 Task: Check the job opportunity score
Action: Mouse moved to (105, 247)
Screenshot: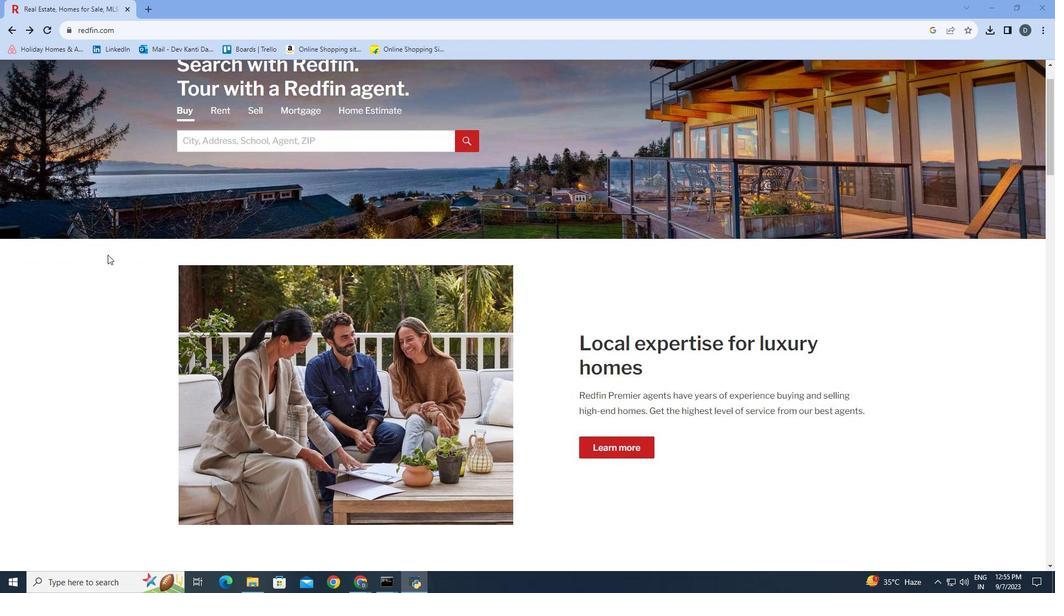 
Action: Mouse scrolled (105, 246) with delta (0, 0)
Screenshot: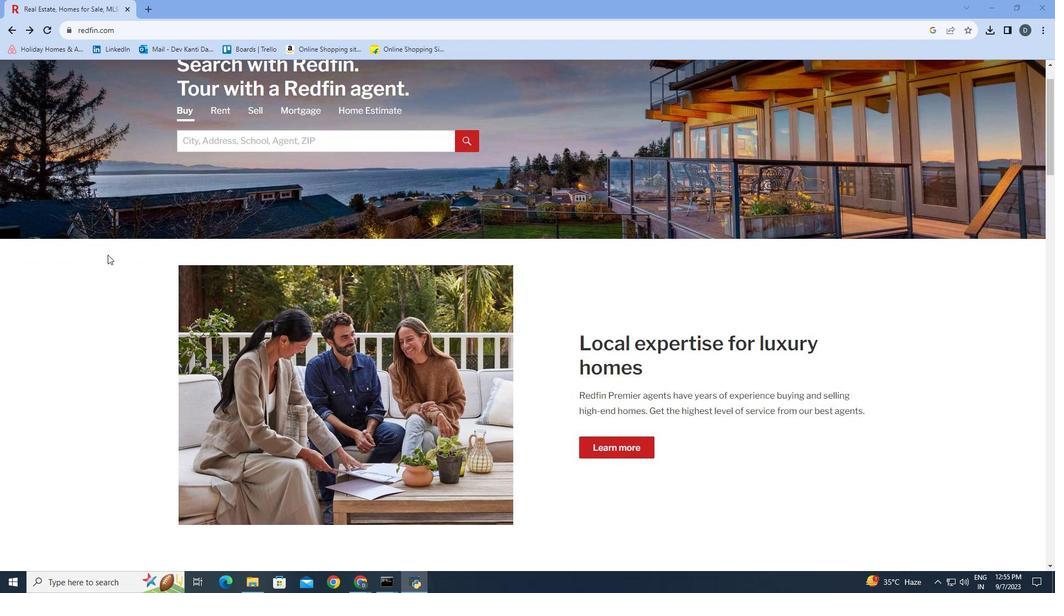 
Action: Mouse moved to (109, 257)
Screenshot: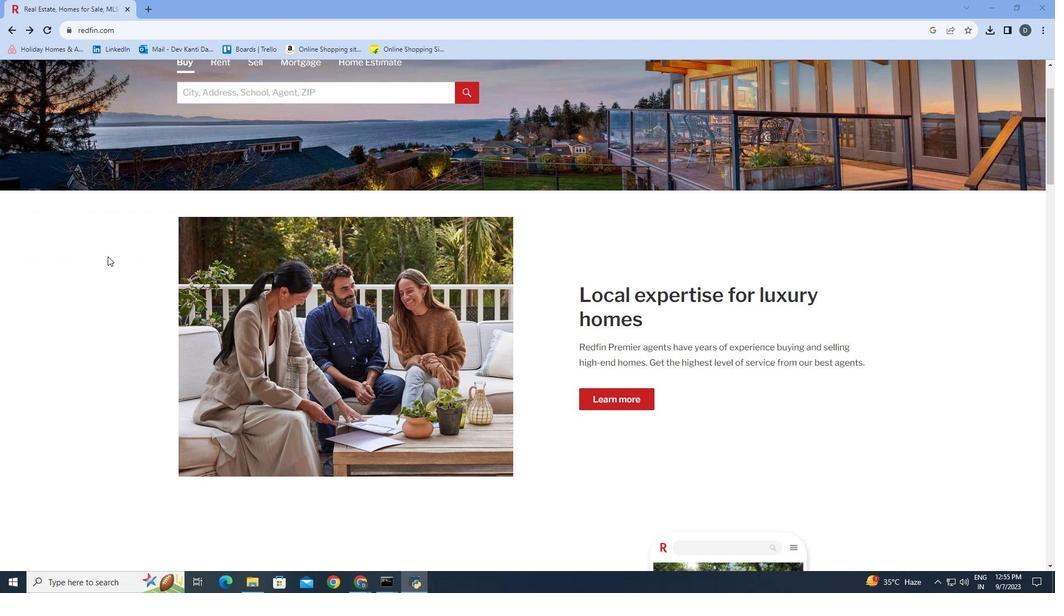 
Action: Mouse scrolled (109, 256) with delta (0, 0)
Screenshot: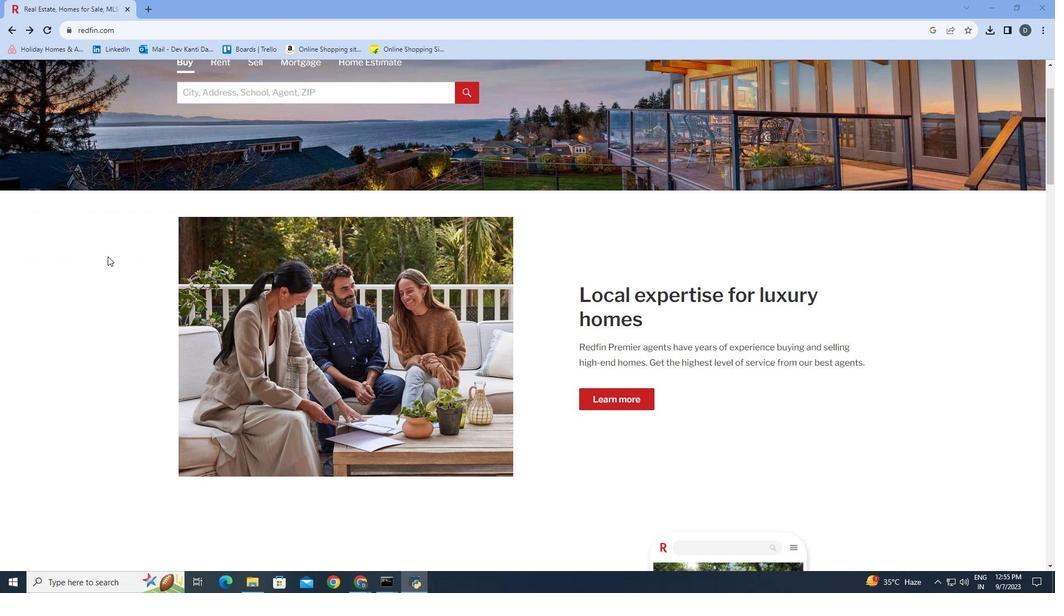
Action: Mouse moved to (109, 259)
Screenshot: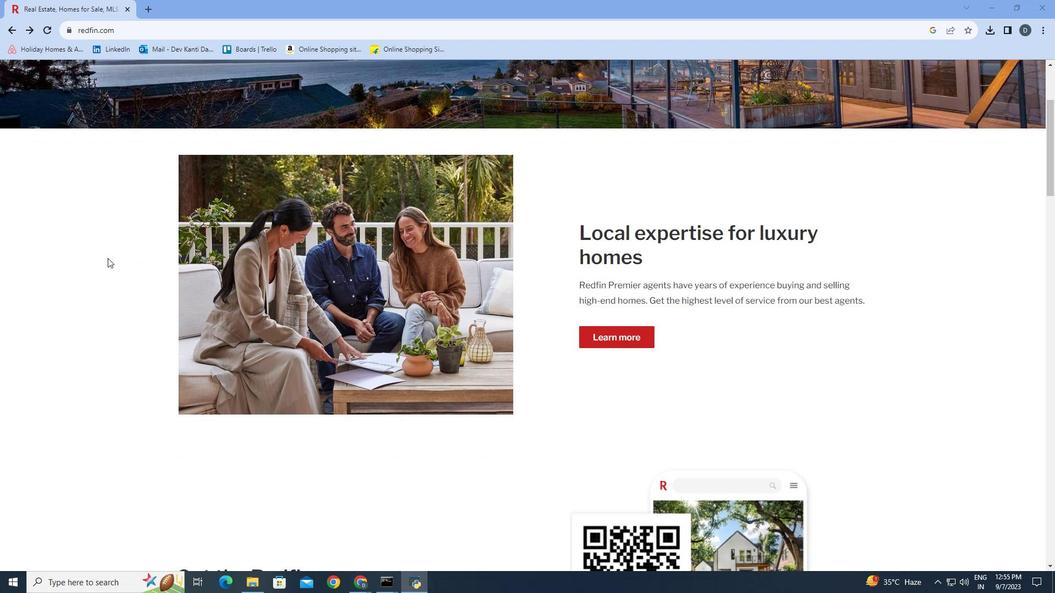 
Action: Mouse scrolled (109, 258) with delta (0, 0)
Screenshot: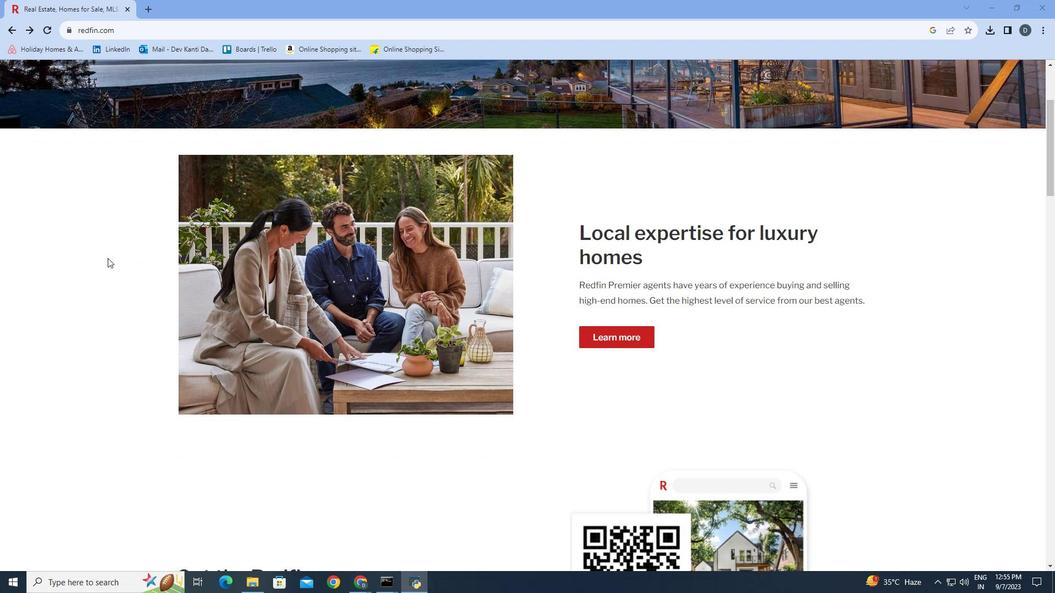 
Action: Mouse moved to (109, 259)
Screenshot: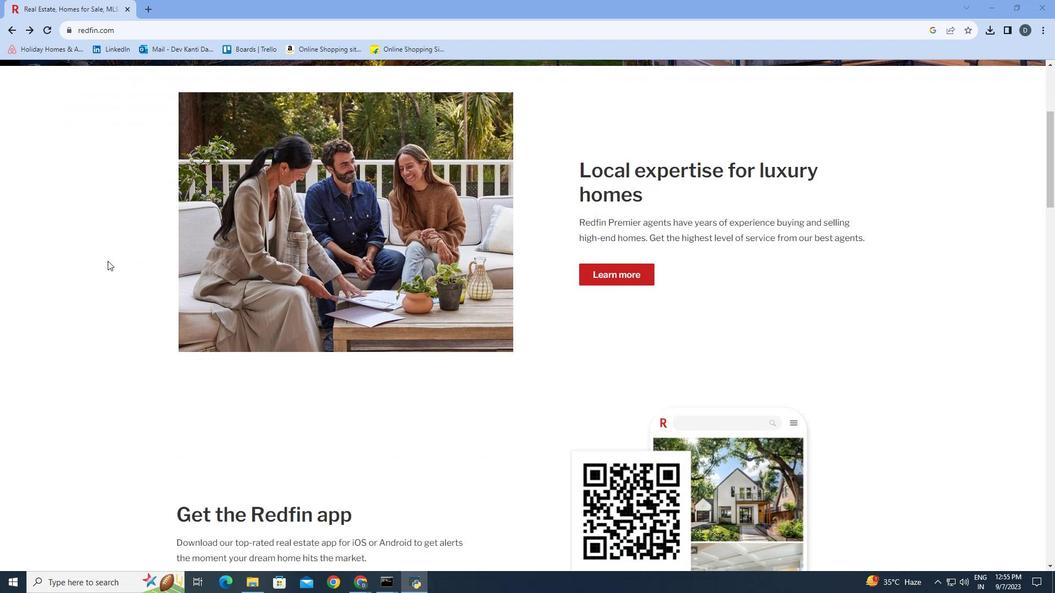 
Action: Mouse scrolled (109, 258) with delta (0, 0)
Screenshot: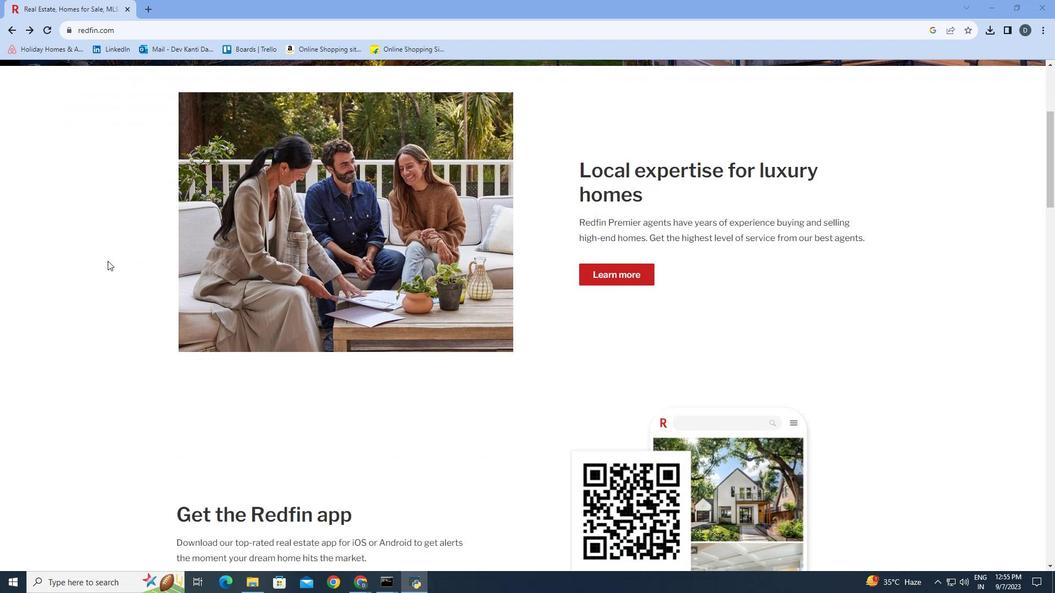 
Action: Mouse moved to (109, 262)
Screenshot: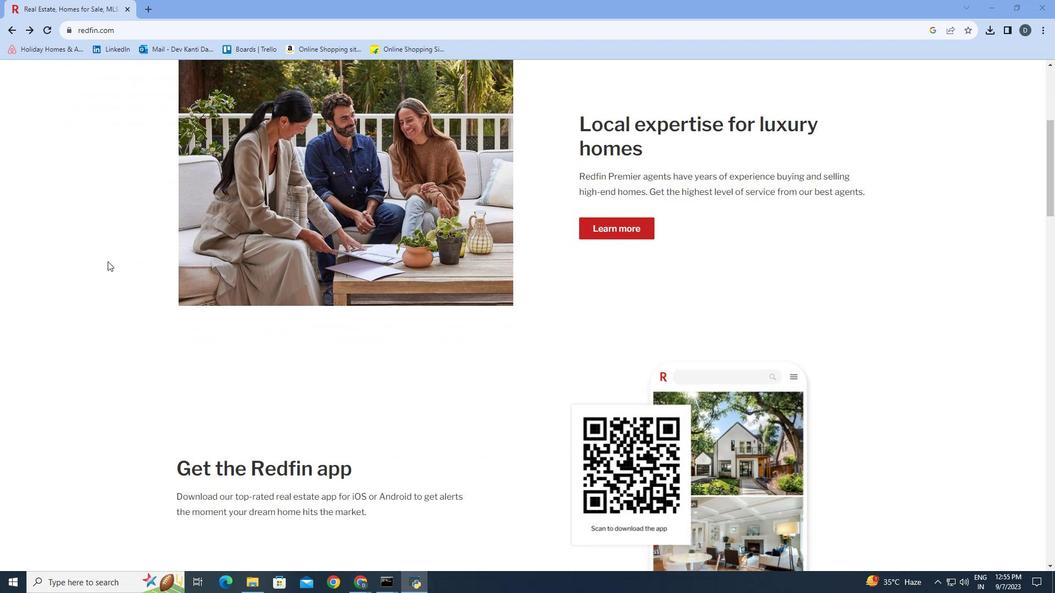 
Action: Mouse scrolled (109, 261) with delta (0, 0)
Screenshot: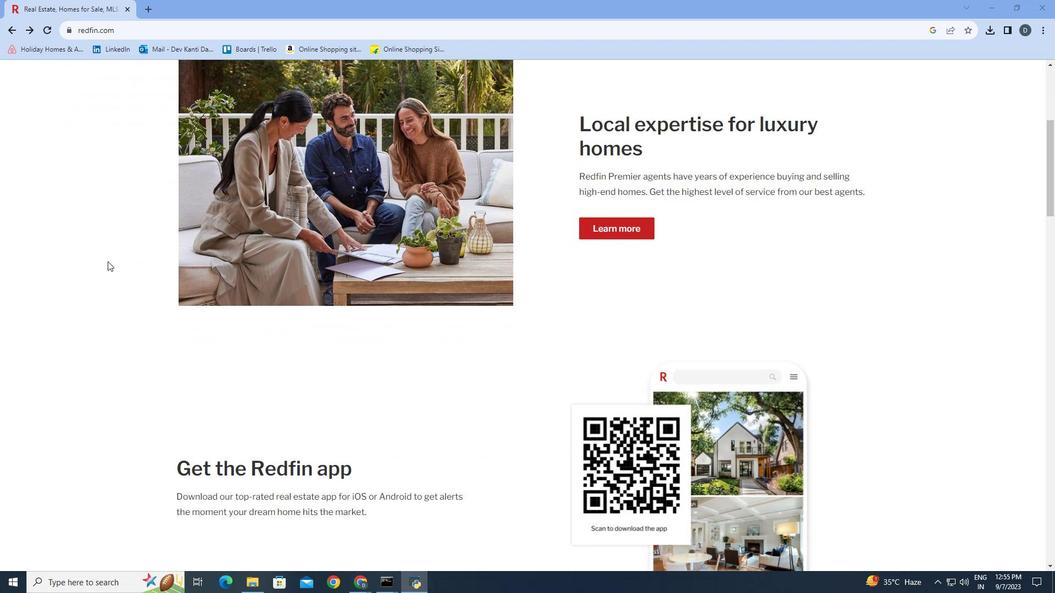 
Action: Mouse moved to (109, 263)
Screenshot: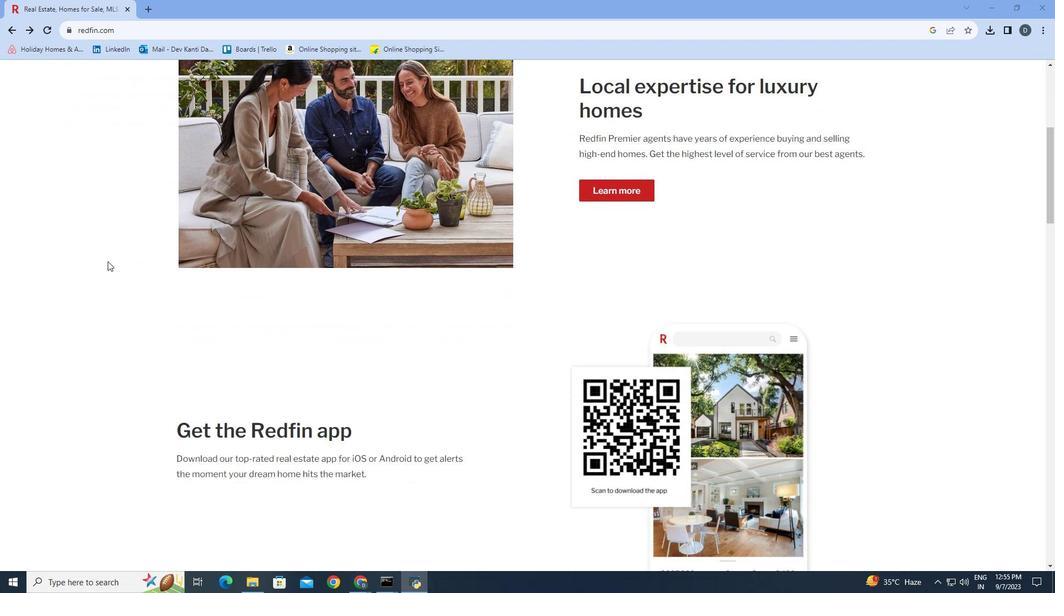 
Action: Mouse scrolled (109, 262) with delta (0, 0)
Screenshot: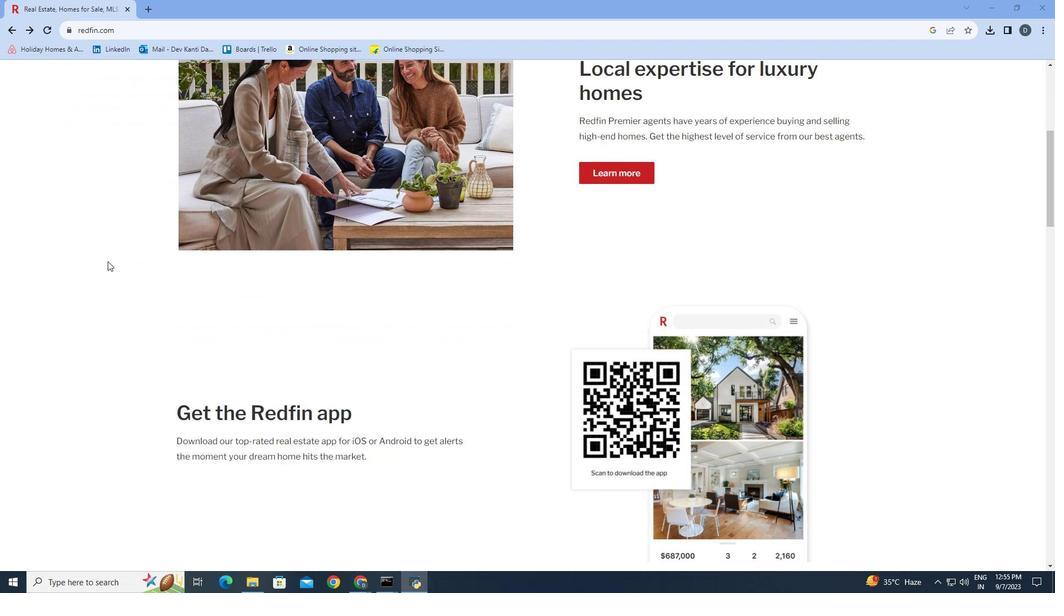 
Action: Mouse moved to (110, 263)
Screenshot: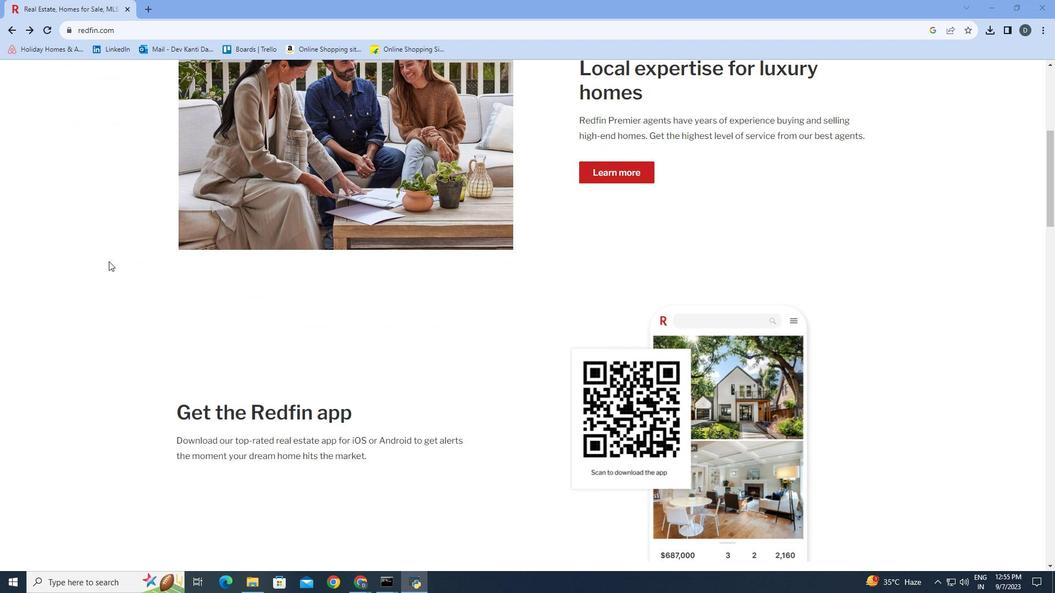 
Action: Mouse scrolled (110, 262) with delta (0, 0)
Screenshot: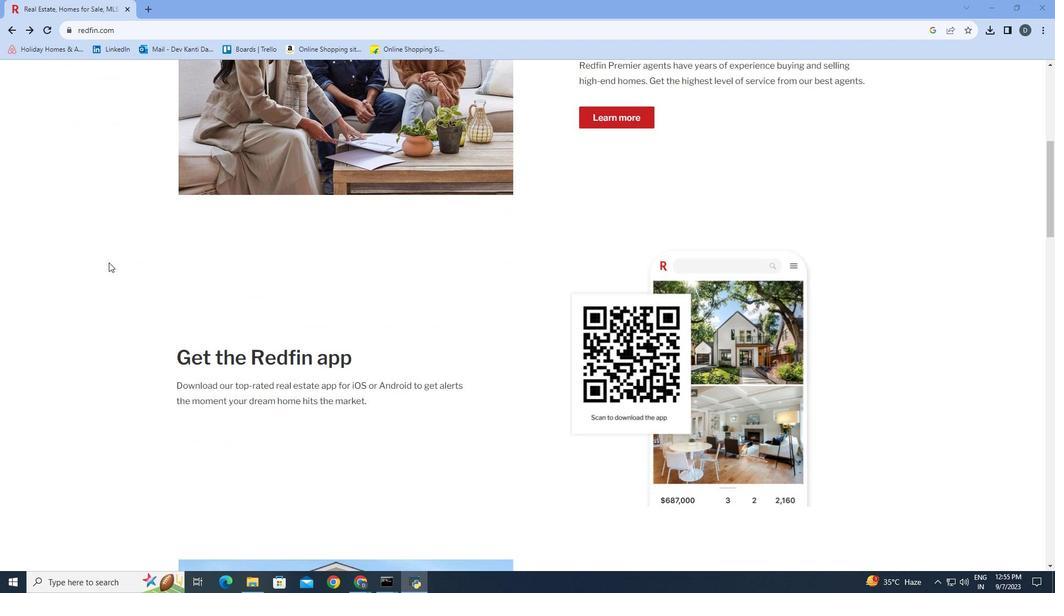 
Action: Mouse moved to (110, 264)
Screenshot: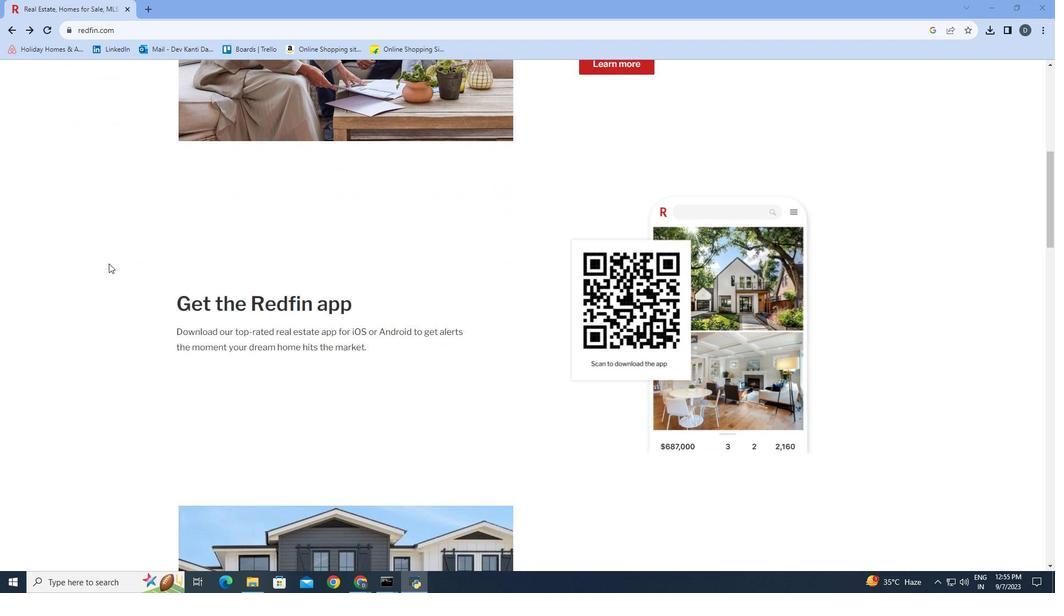 
Action: Mouse scrolled (110, 263) with delta (0, 0)
Screenshot: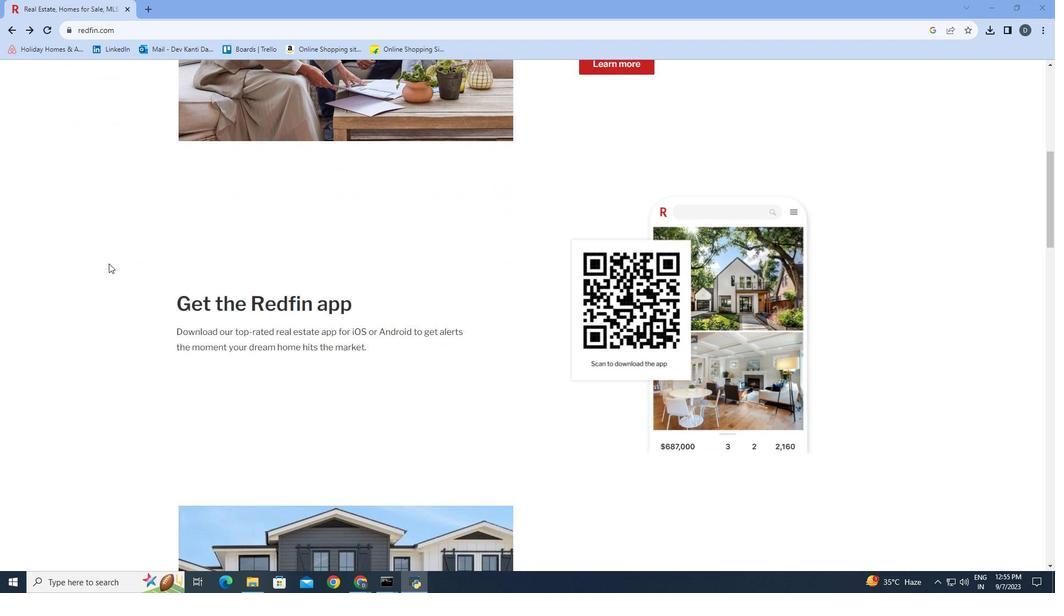 
Action: Mouse moved to (110, 265)
Screenshot: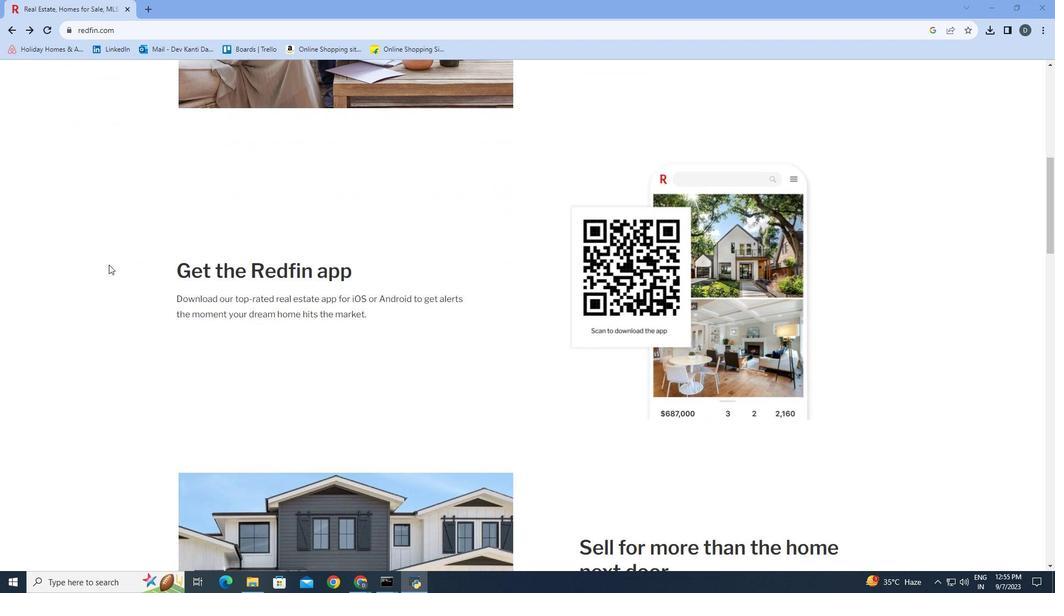 
Action: Mouse scrolled (110, 265) with delta (0, 0)
Screenshot: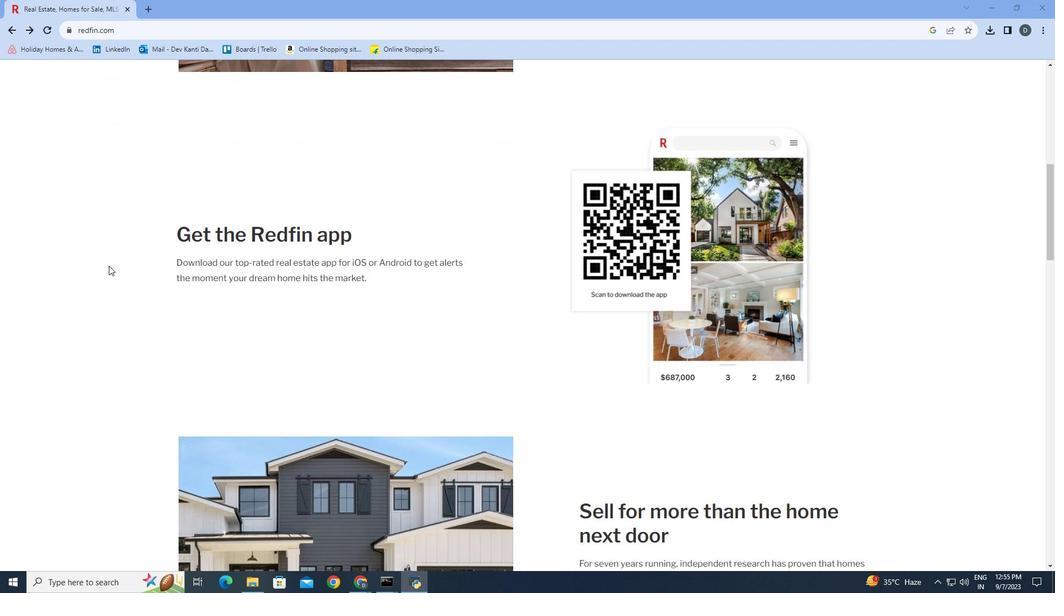 
Action: Mouse moved to (110, 266)
Screenshot: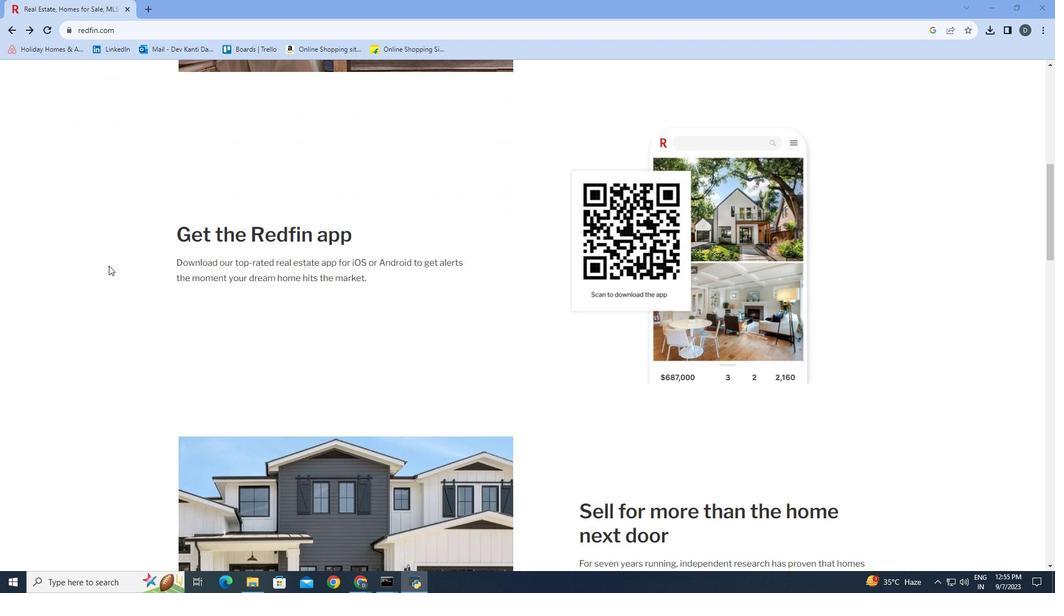 
Action: Mouse scrolled (110, 266) with delta (0, 0)
Screenshot: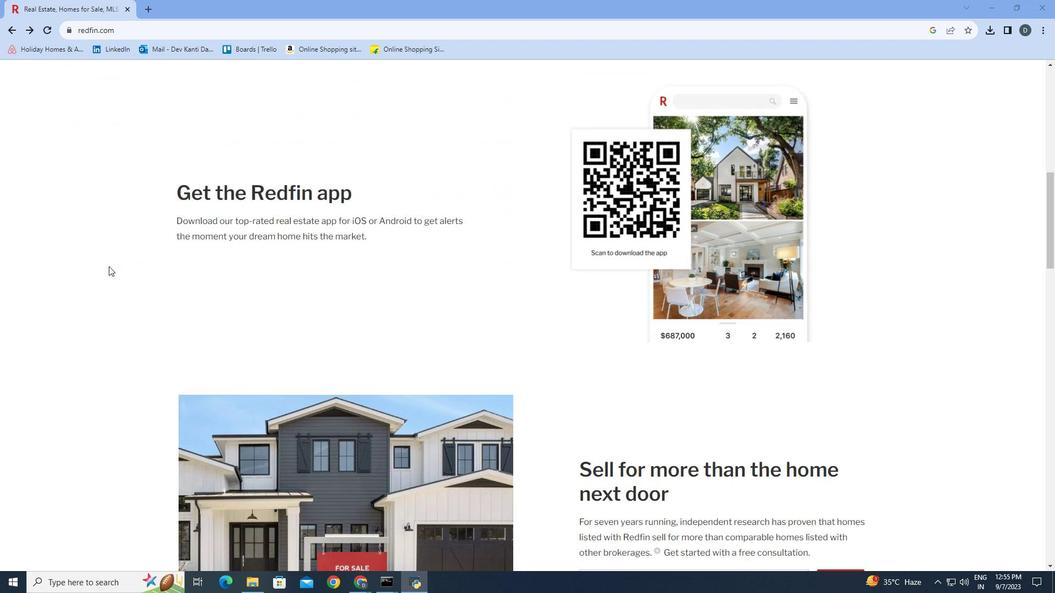 
Action: Mouse moved to (110, 268)
Screenshot: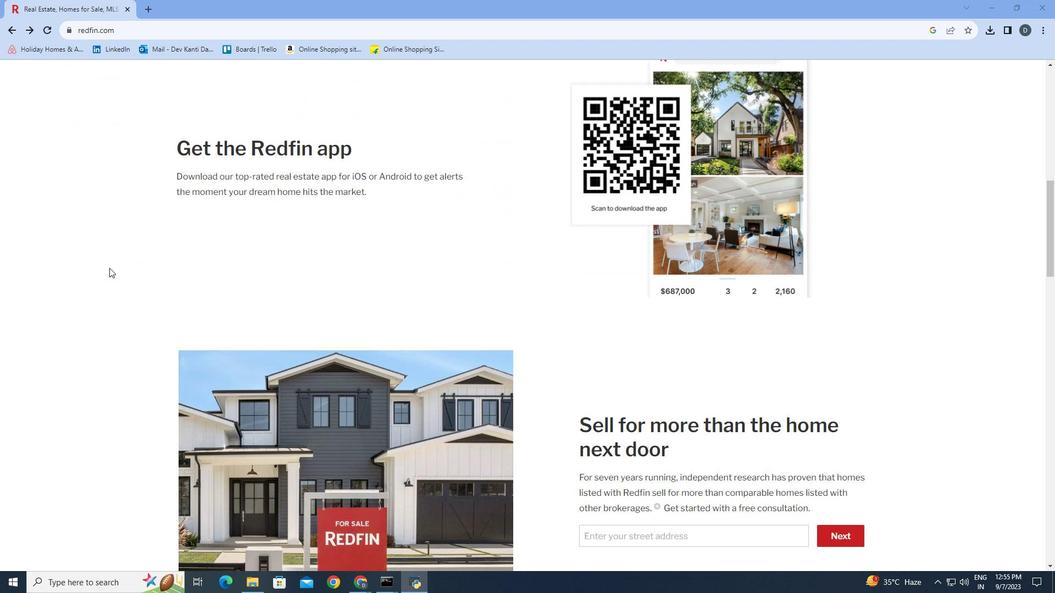 
Action: Mouse scrolled (110, 267) with delta (0, 0)
Screenshot: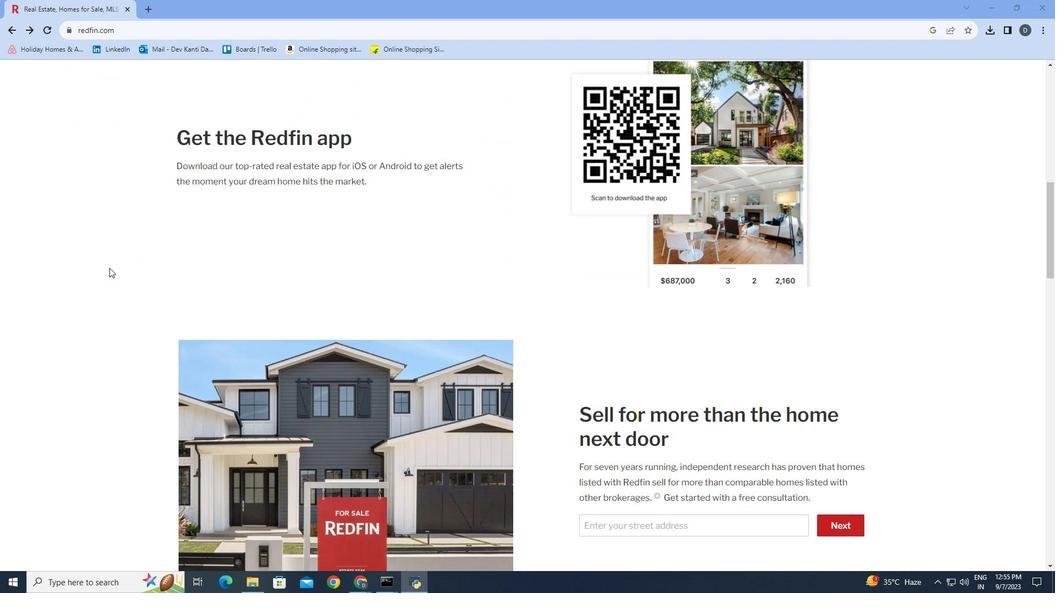 
Action: Mouse moved to (111, 270)
Screenshot: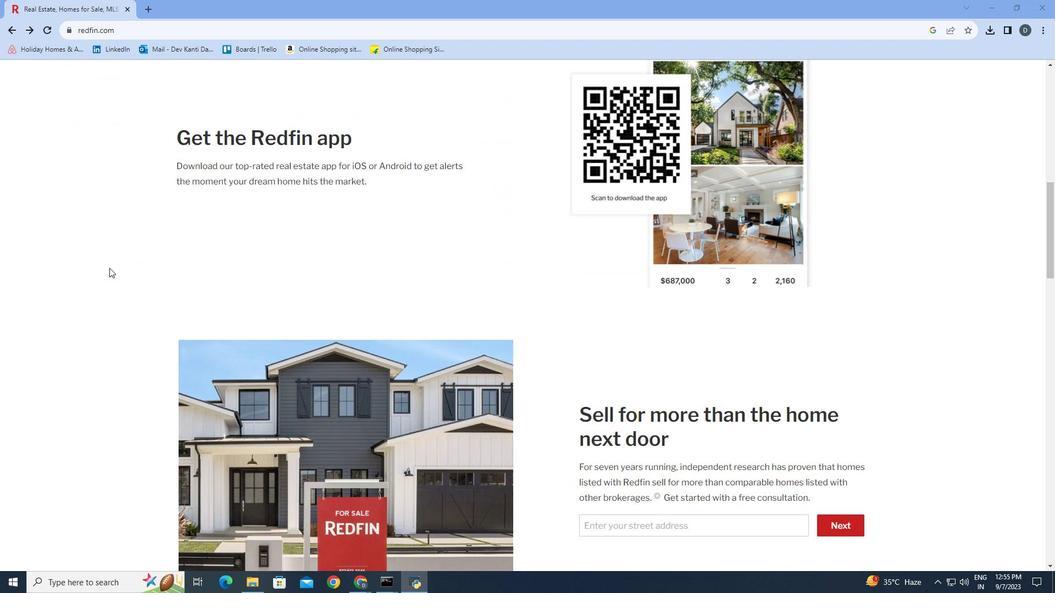 
Action: Mouse scrolled (111, 269) with delta (0, 0)
Screenshot: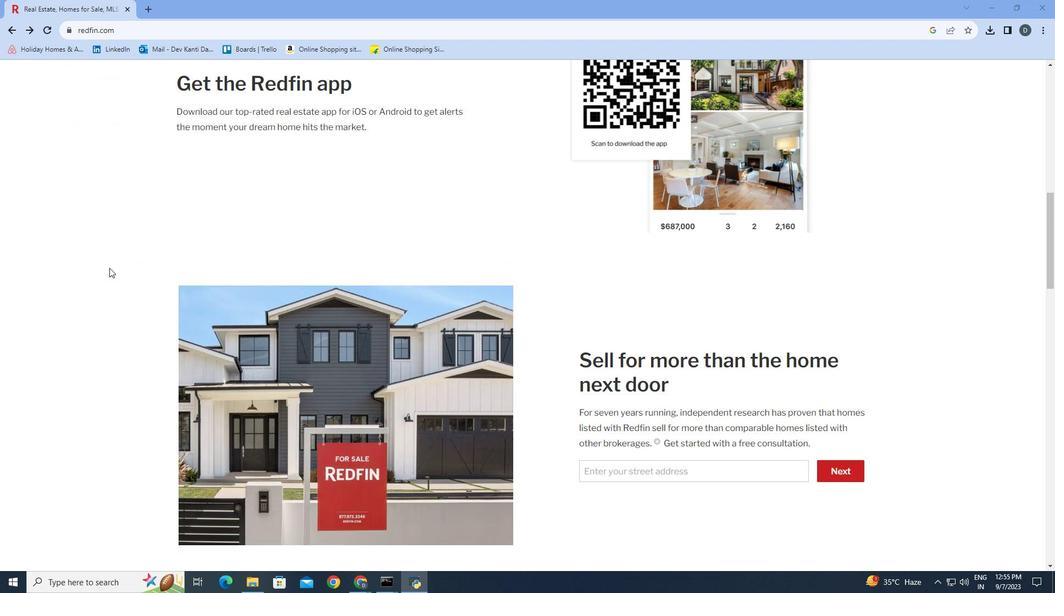 
Action: Mouse scrolled (111, 269) with delta (0, 0)
Screenshot: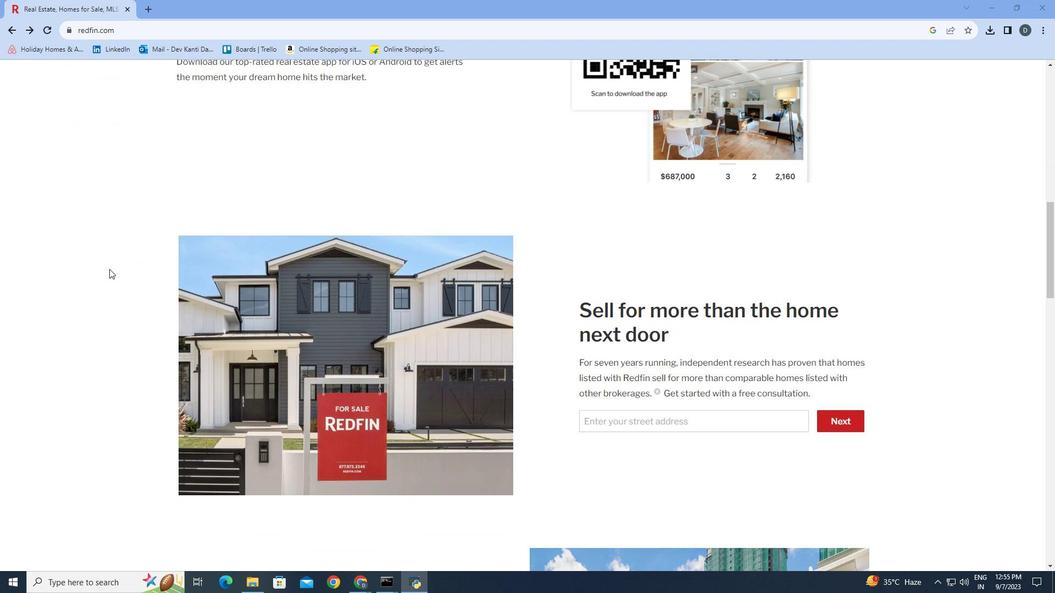 
Action: Mouse moved to (111, 271)
Screenshot: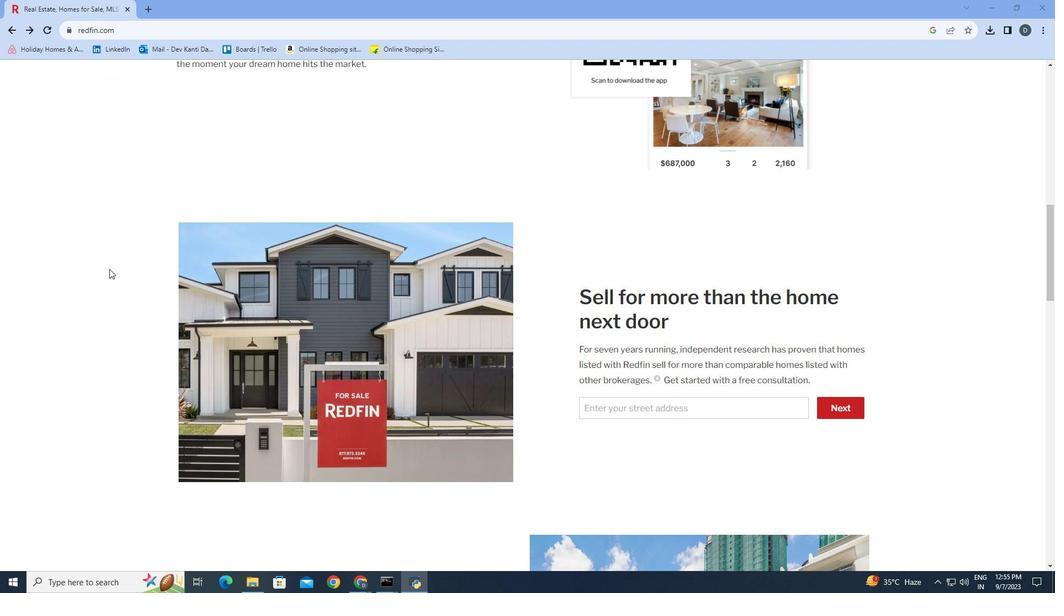 
Action: Mouse scrolled (111, 270) with delta (0, 0)
Screenshot: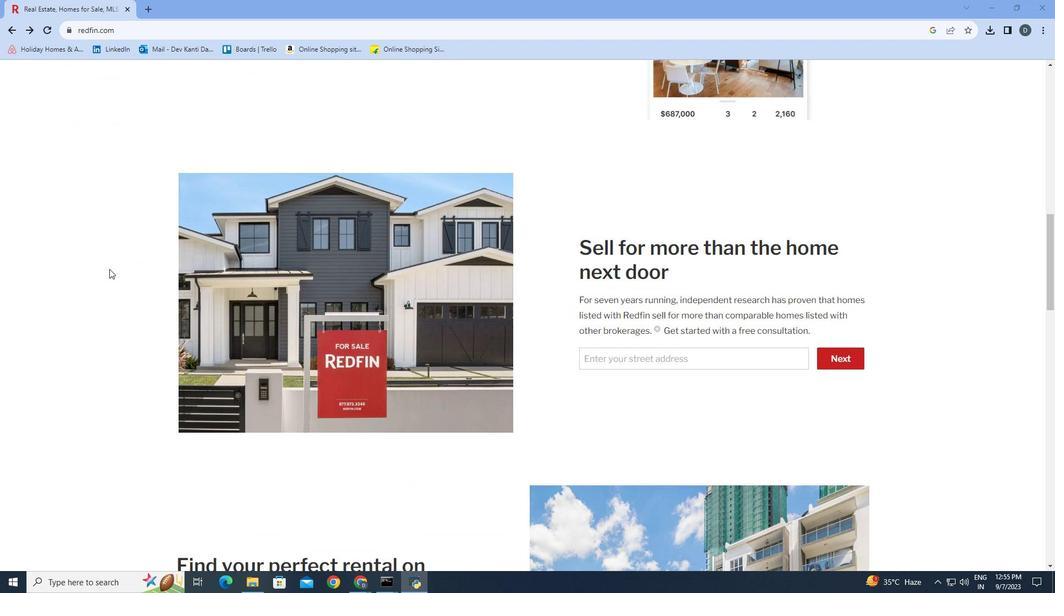 
Action: Mouse scrolled (111, 270) with delta (0, 0)
Screenshot: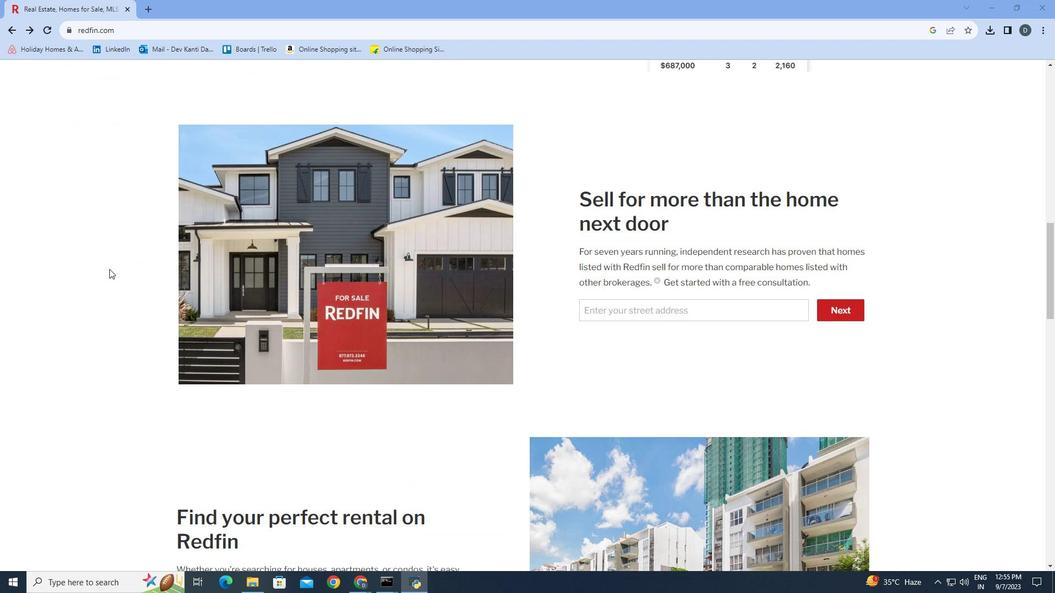 
Action: Mouse scrolled (111, 270) with delta (0, 0)
Screenshot: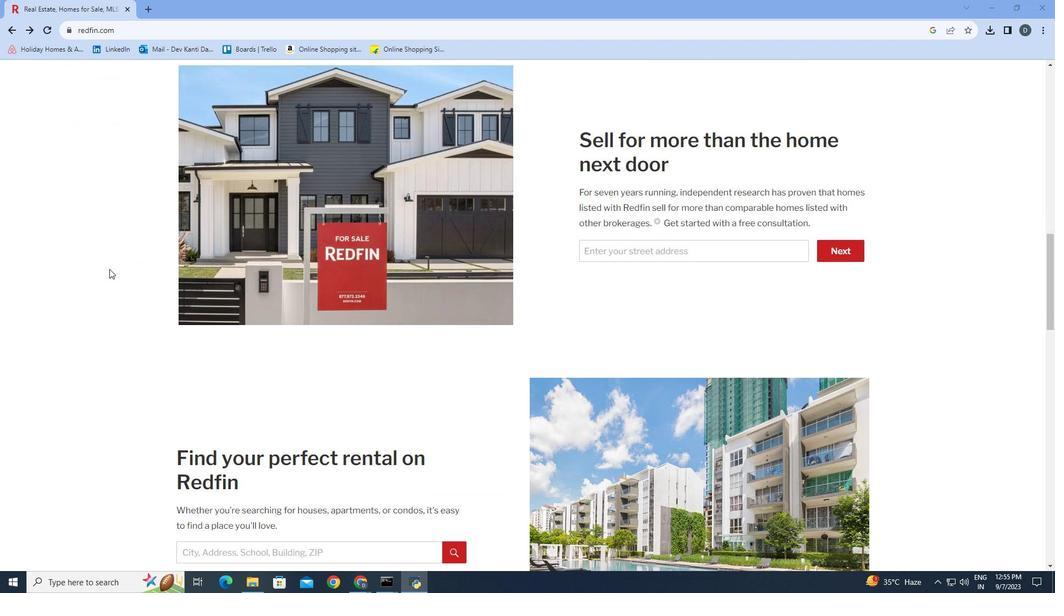 
Action: Mouse scrolled (111, 270) with delta (0, 0)
Screenshot: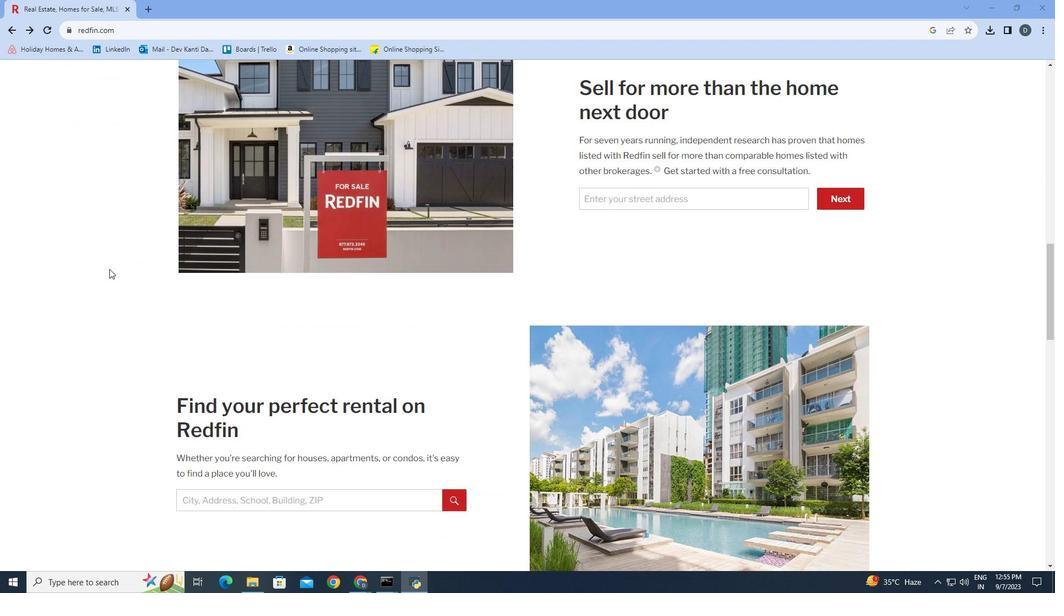 
Action: Mouse scrolled (111, 270) with delta (0, 0)
Screenshot: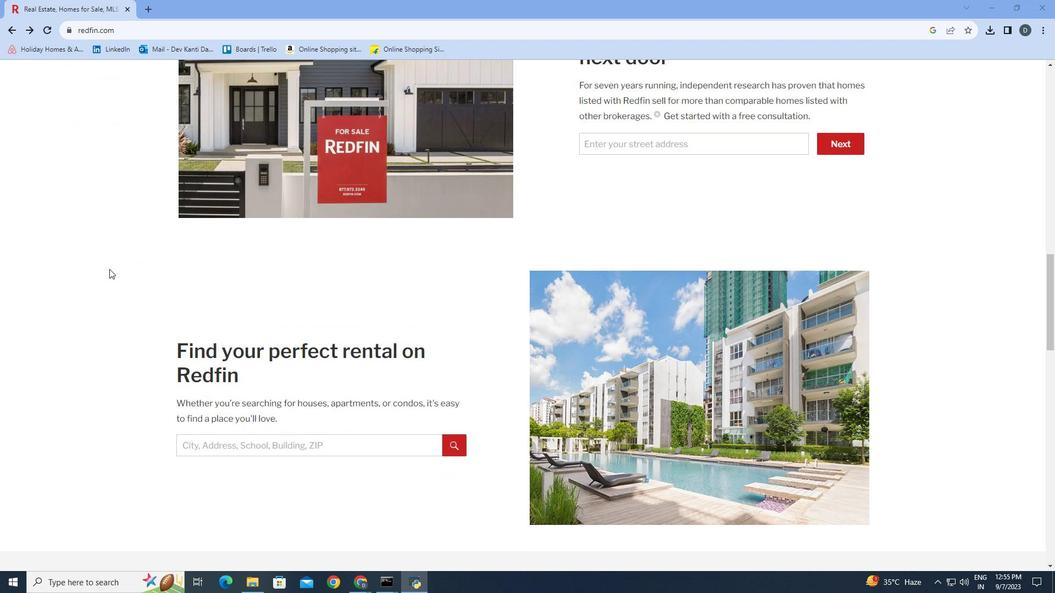 
Action: Mouse scrolled (111, 270) with delta (0, 0)
Screenshot: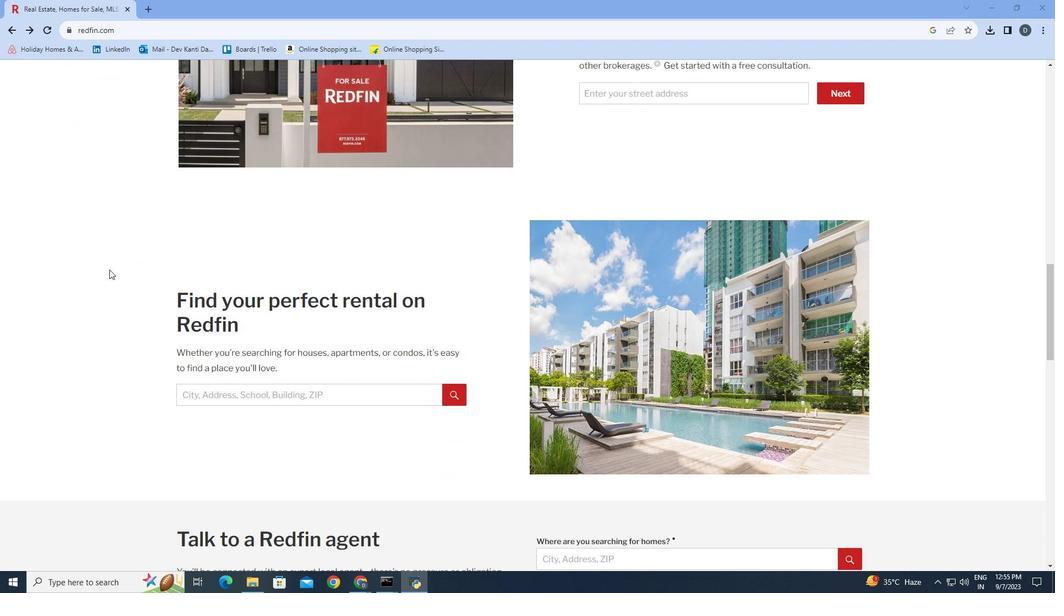 
Action: Mouse moved to (111, 271)
Screenshot: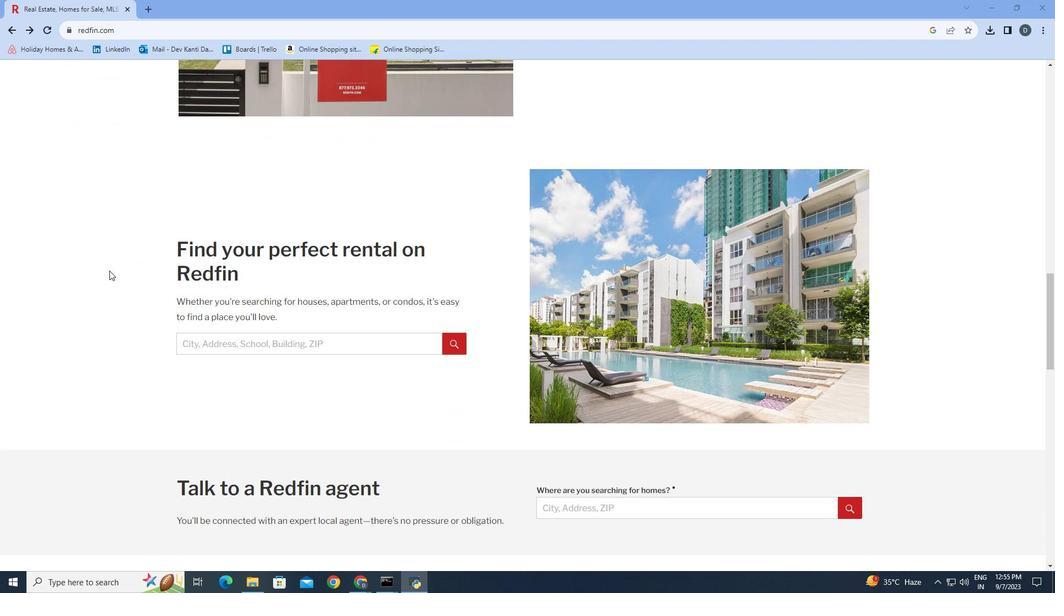 
Action: Mouse scrolled (111, 271) with delta (0, 0)
Screenshot: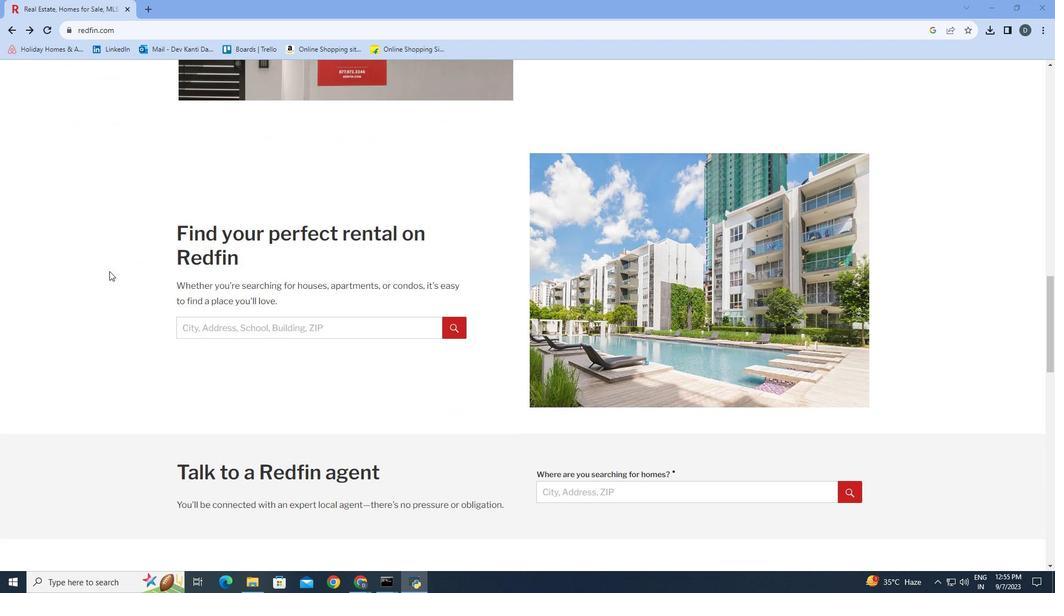 
Action: Mouse moved to (111, 272)
Screenshot: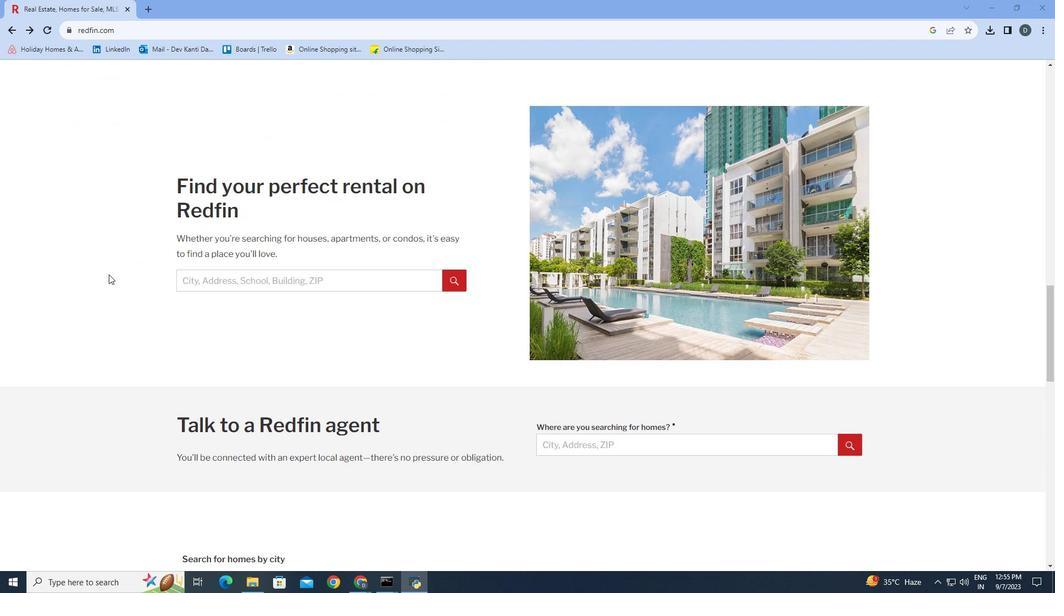 
Action: Mouse scrolled (111, 272) with delta (0, 0)
Screenshot: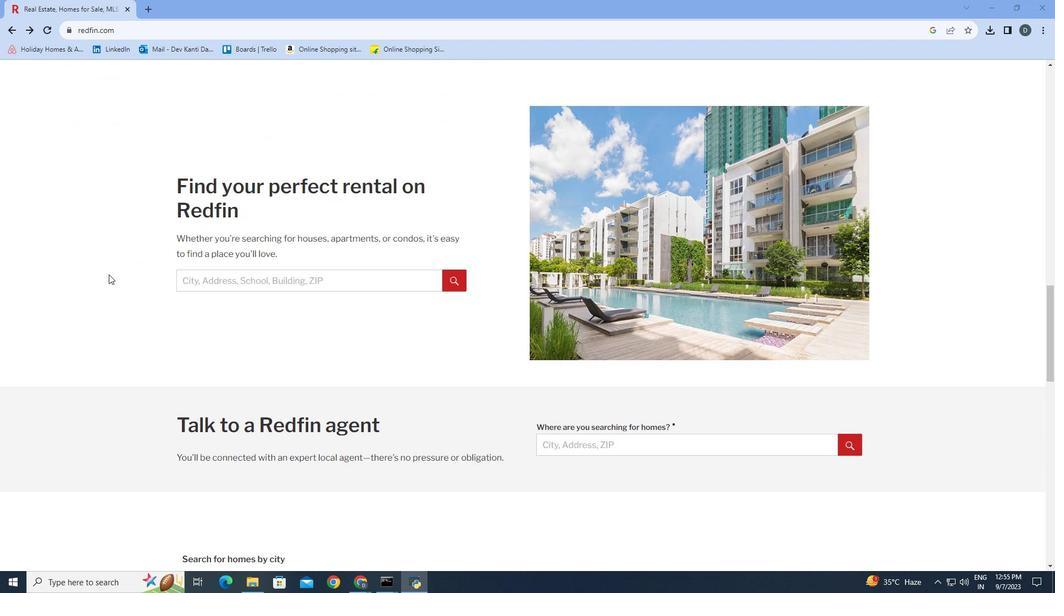 
Action: Mouse moved to (110, 276)
Screenshot: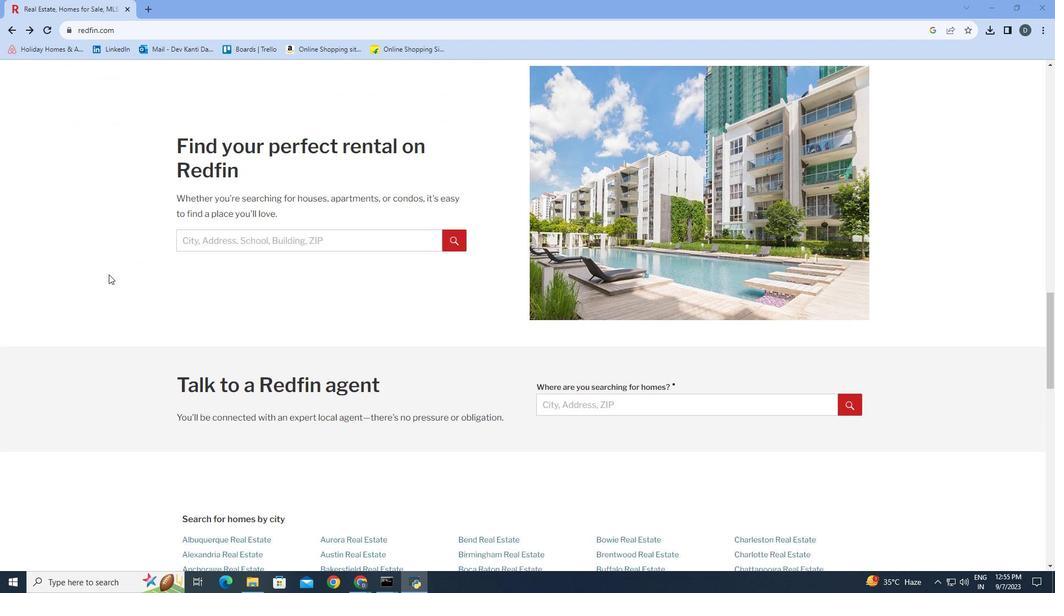 
Action: Mouse scrolled (110, 276) with delta (0, 0)
Screenshot: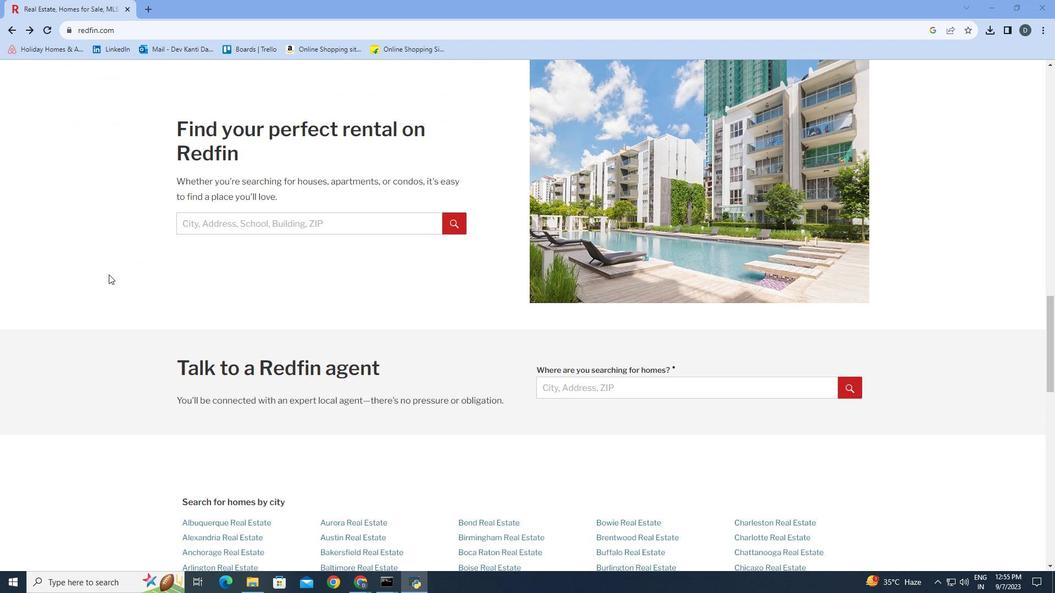 
Action: Mouse scrolled (110, 276) with delta (0, 0)
Screenshot: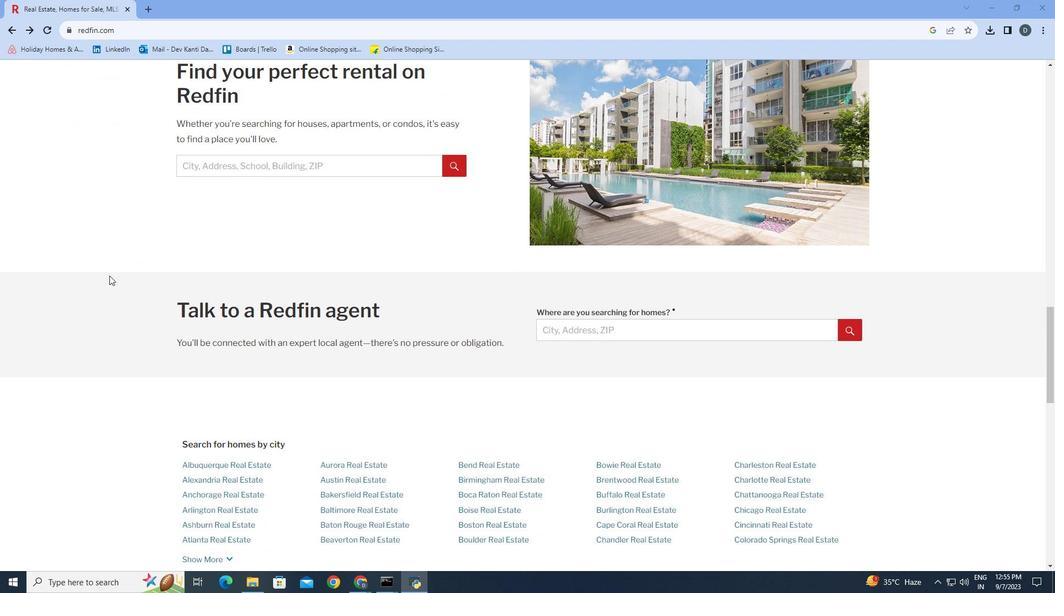 
Action: Mouse scrolled (110, 276) with delta (0, 0)
Screenshot: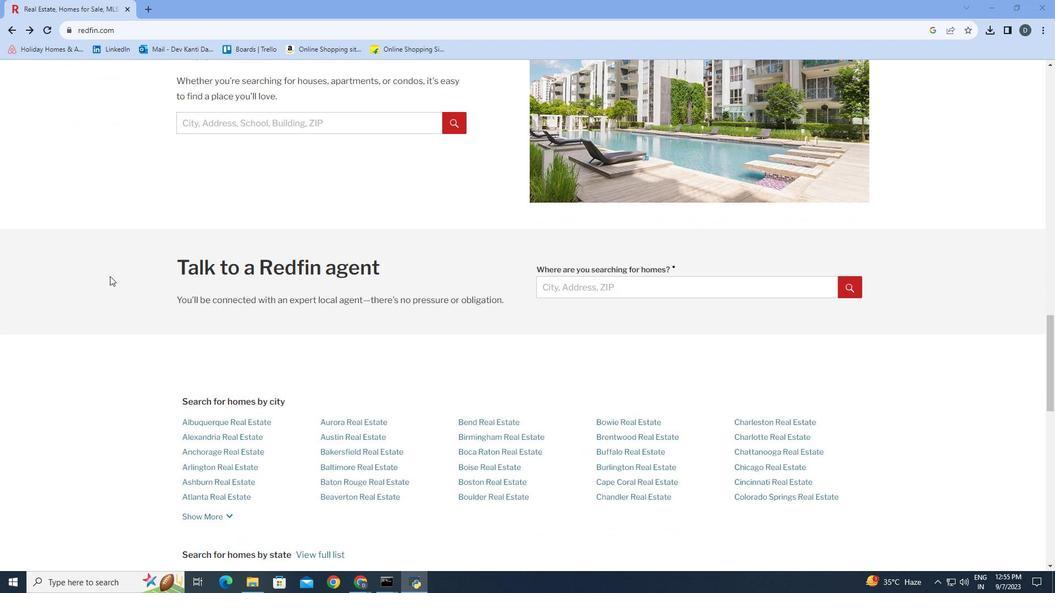 
Action: Mouse moved to (111, 278)
Screenshot: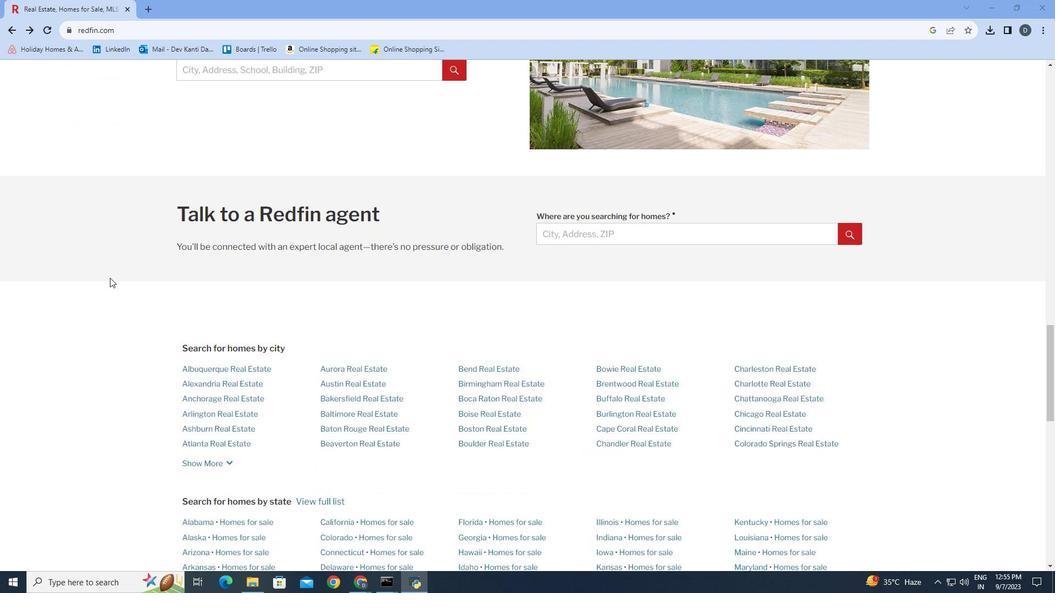
Action: Mouse scrolled (111, 278) with delta (0, 0)
Screenshot: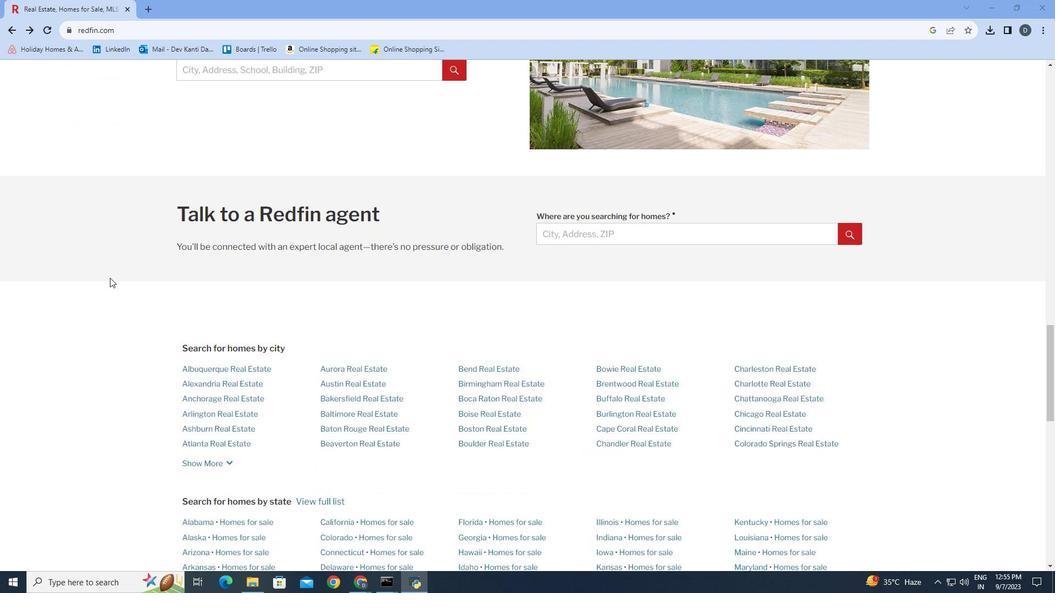 
Action: Mouse moved to (111, 279)
Screenshot: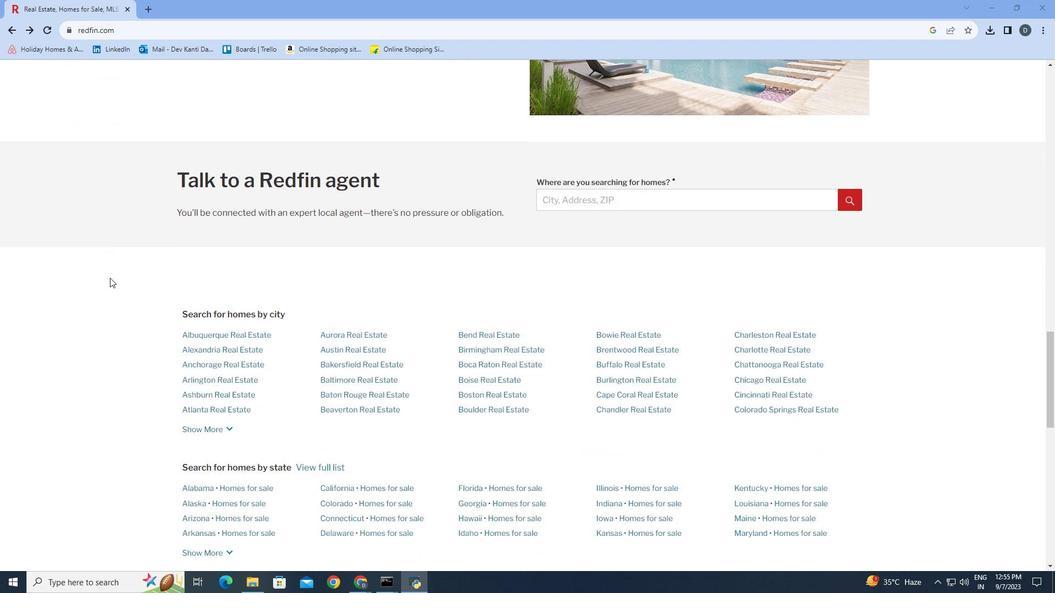 
Action: Mouse scrolled (111, 279) with delta (0, 0)
Screenshot: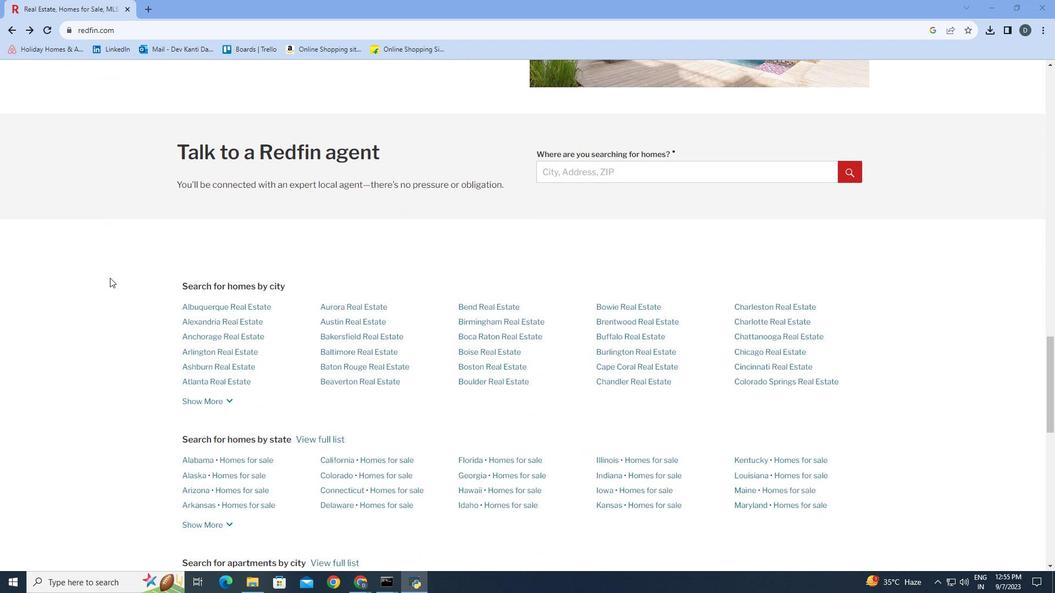 
Action: Mouse scrolled (111, 279) with delta (0, 0)
Screenshot: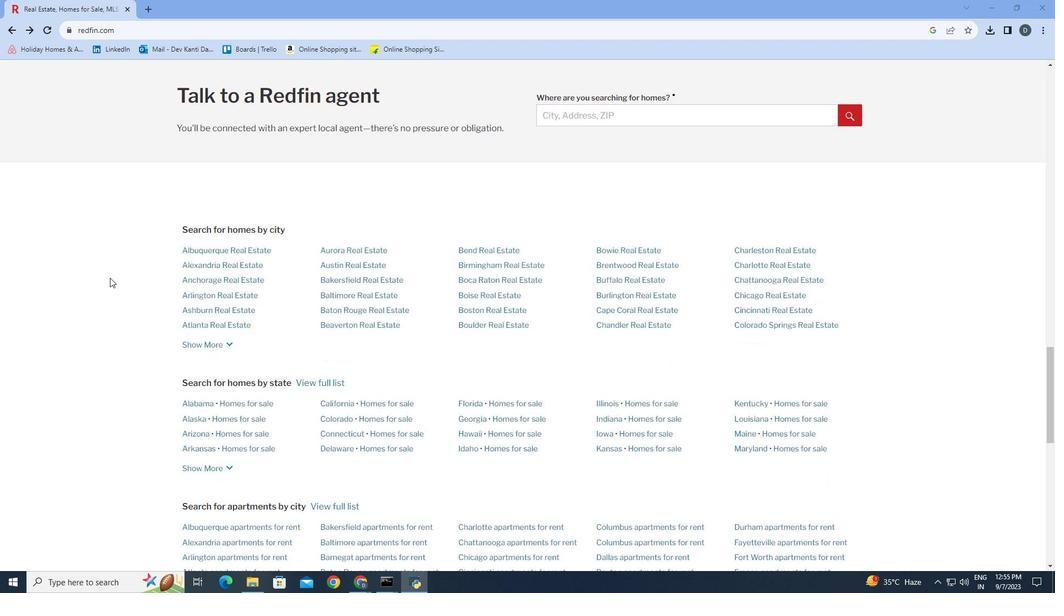 
Action: Mouse scrolled (111, 279) with delta (0, 0)
Screenshot: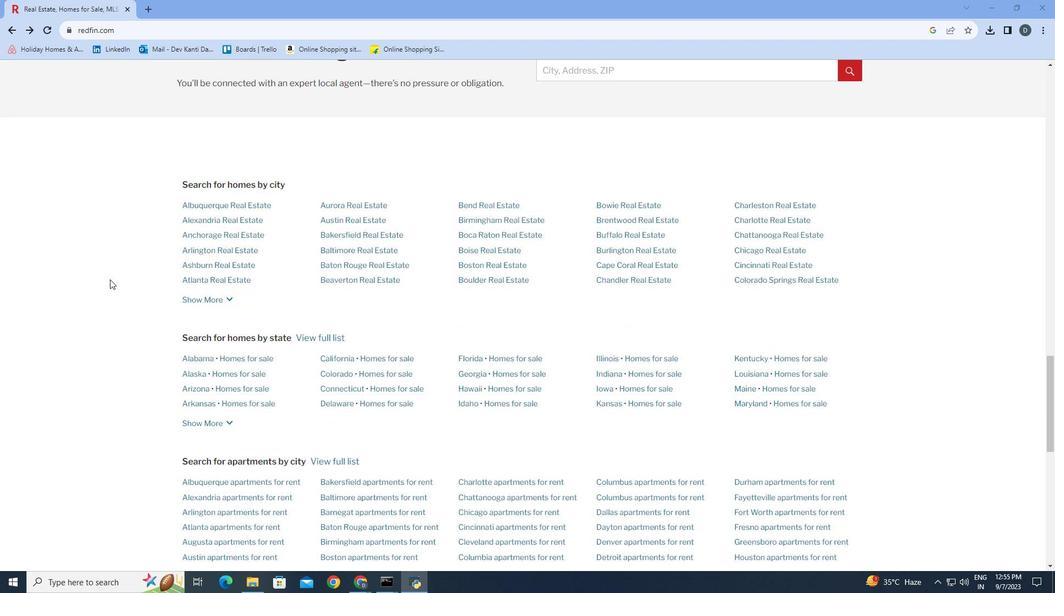 
Action: Mouse moved to (111, 281)
Screenshot: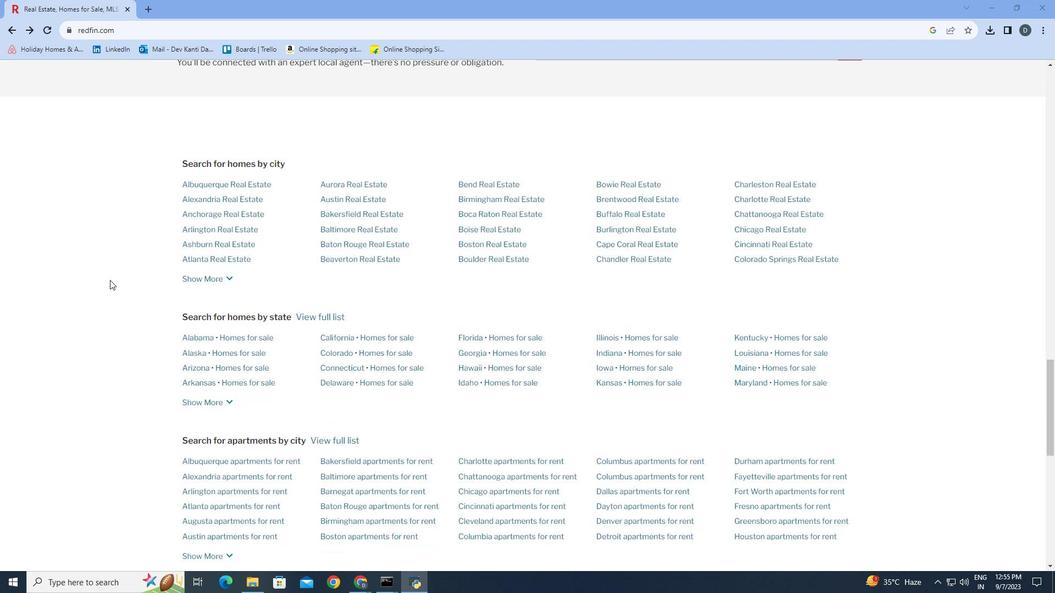 
Action: Mouse scrolled (111, 280) with delta (0, 0)
Screenshot: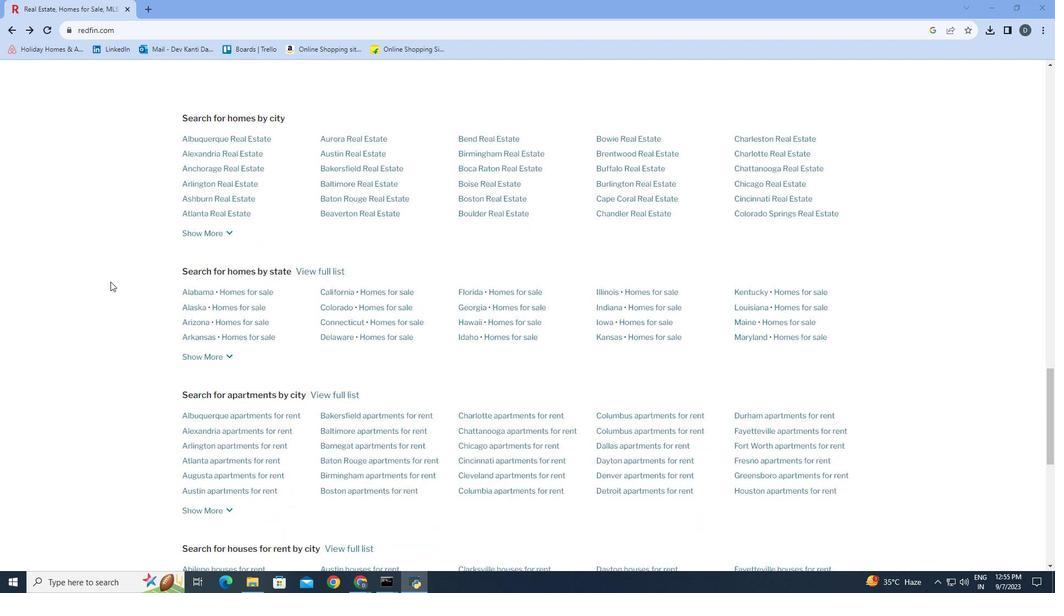 
Action: Mouse moved to (112, 283)
Screenshot: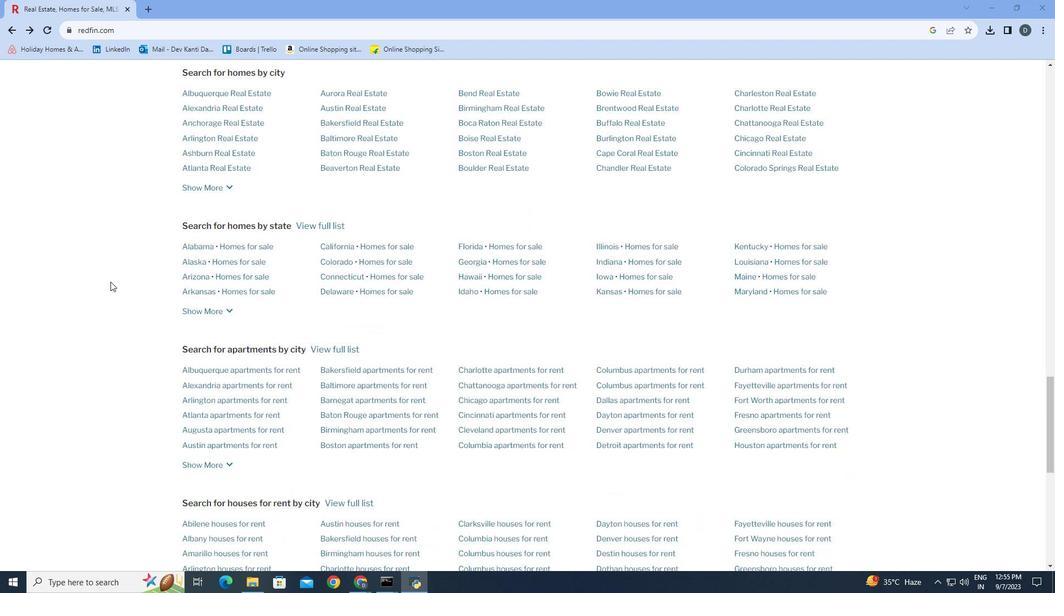 
Action: Mouse scrolled (112, 283) with delta (0, 0)
Screenshot: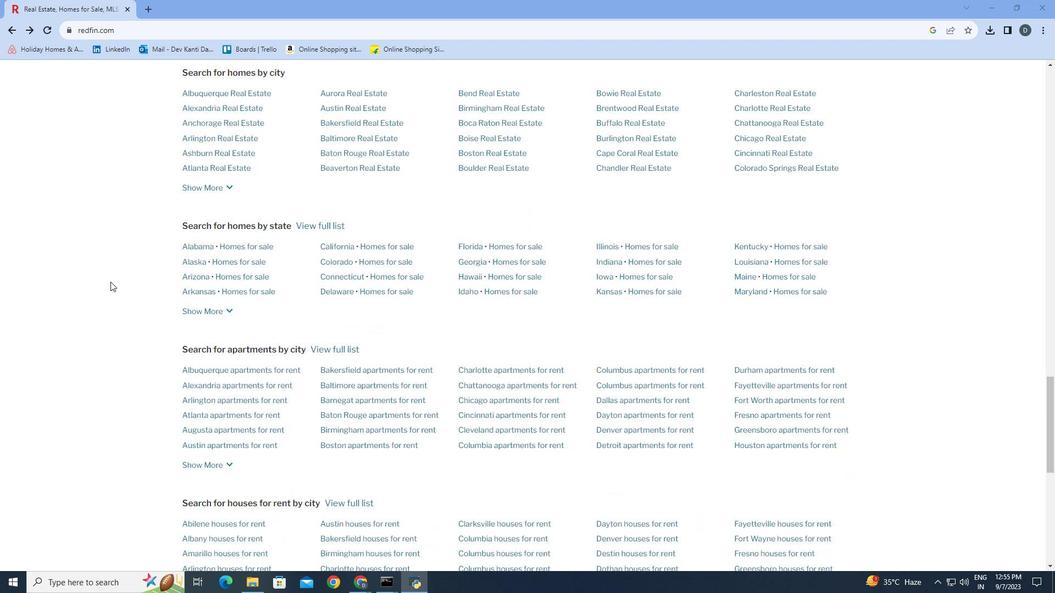 
Action: Mouse scrolled (112, 283) with delta (0, 0)
Screenshot: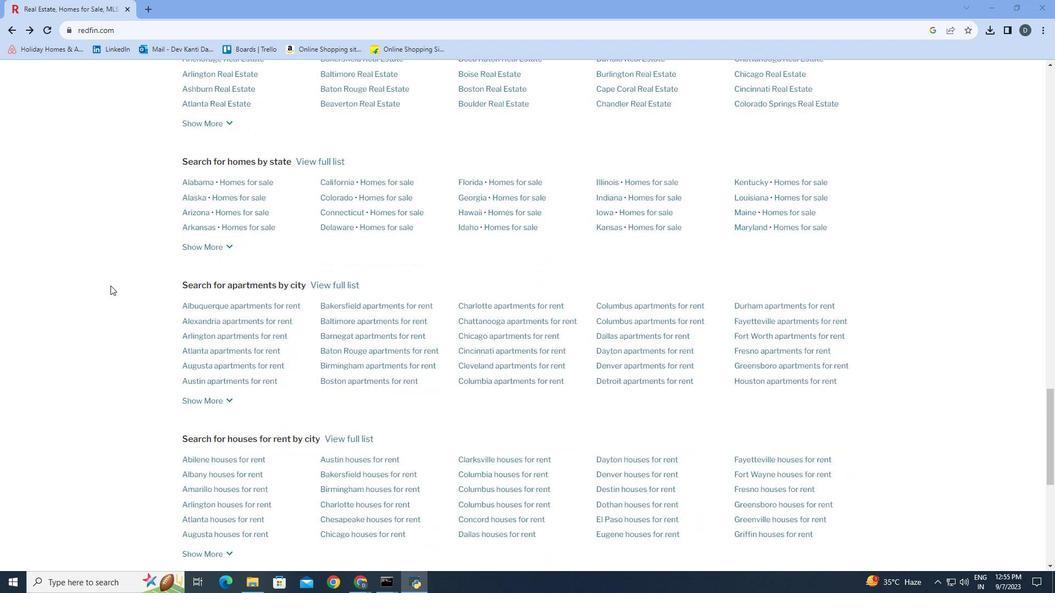 
Action: Mouse moved to (112, 287)
Screenshot: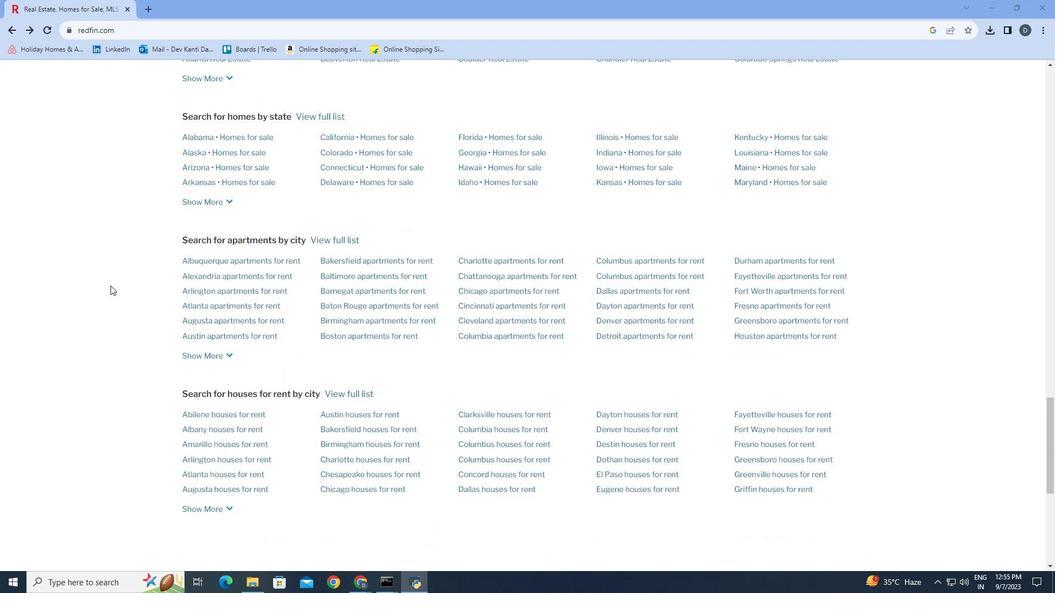 
Action: Mouse scrolled (112, 287) with delta (0, 0)
Screenshot: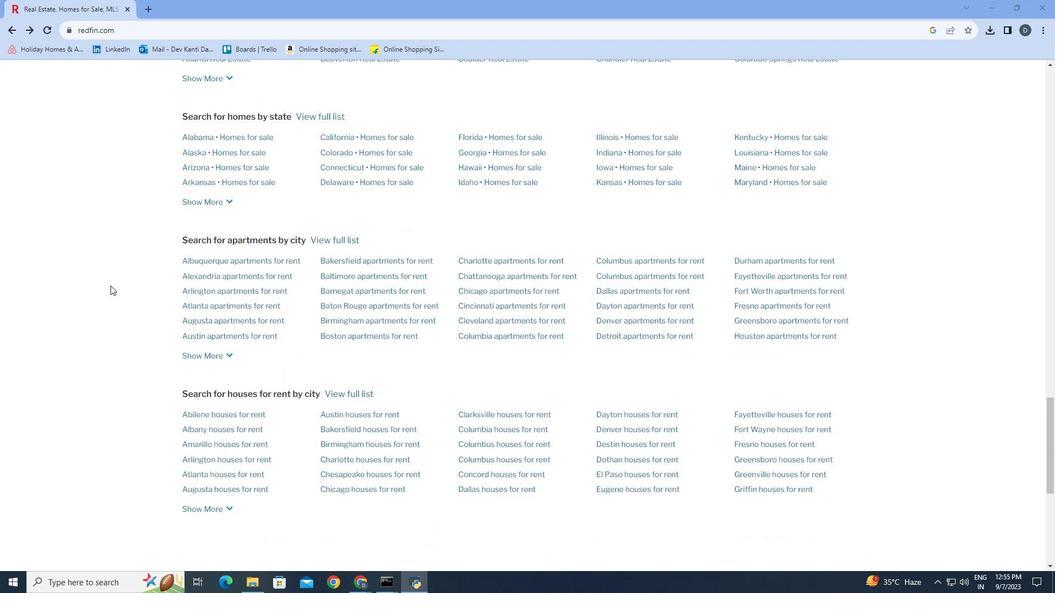 
Action: Mouse moved to (114, 293)
Screenshot: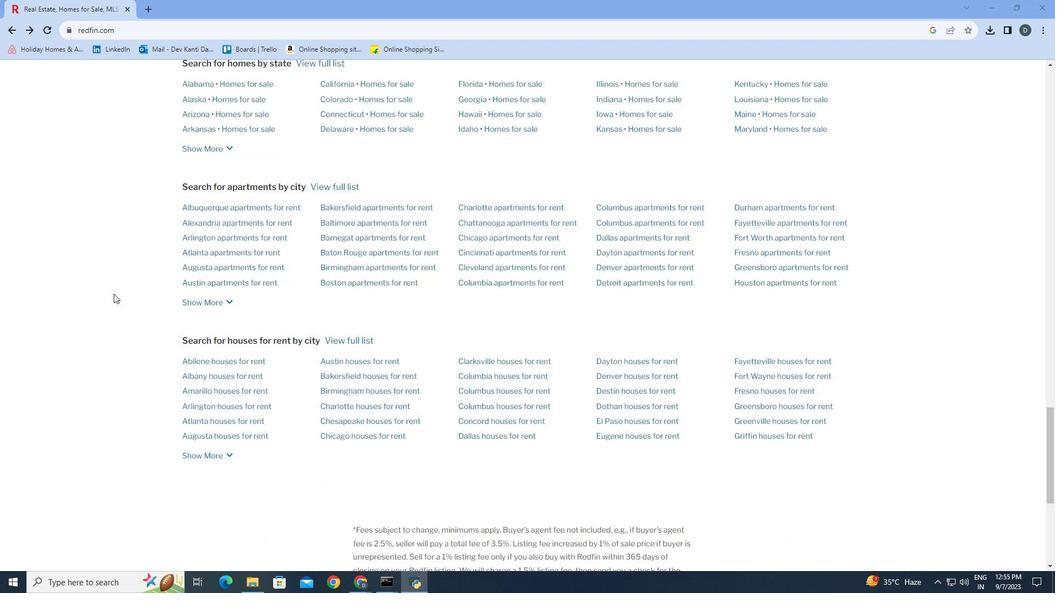 
Action: Mouse scrolled (114, 293) with delta (0, 0)
Screenshot: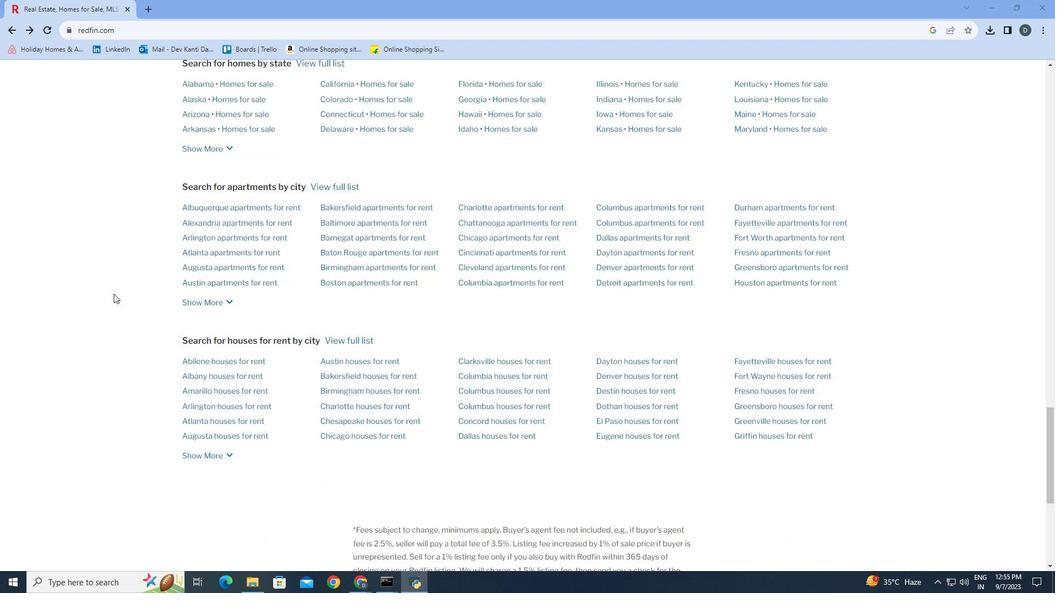 
Action: Mouse moved to (115, 295)
Screenshot: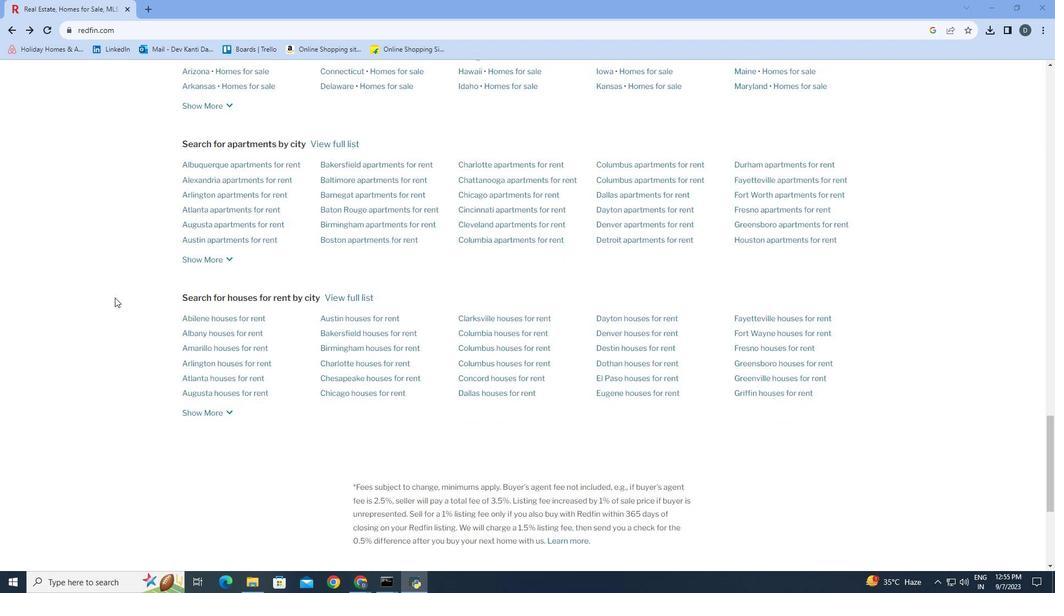 
Action: Mouse scrolled (115, 295) with delta (0, 0)
Screenshot: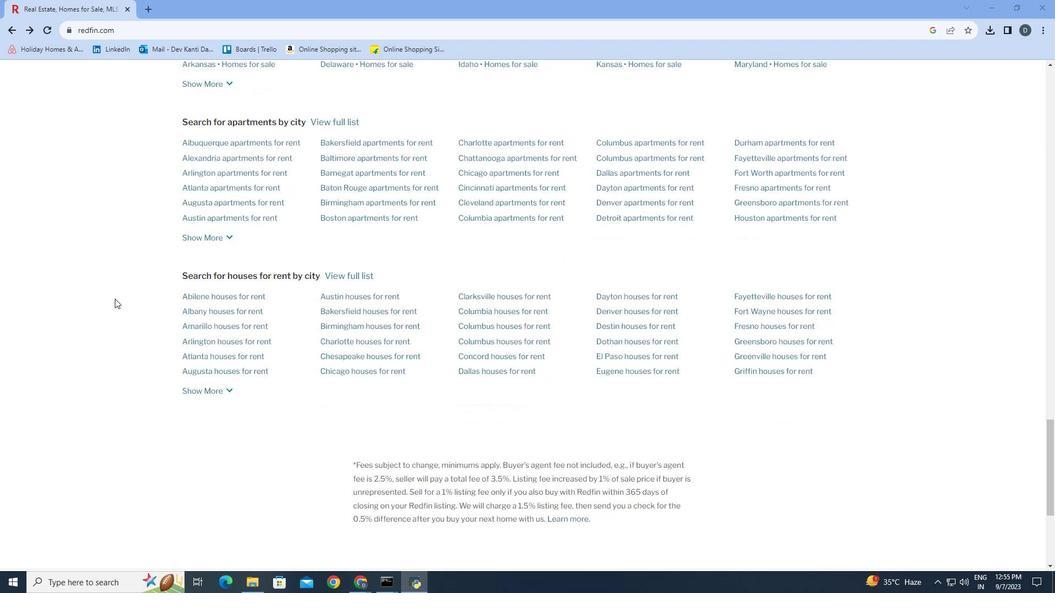
Action: Mouse moved to (116, 300)
Screenshot: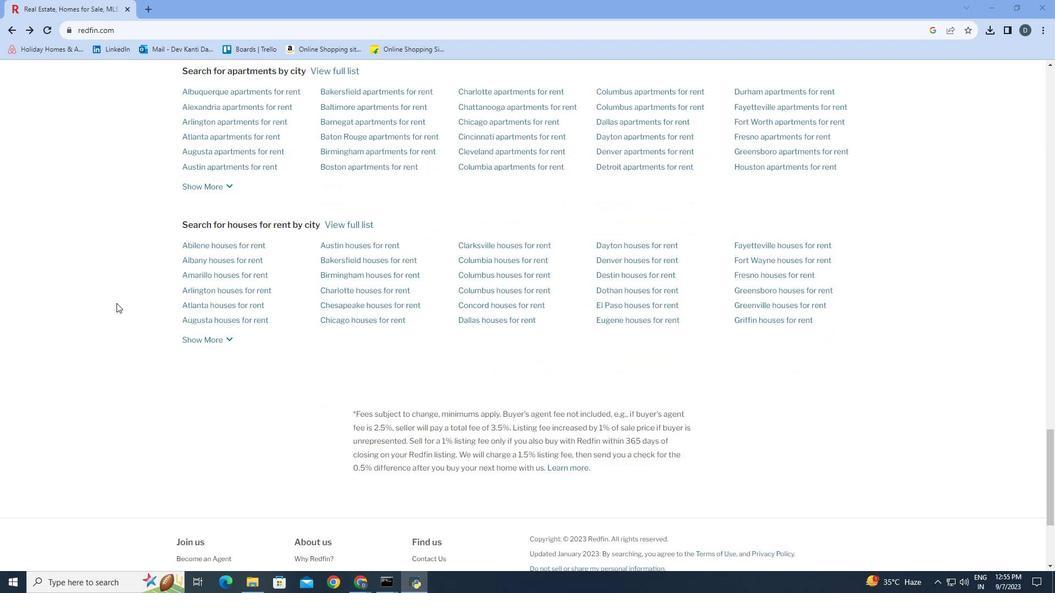 
Action: Mouse scrolled (116, 300) with delta (0, 0)
Screenshot: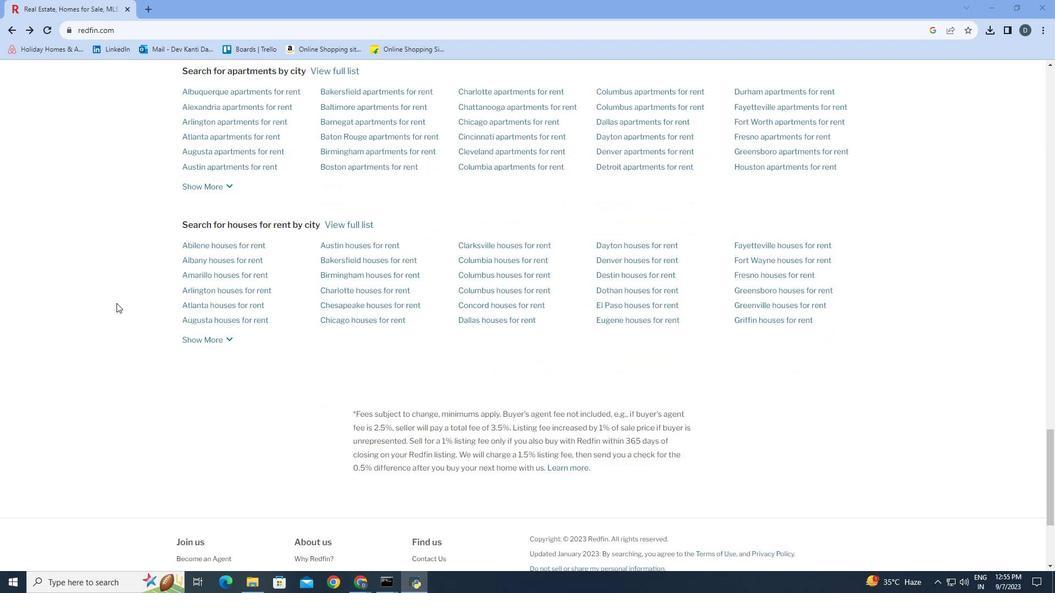 
Action: Mouse moved to (118, 305)
Screenshot: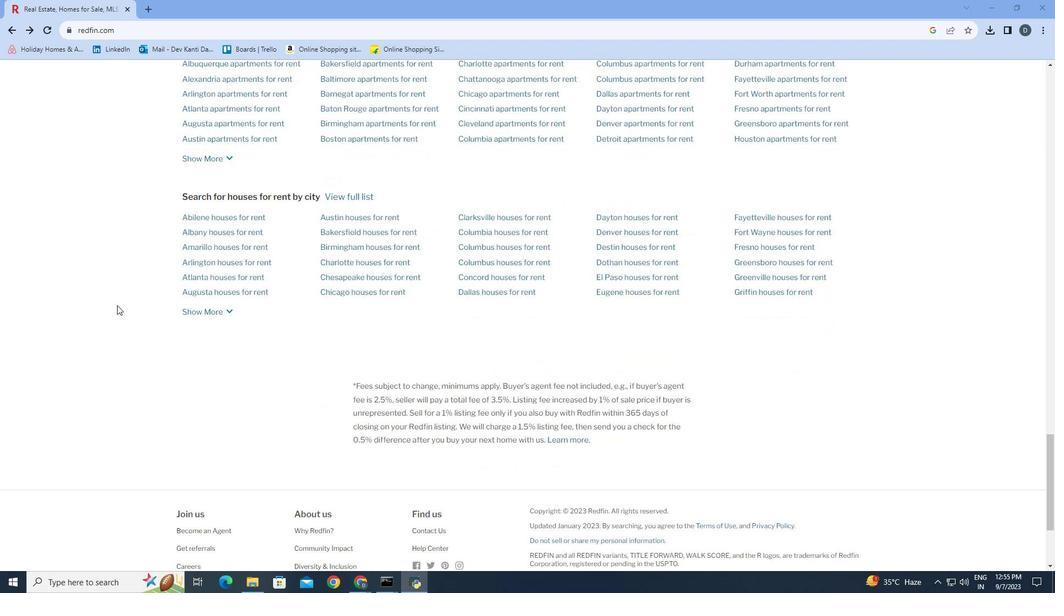 
Action: Mouse scrolled (118, 304) with delta (0, 0)
Screenshot: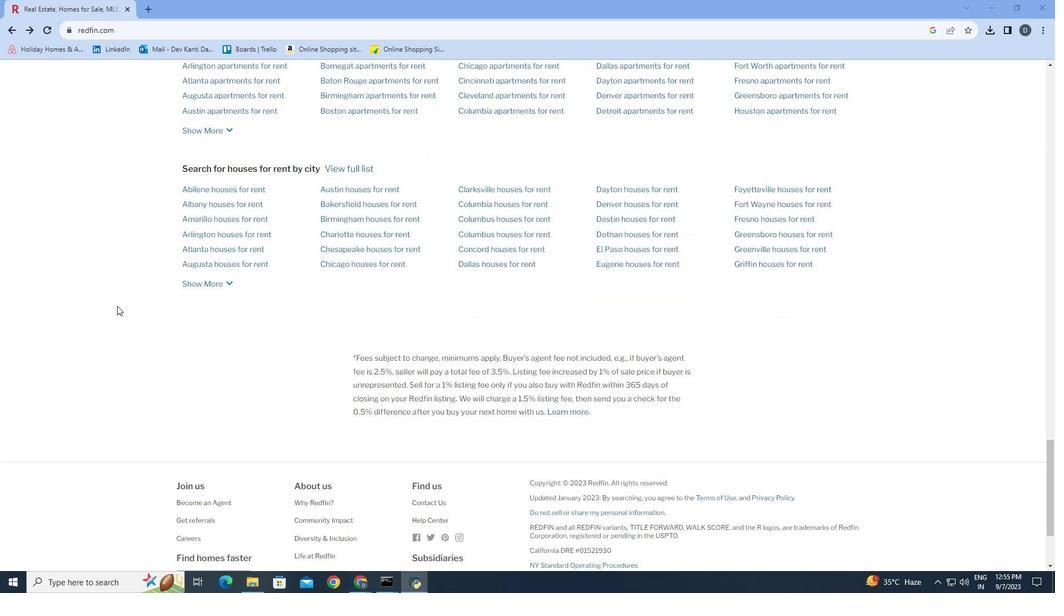 
Action: Mouse moved to (118, 307)
Screenshot: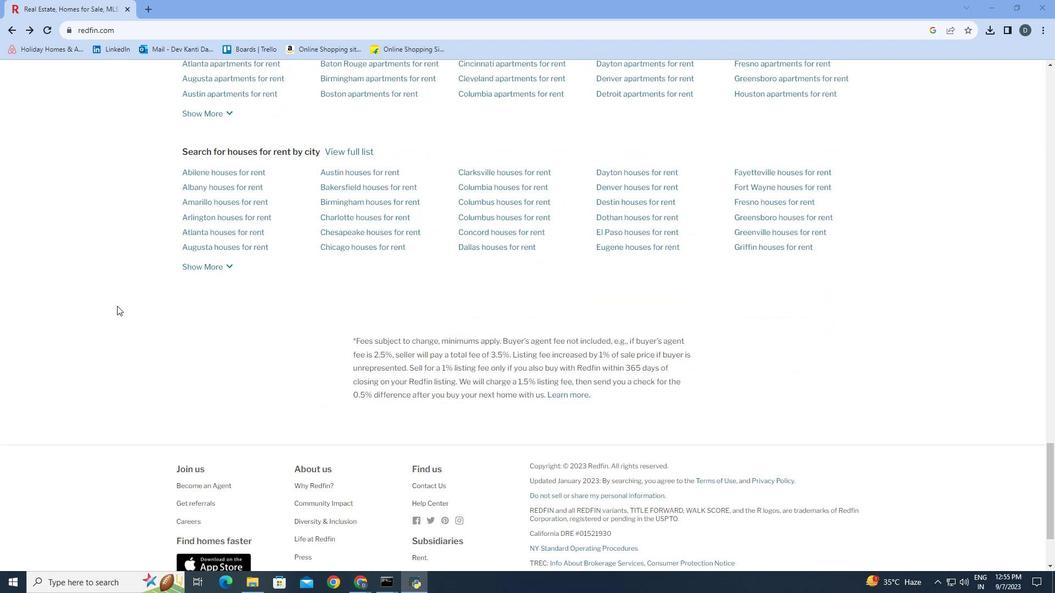 
Action: Mouse scrolled (118, 306) with delta (0, 0)
Screenshot: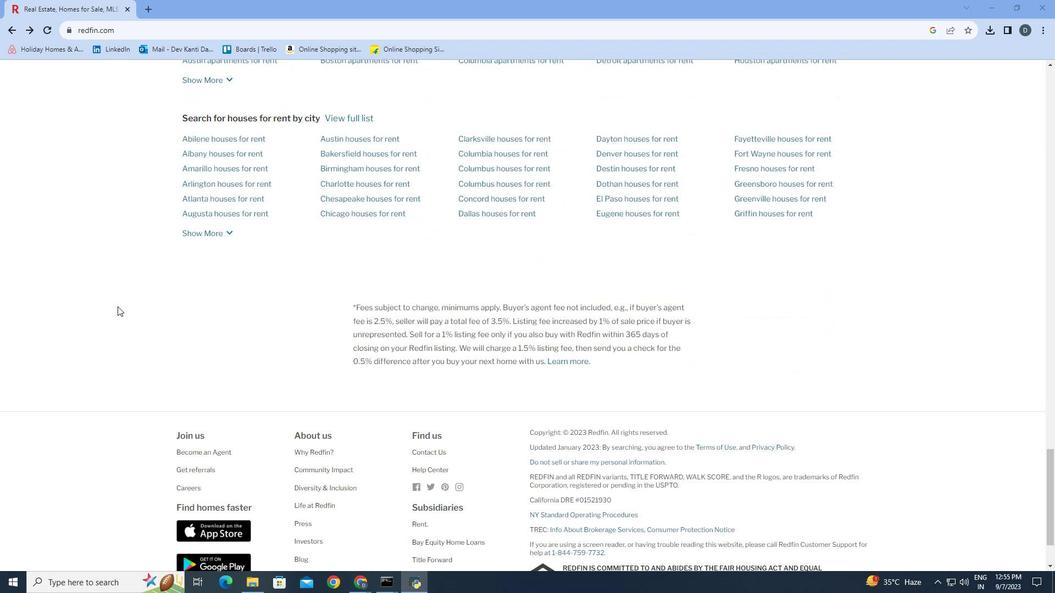 
Action: Mouse moved to (119, 308)
Screenshot: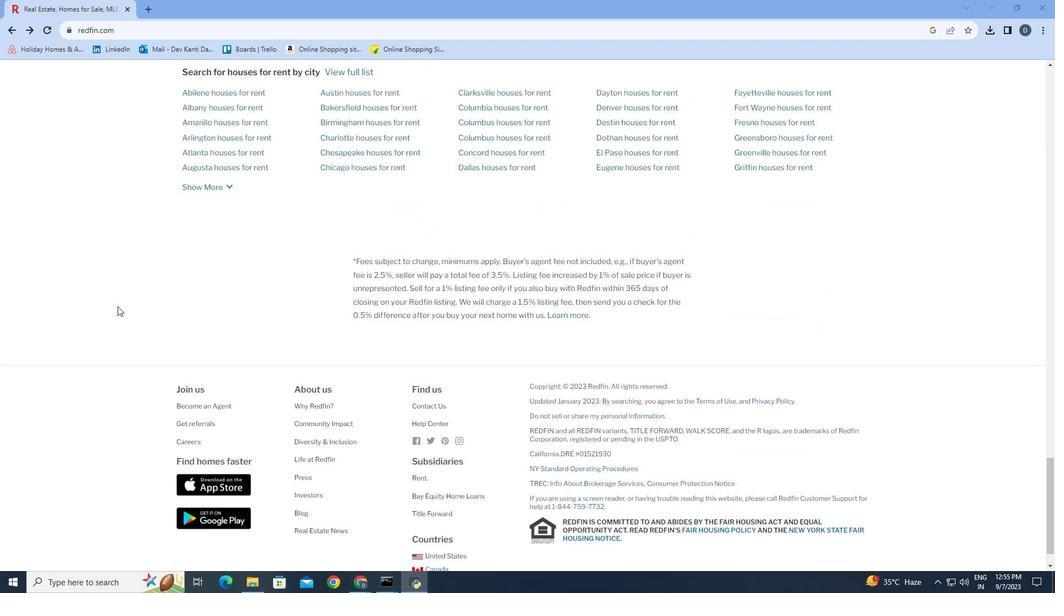 
Action: Mouse scrolled (119, 307) with delta (0, 0)
Screenshot: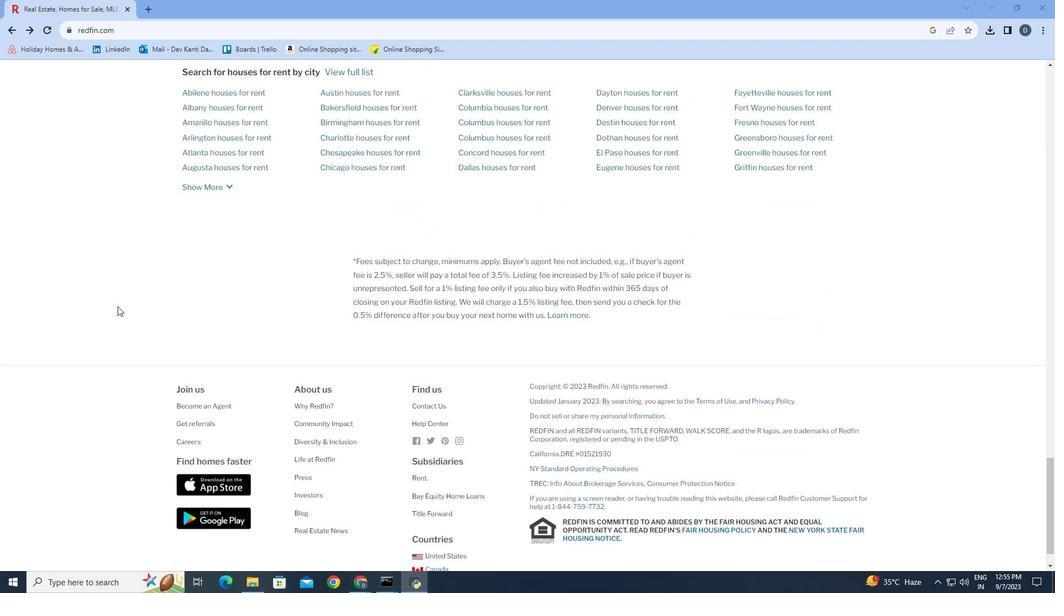 
Action: Mouse moved to (119, 312)
Screenshot: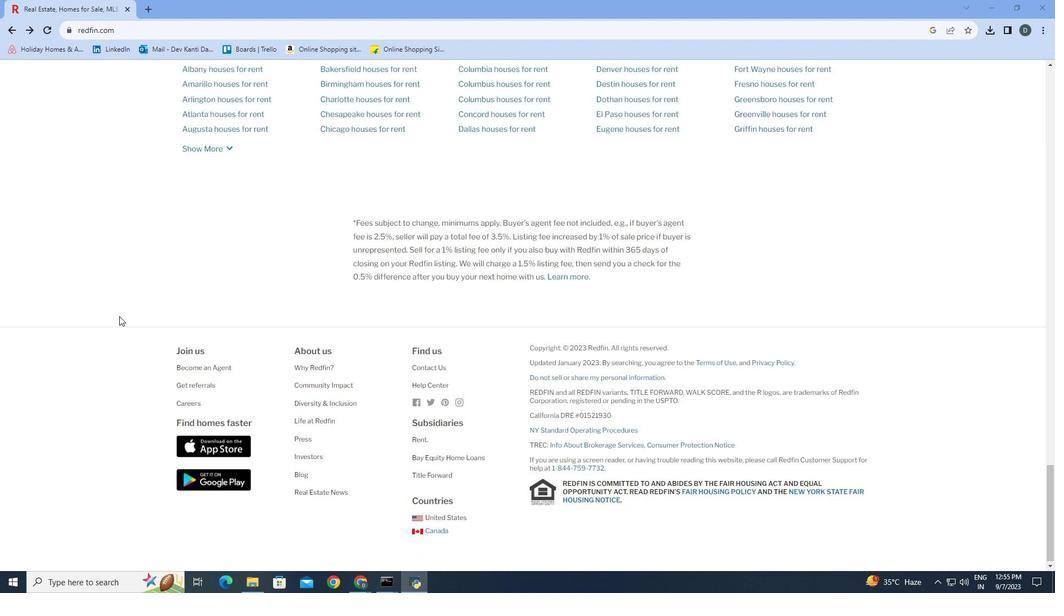 
Action: Mouse scrolled (119, 312) with delta (0, 0)
Screenshot: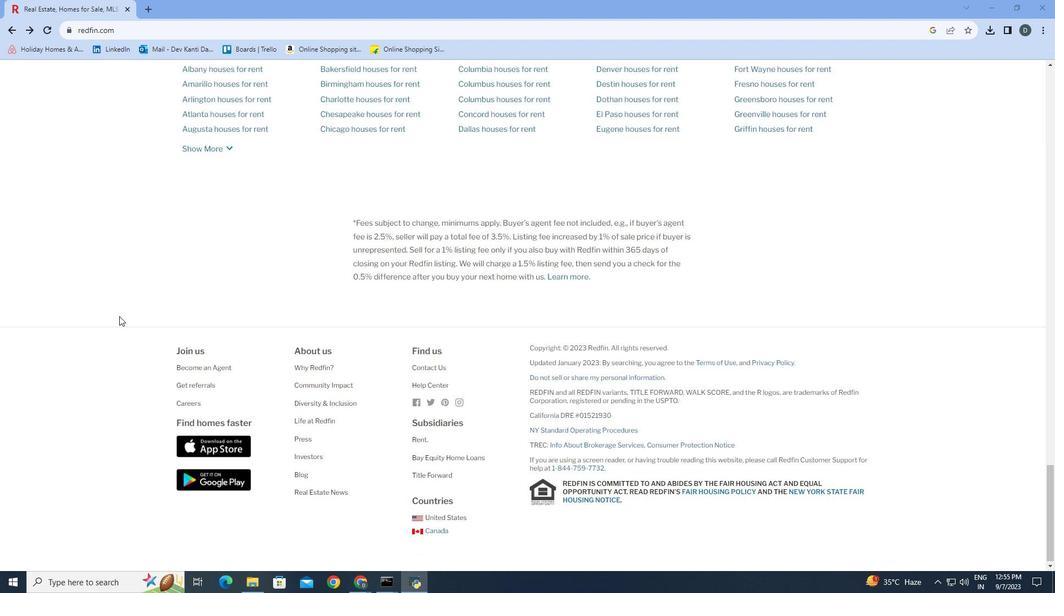 
Action: Mouse moved to (120, 317)
Screenshot: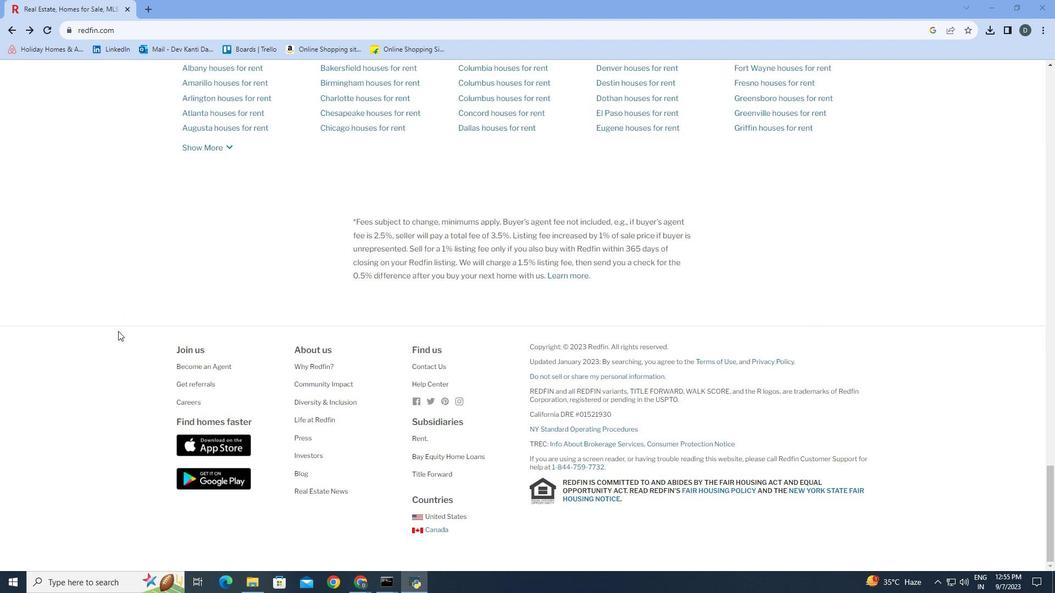 
Action: Mouse scrolled (120, 316) with delta (0, 0)
Screenshot: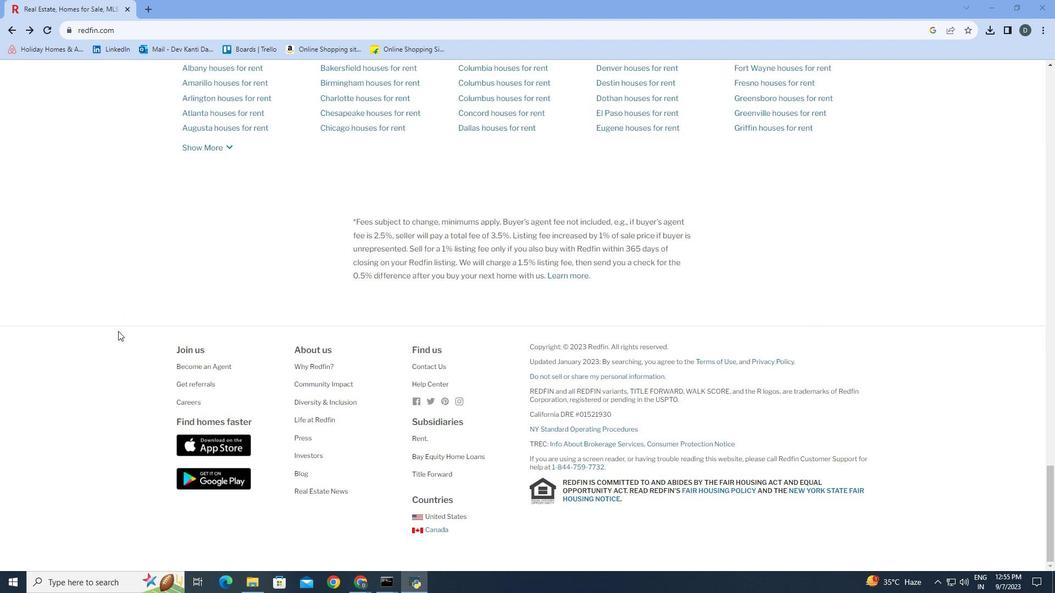 
Action: Mouse moved to (325, 493)
Screenshot: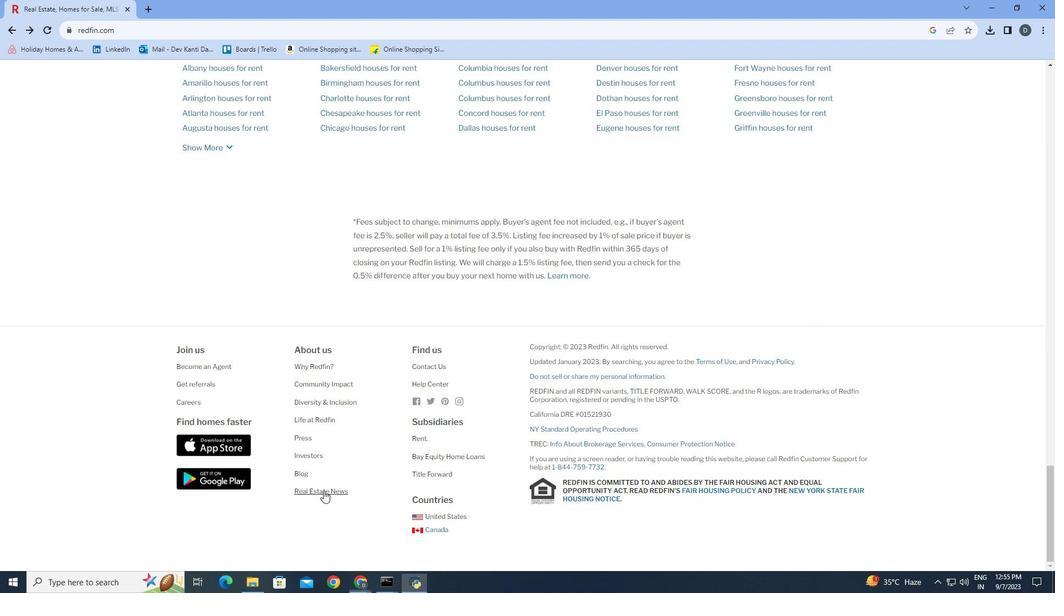 
Action: Mouse pressed left at (325, 493)
Screenshot: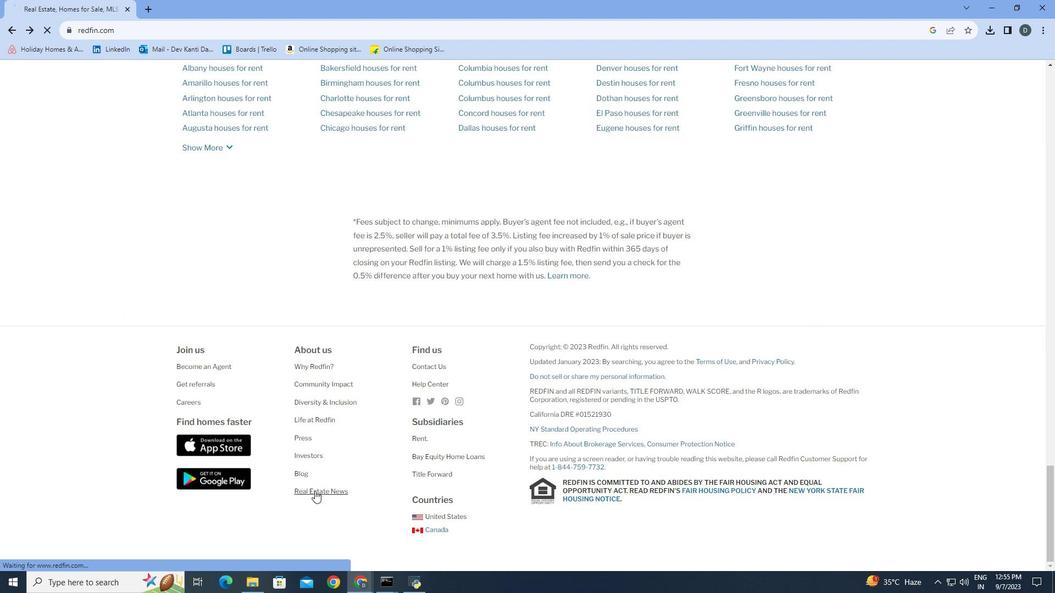 
Action: Mouse moved to (488, 109)
Screenshot: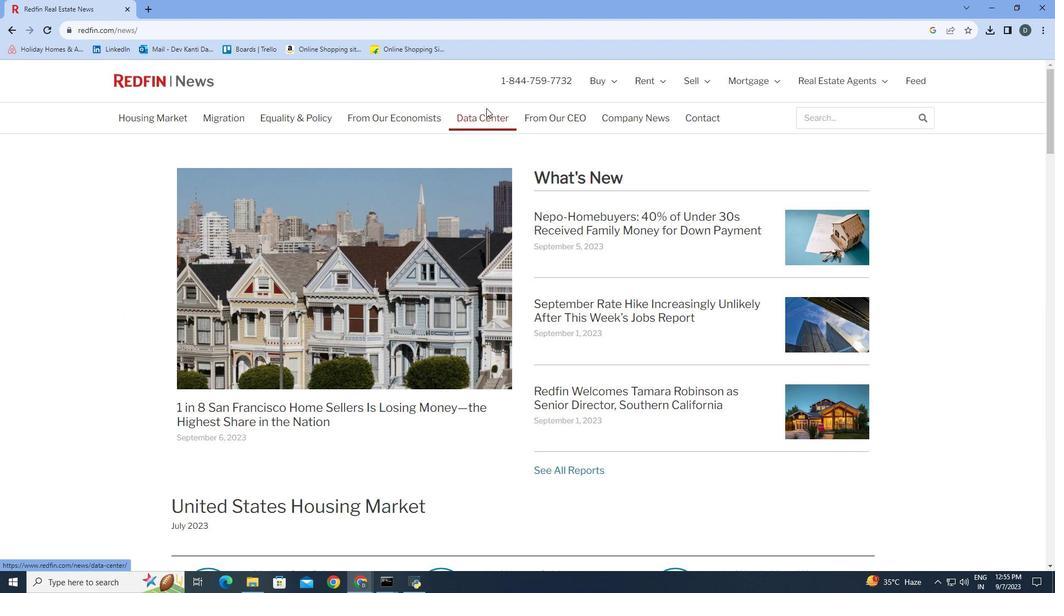 
Action: Mouse pressed left at (488, 109)
Screenshot: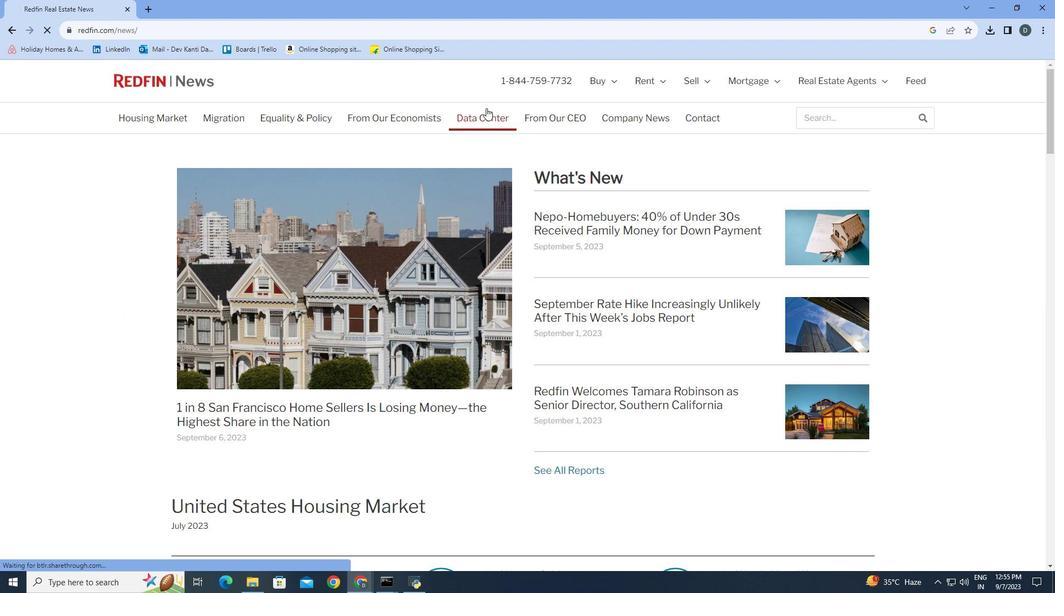 
Action: Mouse moved to (621, 254)
Screenshot: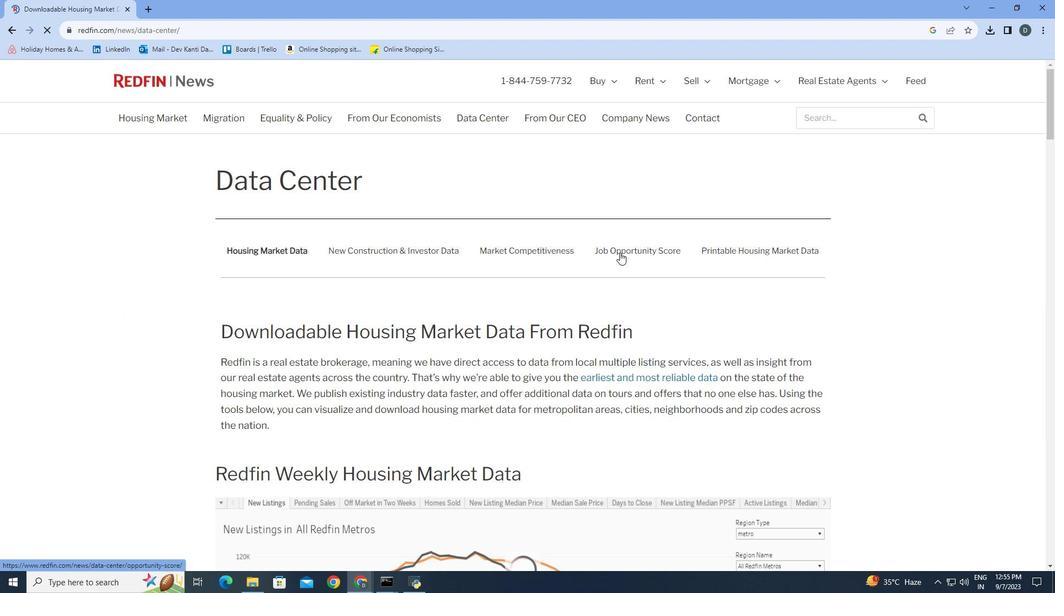 
Action: Mouse pressed left at (621, 254)
Screenshot: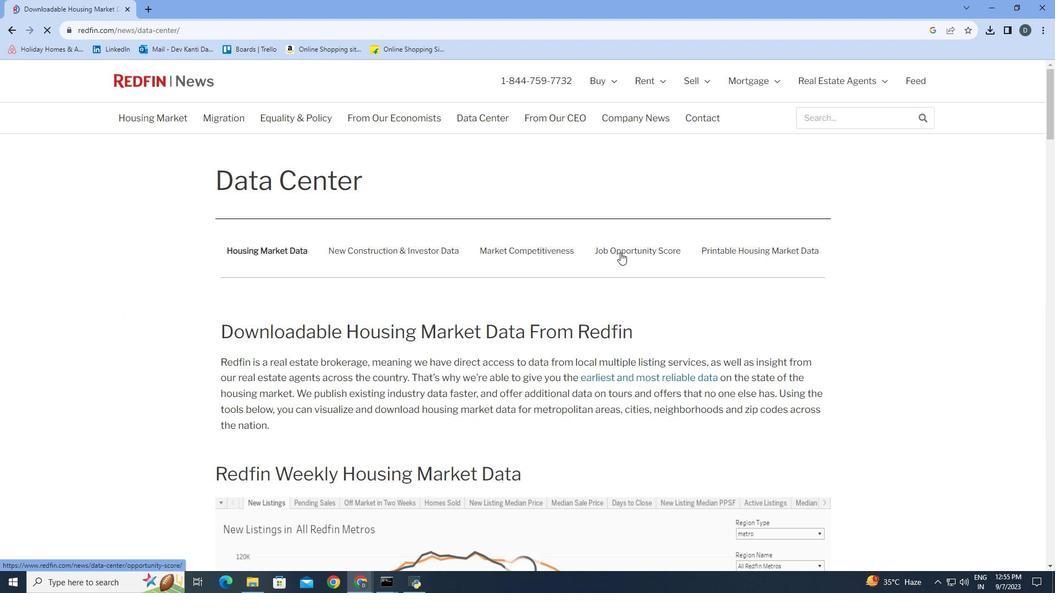 
Action: Mouse moved to (861, 248)
Screenshot: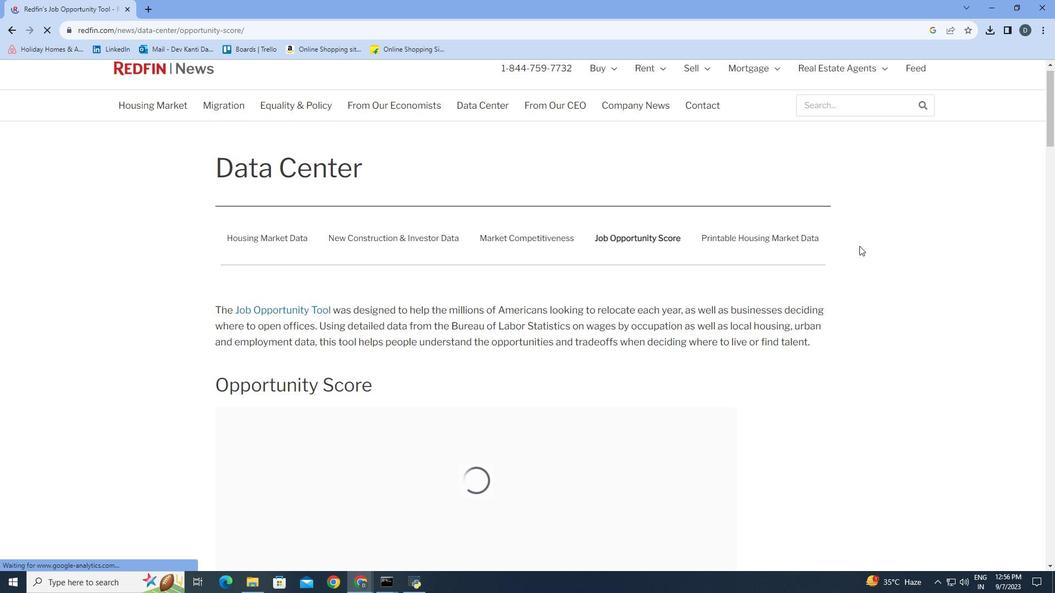 
Action: Mouse scrolled (861, 247) with delta (0, 0)
Screenshot: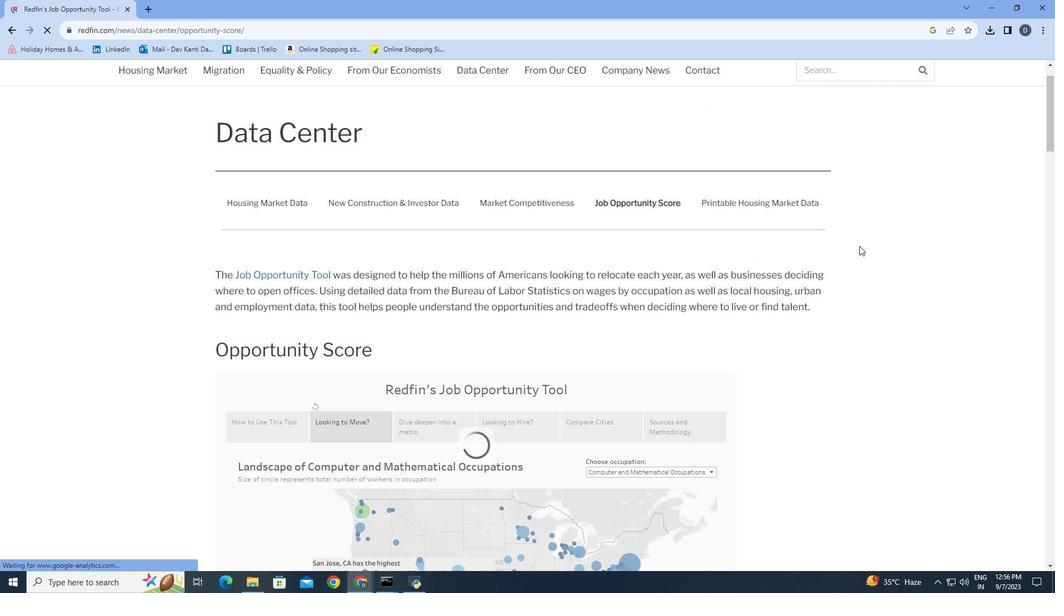 
Action: Mouse moved to (864, 248)
Screenshot: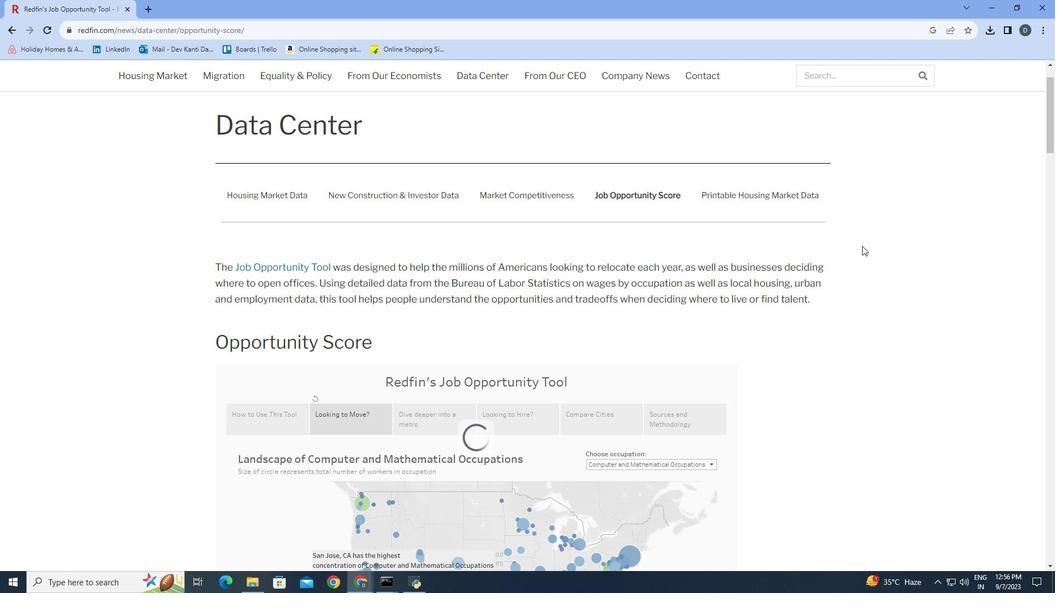 
Action: Mouse scrolled (864, 247) with delta (0, 0)
Screenshot: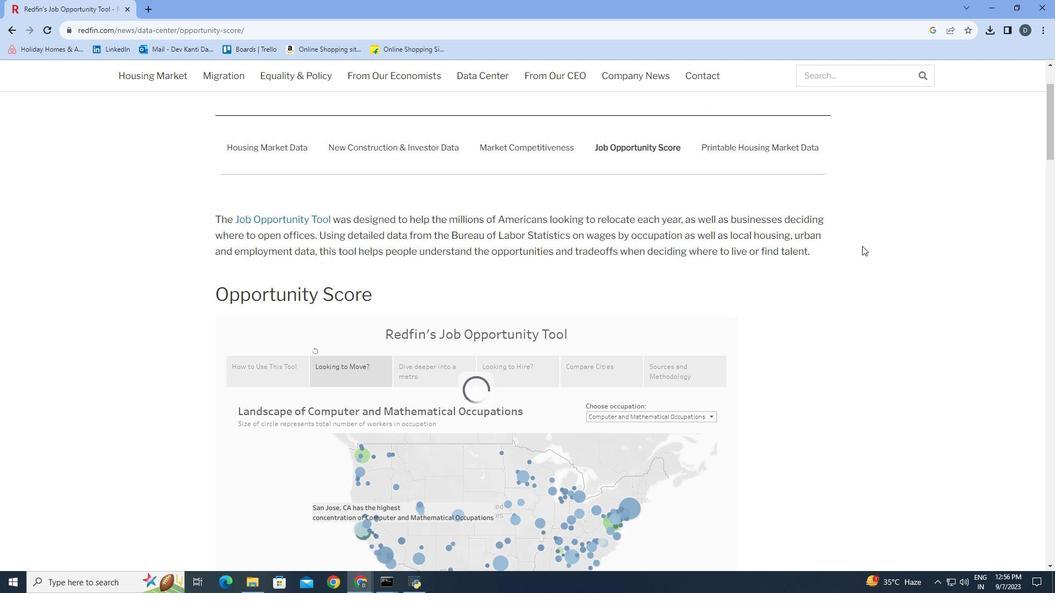
Action: Mouse scrolled (864, 247) with delta (0, 0)
Screenshot: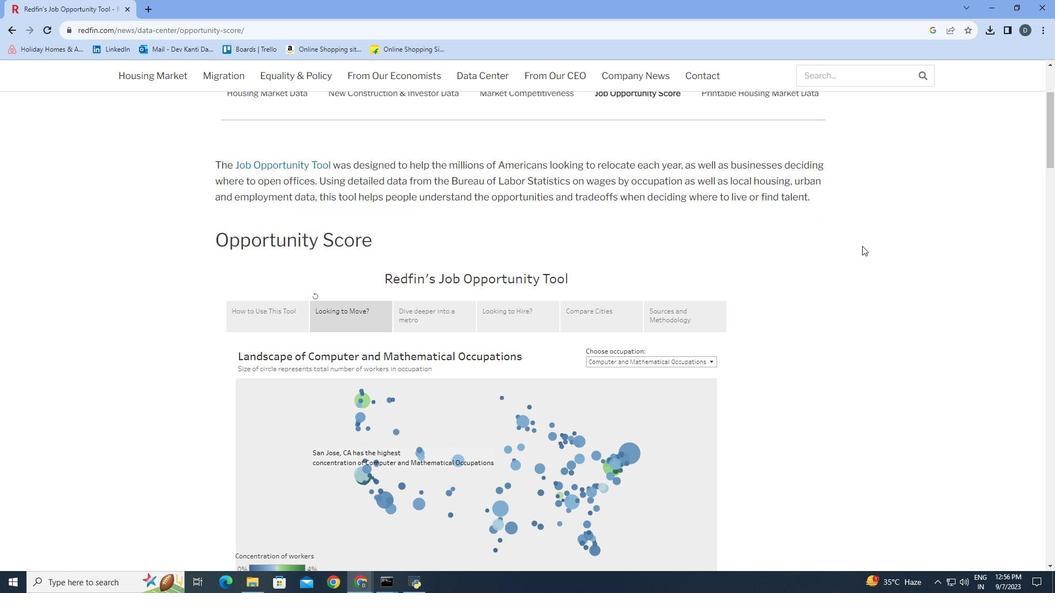 
Action: Mouse scrolled (864, 247) with delta (0, 0)
Screenshot: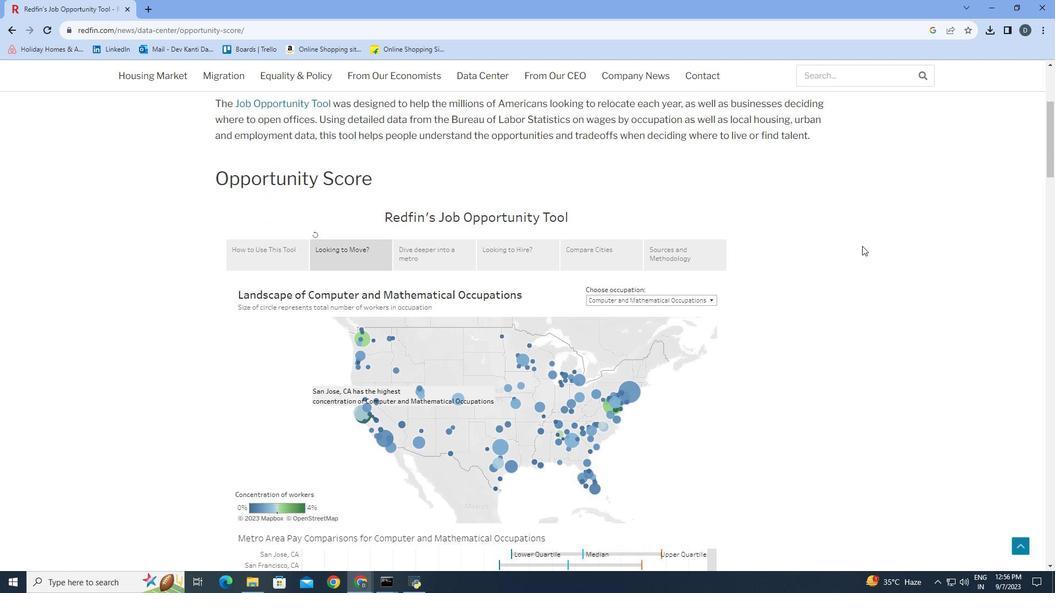 
Action: Mouse scrolled (864, 247) with delta (0, 0)
Screenshot: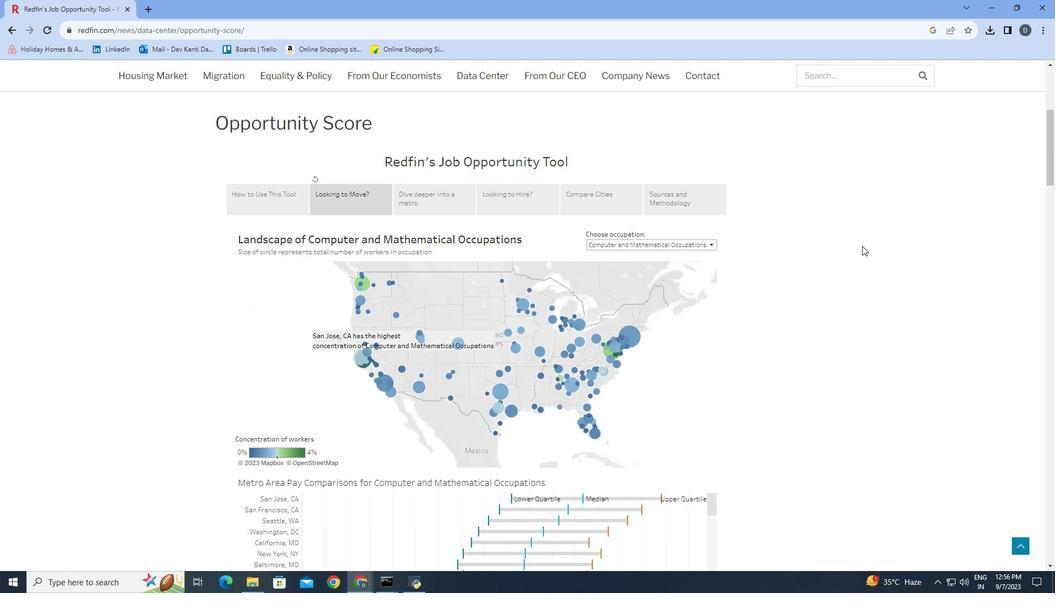 
Action: Mouse scrolled (864, 247) with delta (0, 0)
Screenshot: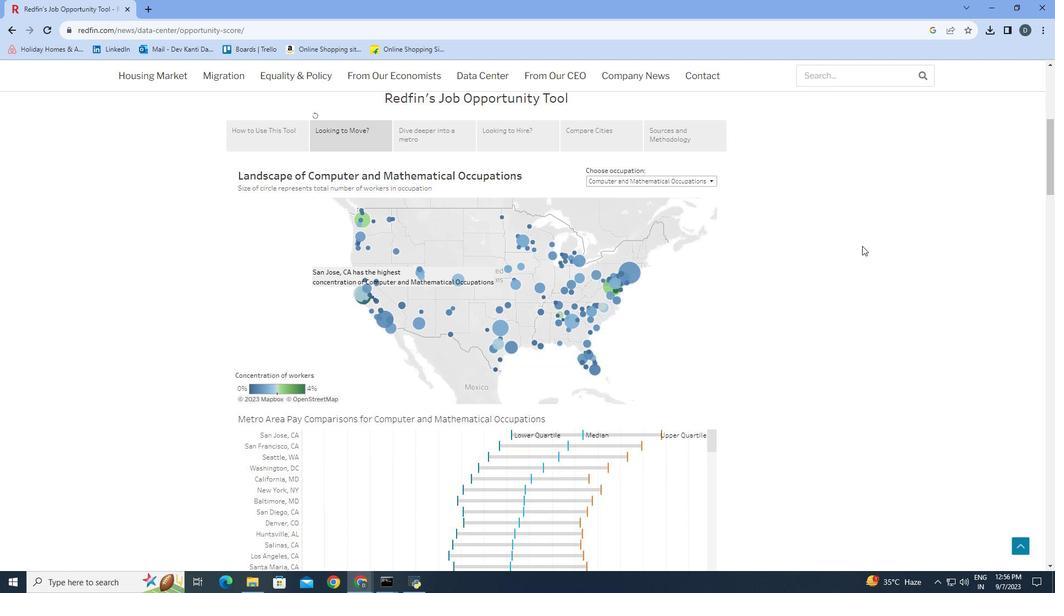 
Action: Mouse scrolled (864, 247) with delta (0, 0)
Screenshot: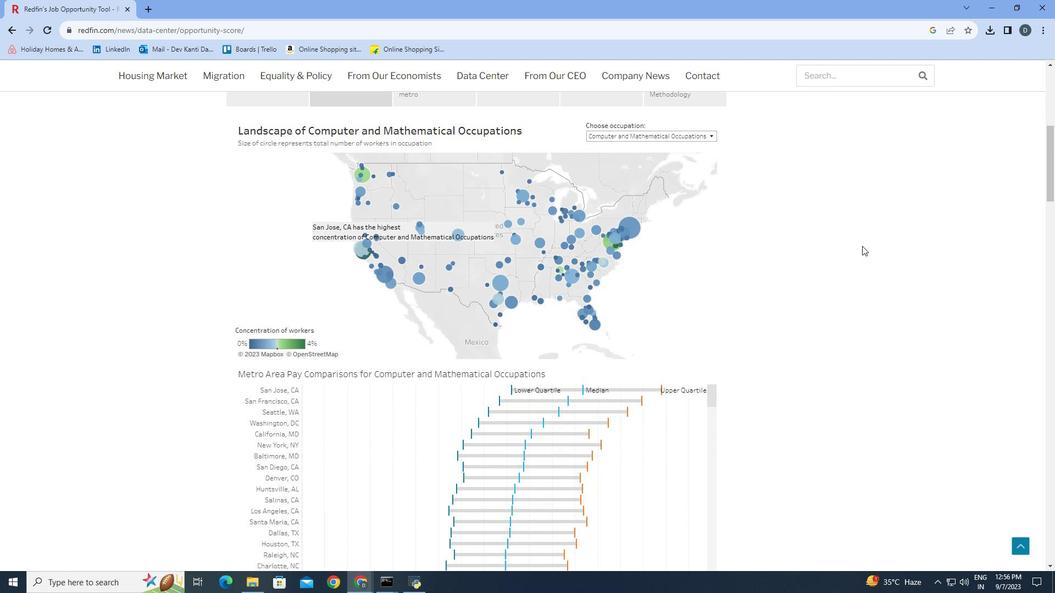 
Action: Mouse scrolled (864, 247) with delta (0, 0)
Screenshot: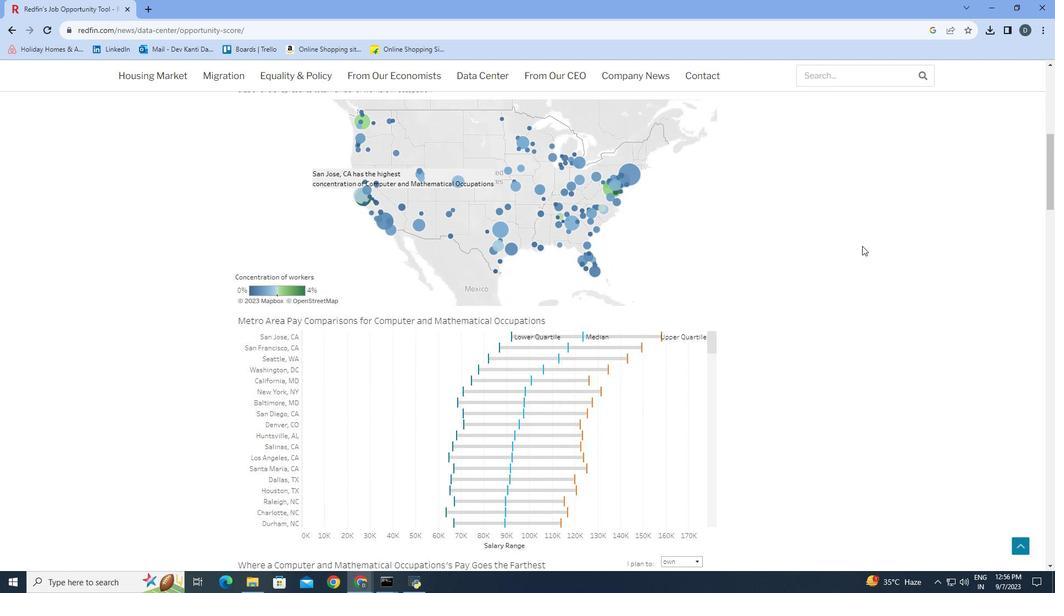 
Action: Mouse scrolled (864, 247) with delta (0, 0)
Screenshot: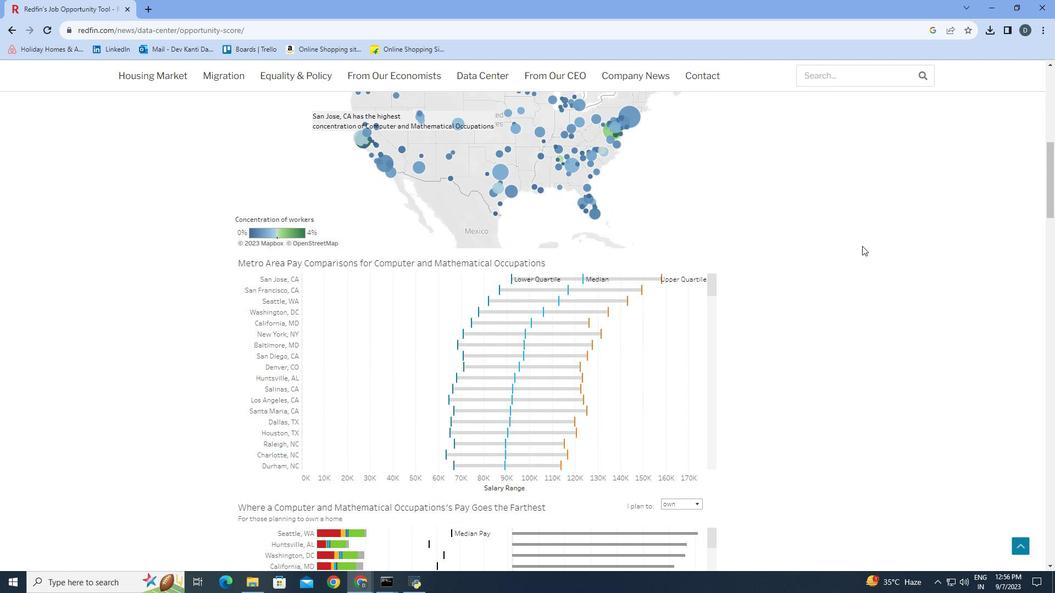 
Action: Mouse scrolled (864, 247) with delta (0, 0)
Screenshot: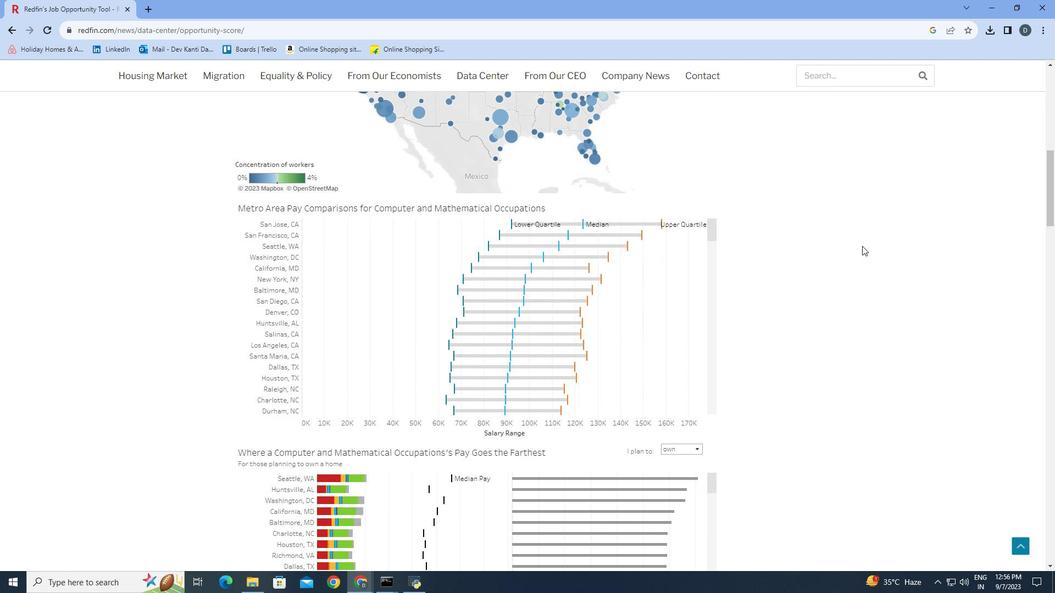 
Action: Mouse scrolled (864, 247) with delta (0, 0)
Screenshot: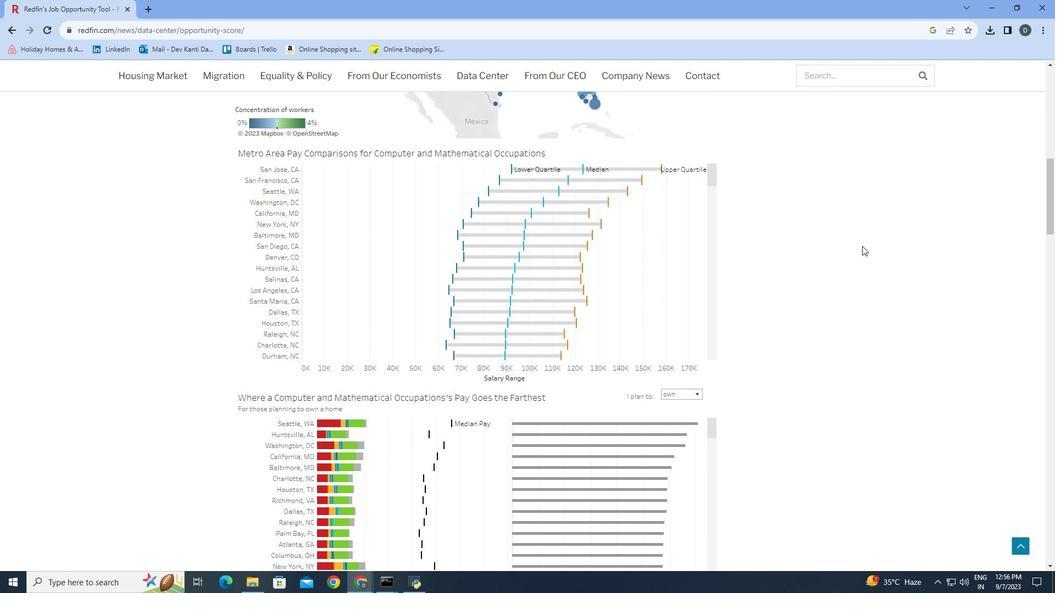 
Action: Mouse scrolled (864, 247) with delta (0, 0)
Screenshot: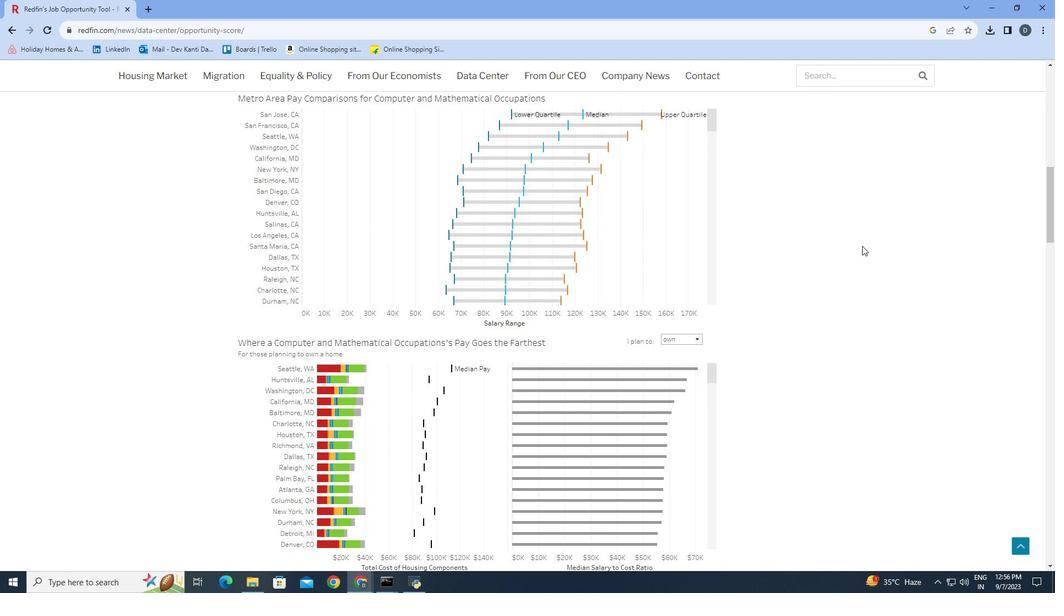 
Action: Mouse scrolled (864, 247) with delta (0, 0)
Screenshot: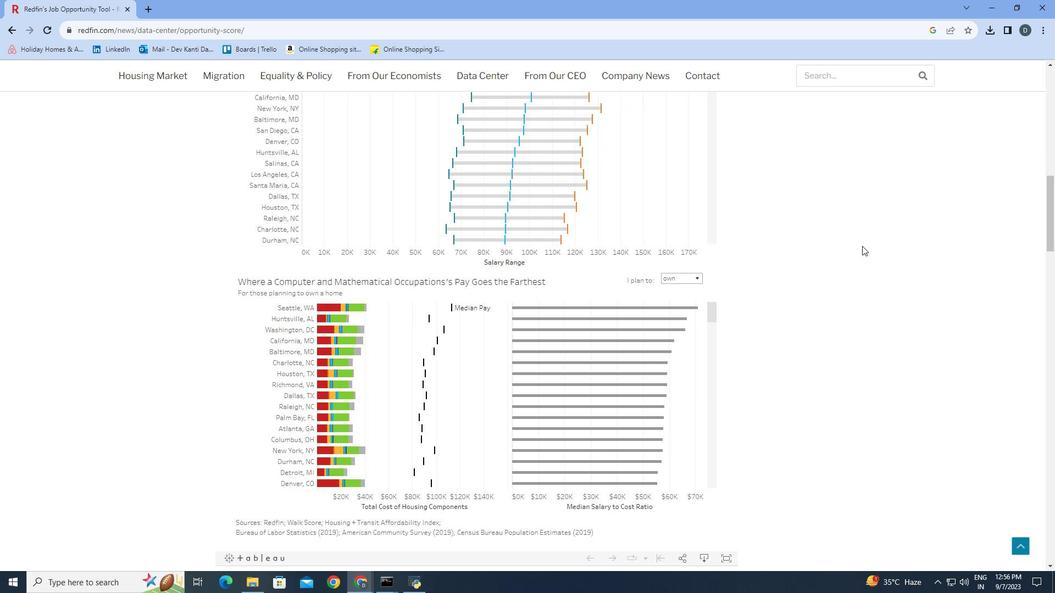 
Action: Mouse scrolled (864, 247) with delta (0, 0)
Screenshot: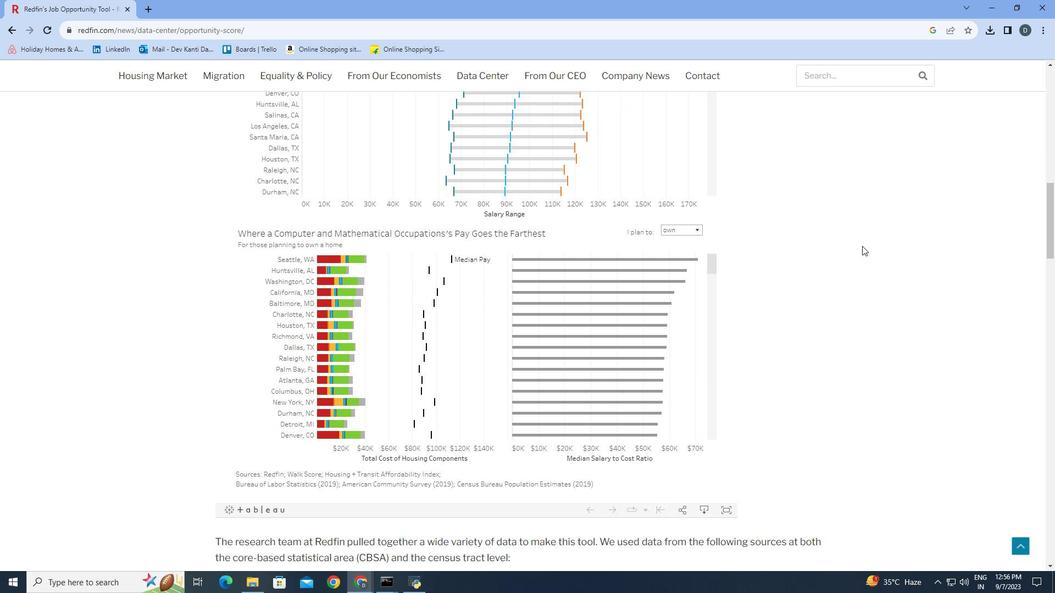 
Action: Mouse scrolled (864, 247) with delta (0, 0)
Screenshot: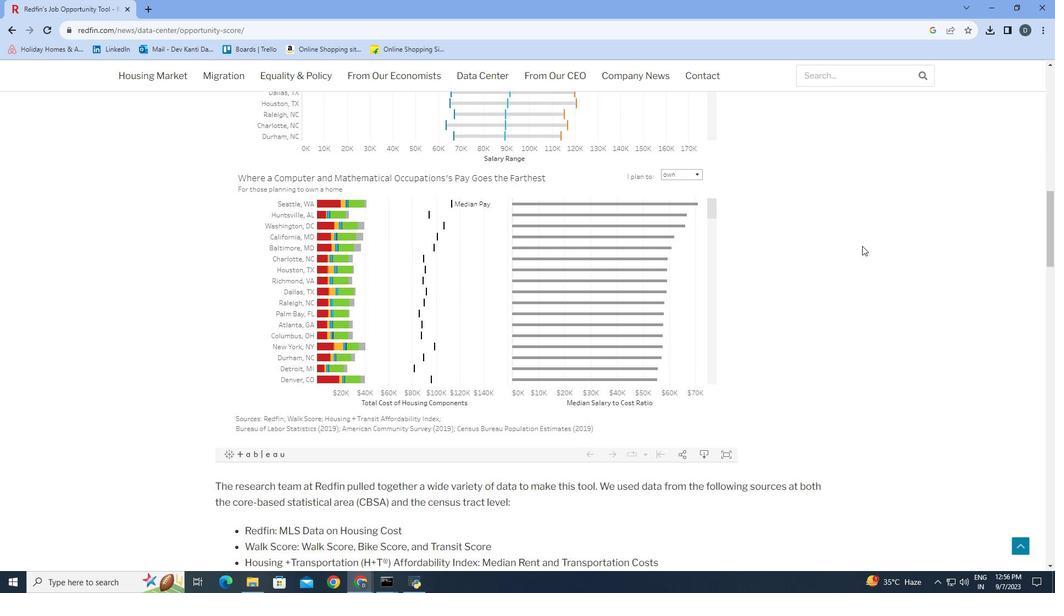 
Action: Mouse scrolled (864, 247) with delta (0, 0)
Screenshot: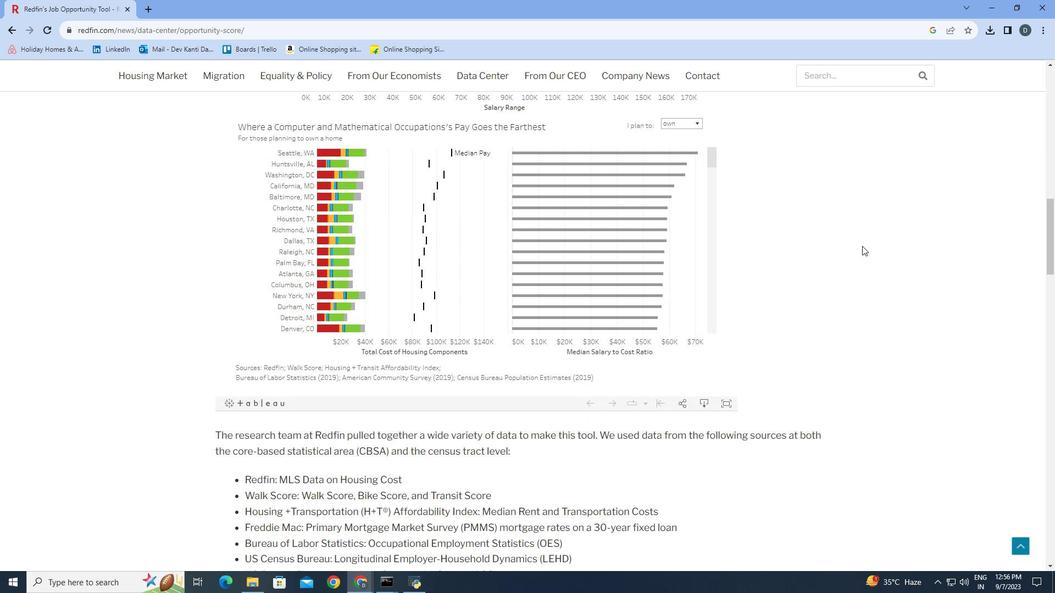 
Action: Mouse scrolled (864, 247) with delta (0, 0)
Screenshot: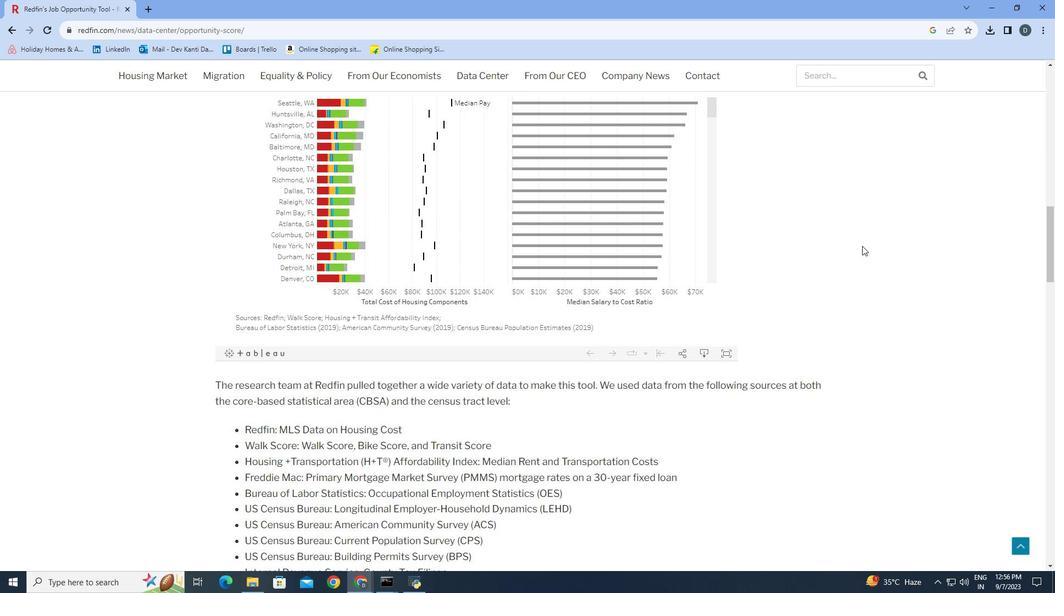 
Action: Mouse scrolled (864, 247) with delta (0, 0)
Screenshot: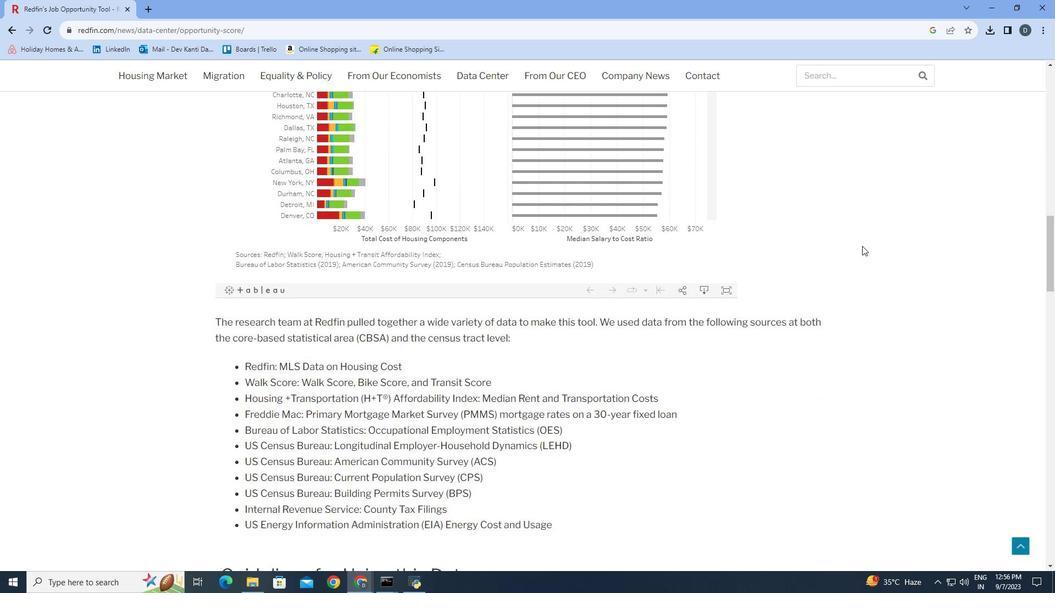 
Action: Mouse scrolled (864, 247) with delta (0, 0)
Screenshot: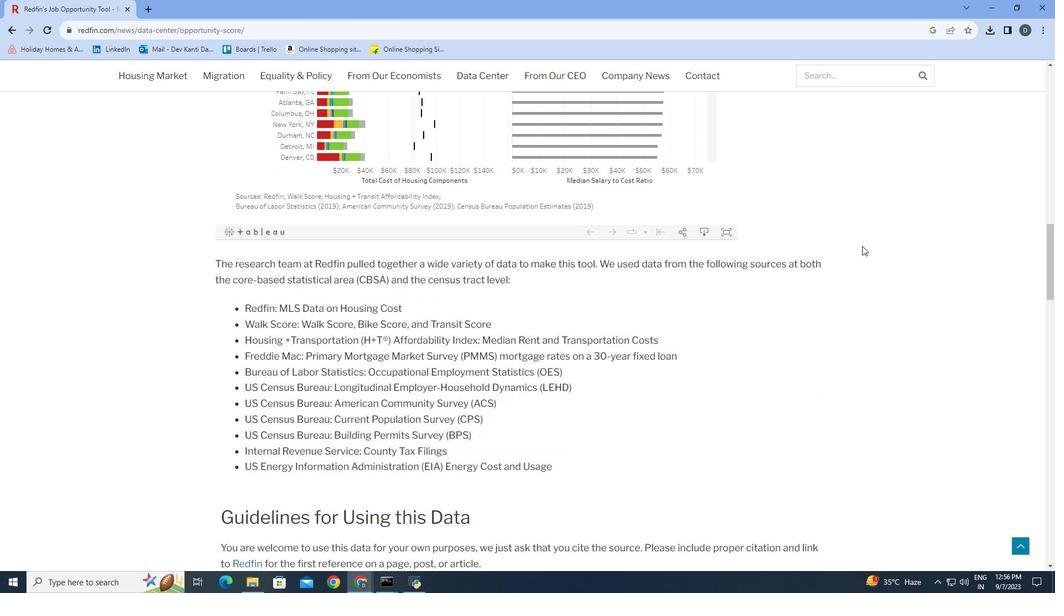 
Action: Mouse scrolled (864, 247) with delta (0, 0)
Screenshot: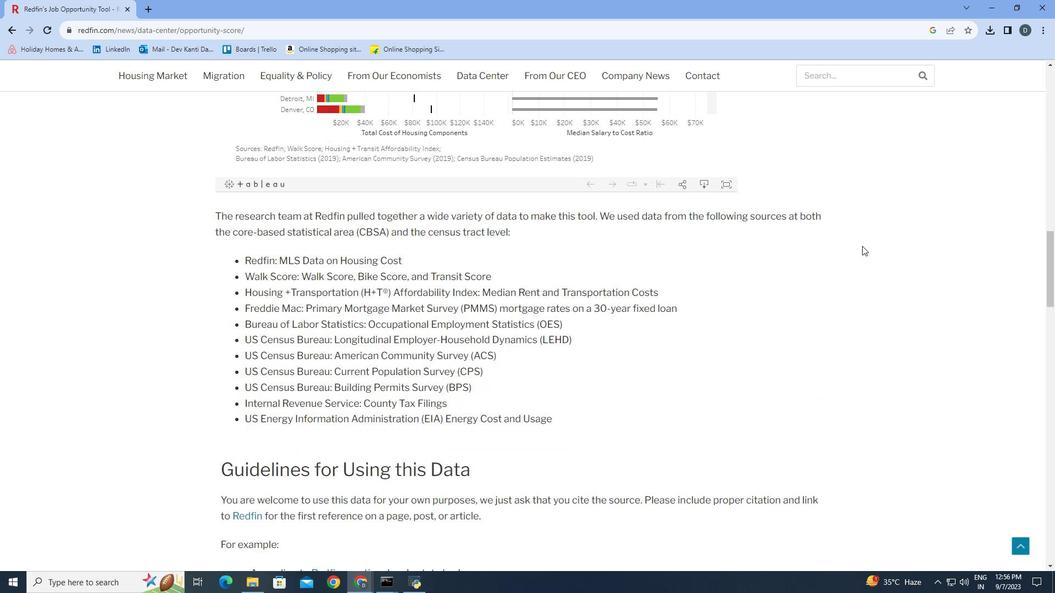 
Action: Mouse scrolled (864, 247) with delta (0, 0)
Screenshot: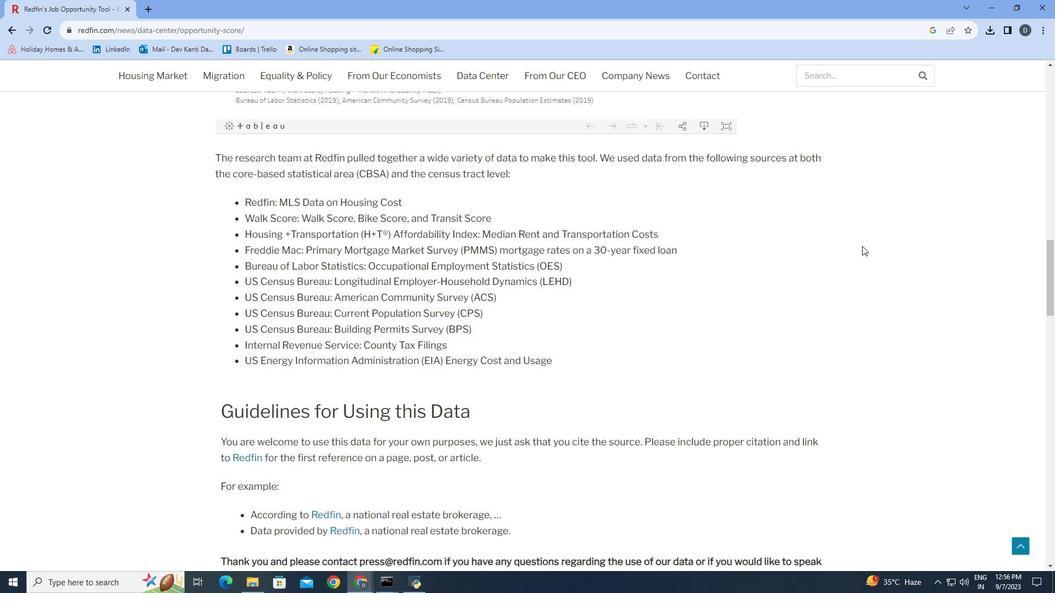 
Action: Mouse scrolled (864, 247) with delta (0, 0)
Screenshot: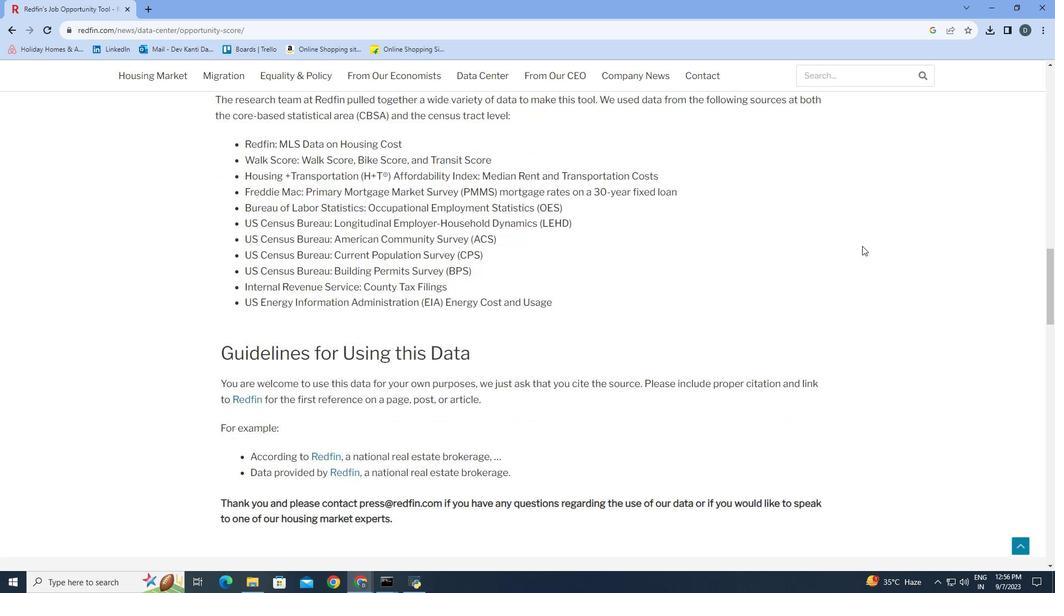 
Action: Mouse scrolled (864, 247) with delta (0, 0)
Screenshot: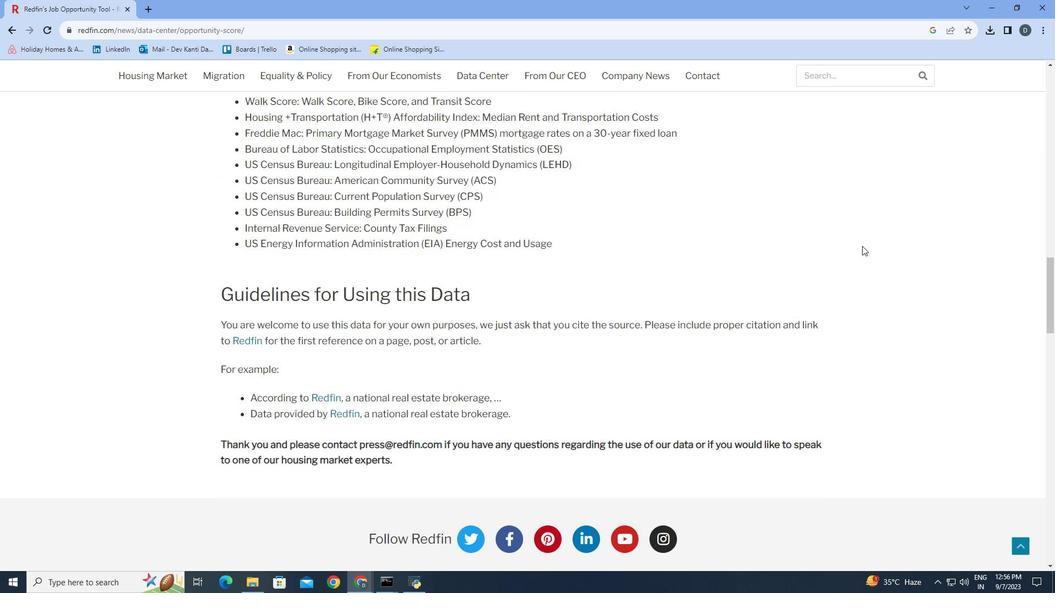 
Action: Mouse scrolled (864, 247) with delta (0, 0)
Screenshot: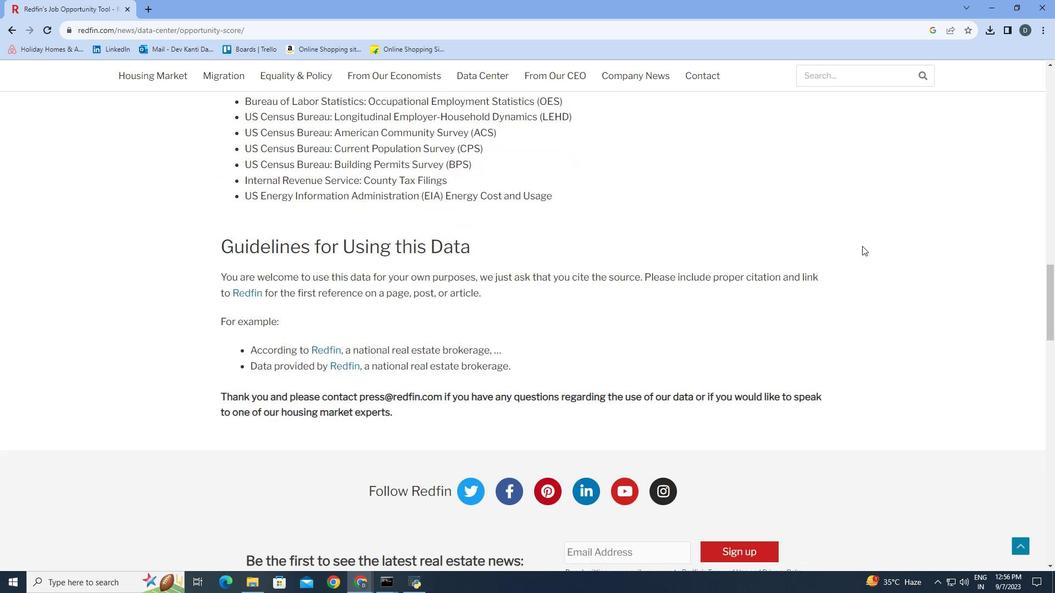 
Action: Mouse scrolled (864, 247) with delta (0, 0)
Screenshot: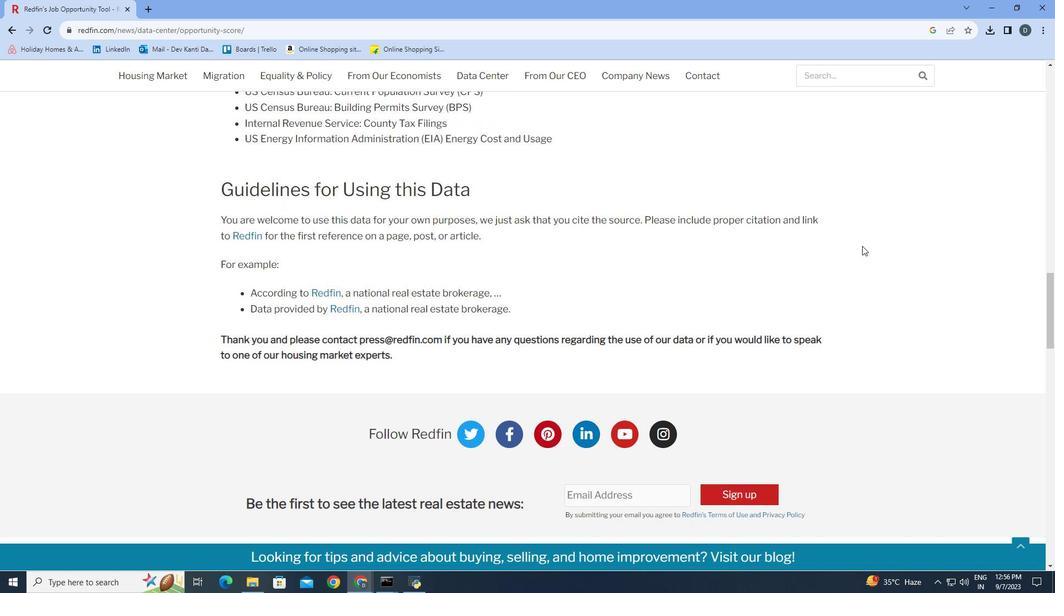 
Action: Mouse scrolled (864, 247) with delta (0, 0)
Screenshot: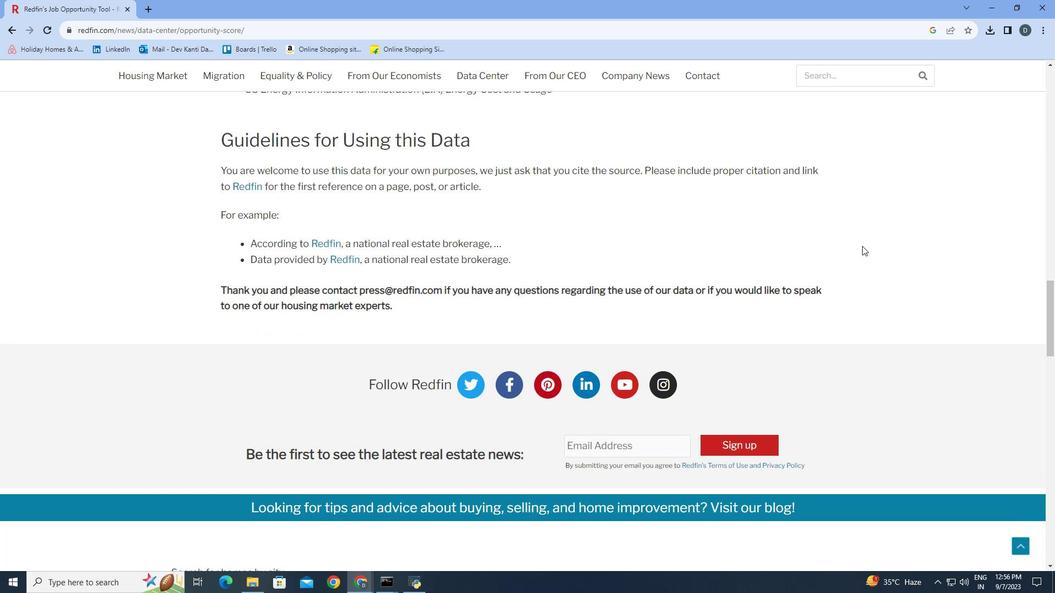 
Action: Mouse scrolled (864, 247) with delta (0, 0)
Screenshot: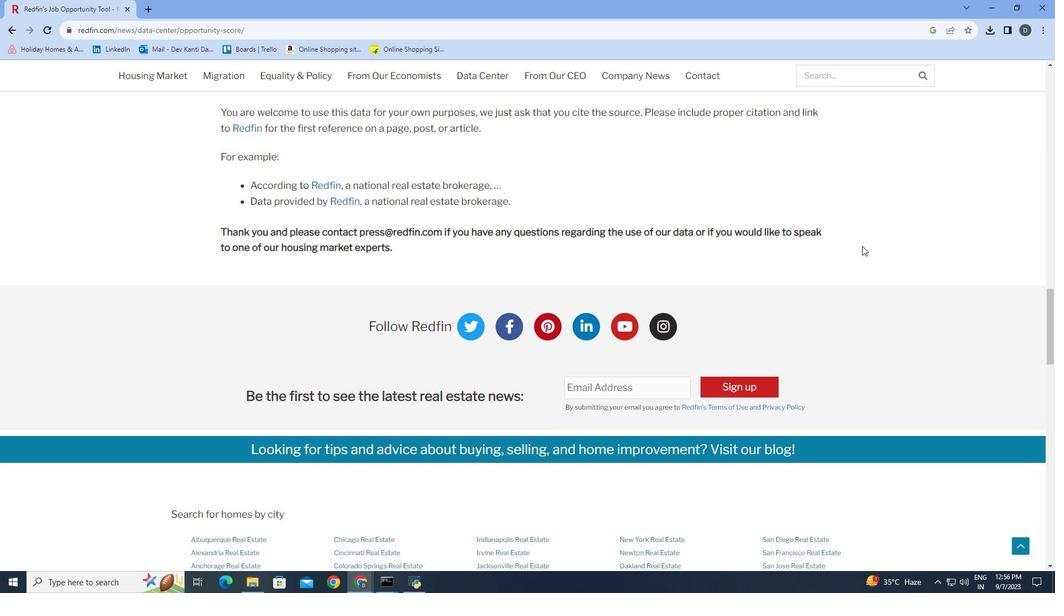 
Action: Mouse scrolled (864, 247) with delta (0, 0)
Screenshot: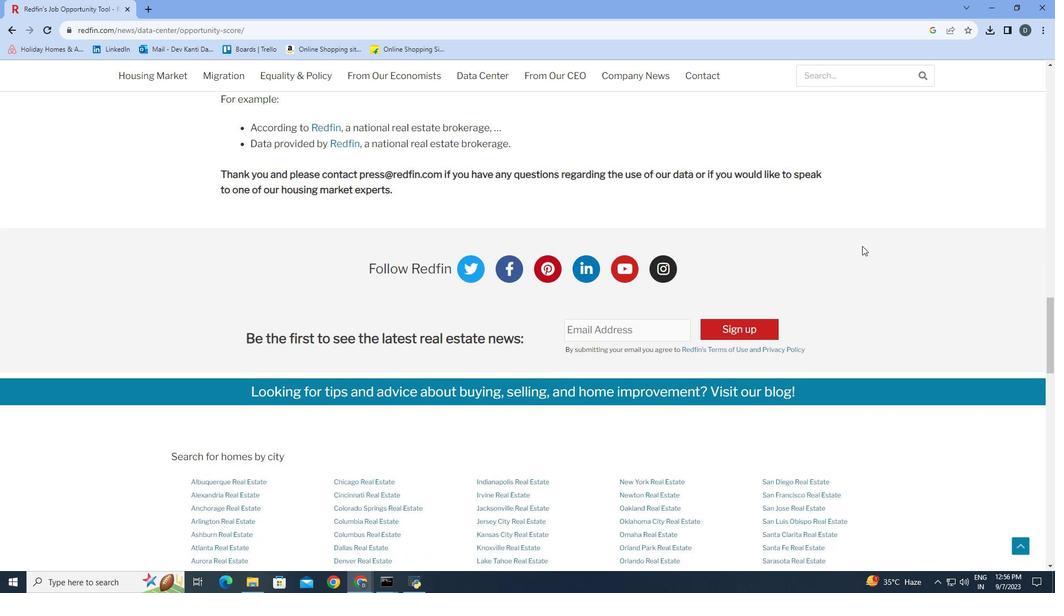 
Action: Mouse scrolled (864, 247) with delta (0, 0)
Screenshot: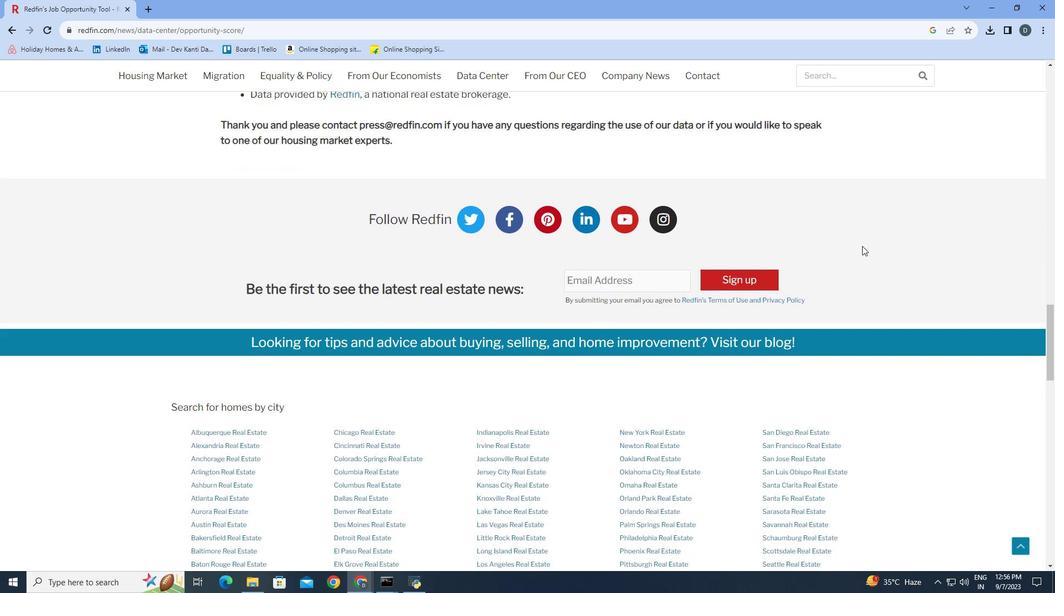 
Action: Mouse scrolled (864, 247) with delta (0, 0)
Screenshot: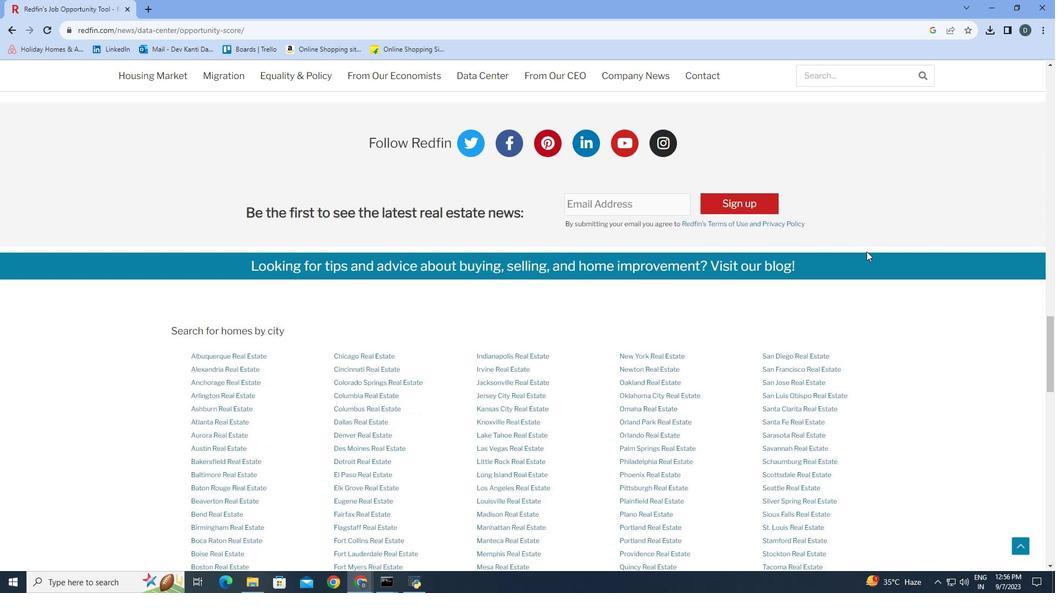 
Action: Mouse moved to (867, 251)
Screenshot: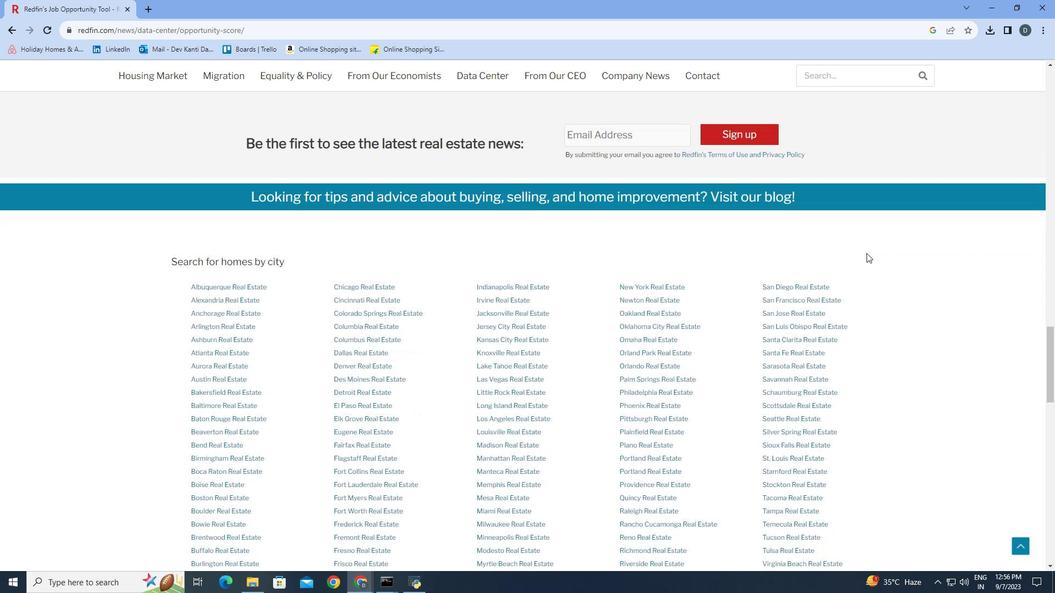 
Action: Mouse scrolled (867, 250) with delta (0, 0)
Screenshot: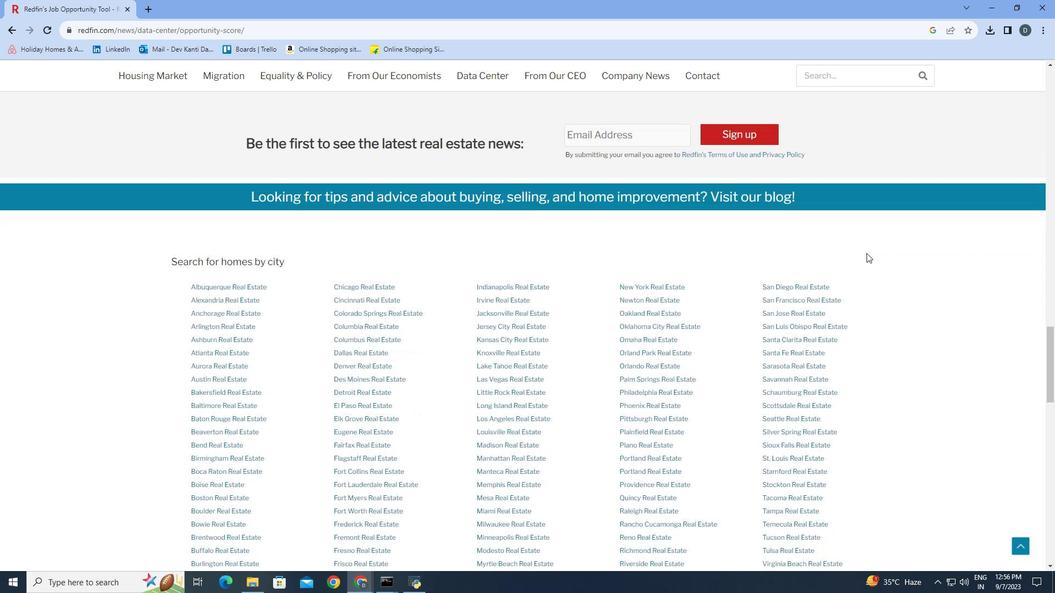 
Action: Mouse moved to (868, 253)
Screenshot: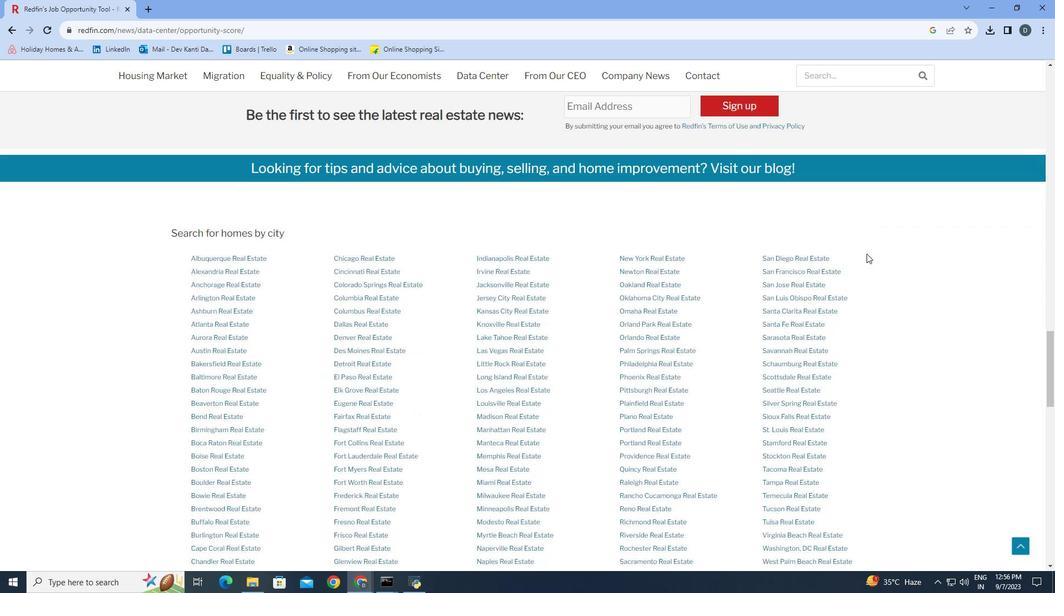 
Action: Mouse scrolled (868, 252) with delta (0, 0)
Screenshot: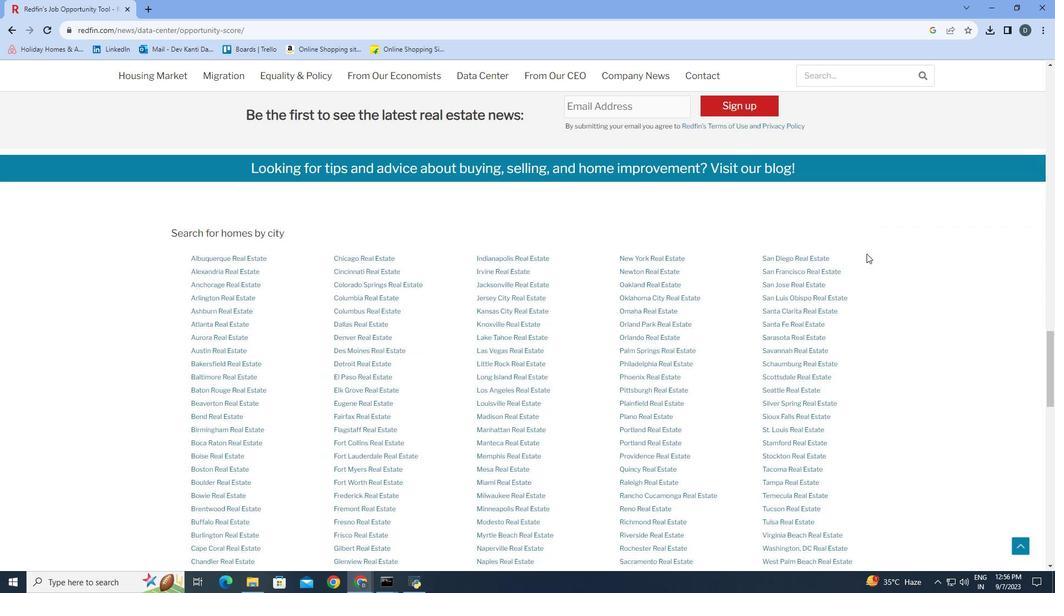 
Action: Mouse moved to (868, 255)
Screenshot: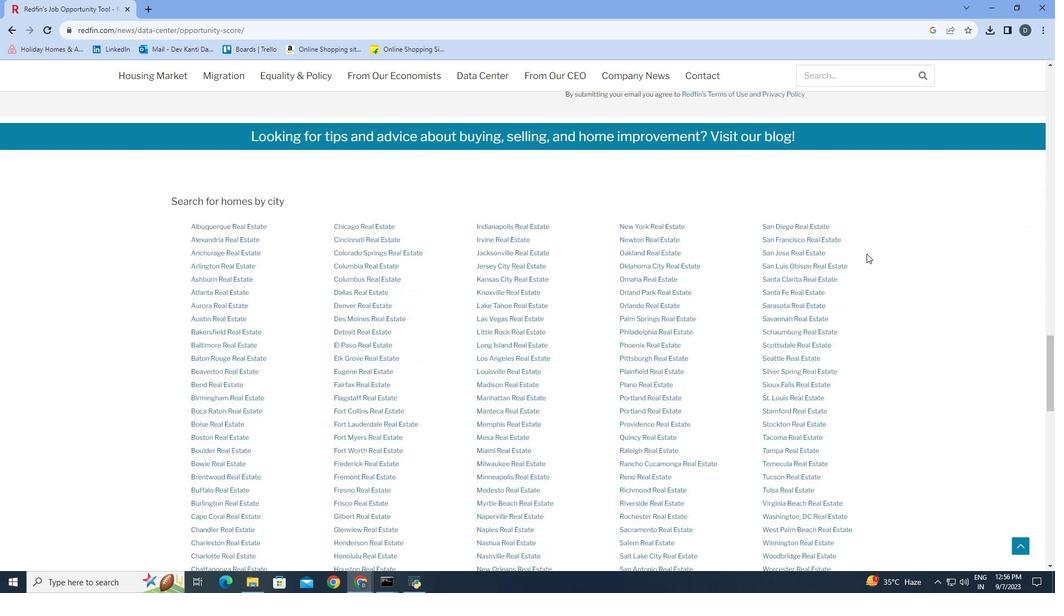 
Action: Mouse scrolled (868, 254) with delta (0, 0)
Screenshot: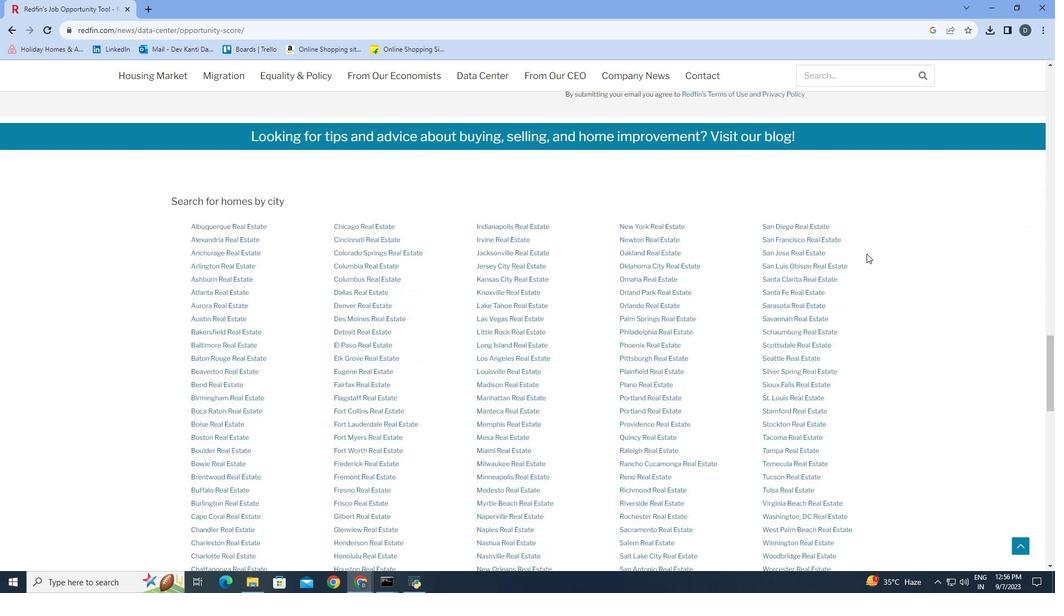
Action: Mouse moved to (868, 255)
Screenshot: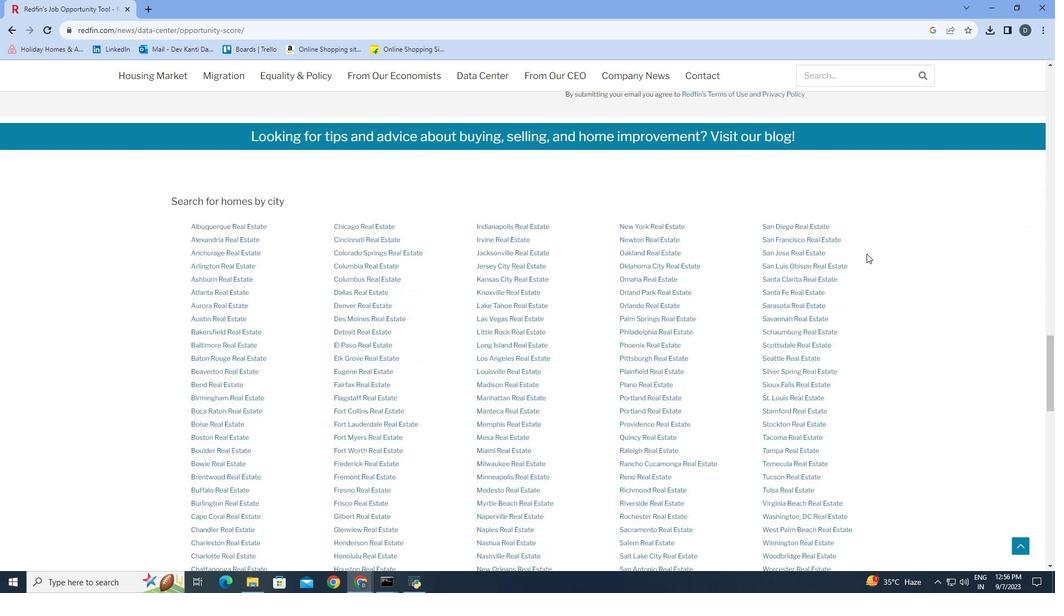 
